Task: Find connections with filter location Kālpi with filter topic #Entrepreneurialwith filter profile language Potuguese with filter current company Amdocs with filter school Sri Sai Ram Institute of Technology (Sairam Group of Institutions) with filter industry Transportation Equipment Manufacturing with filter service category Demand Generation with filter keywords title Director of Ethical Hacking
Action: Mouse moved to (180, 277)
Screenshot: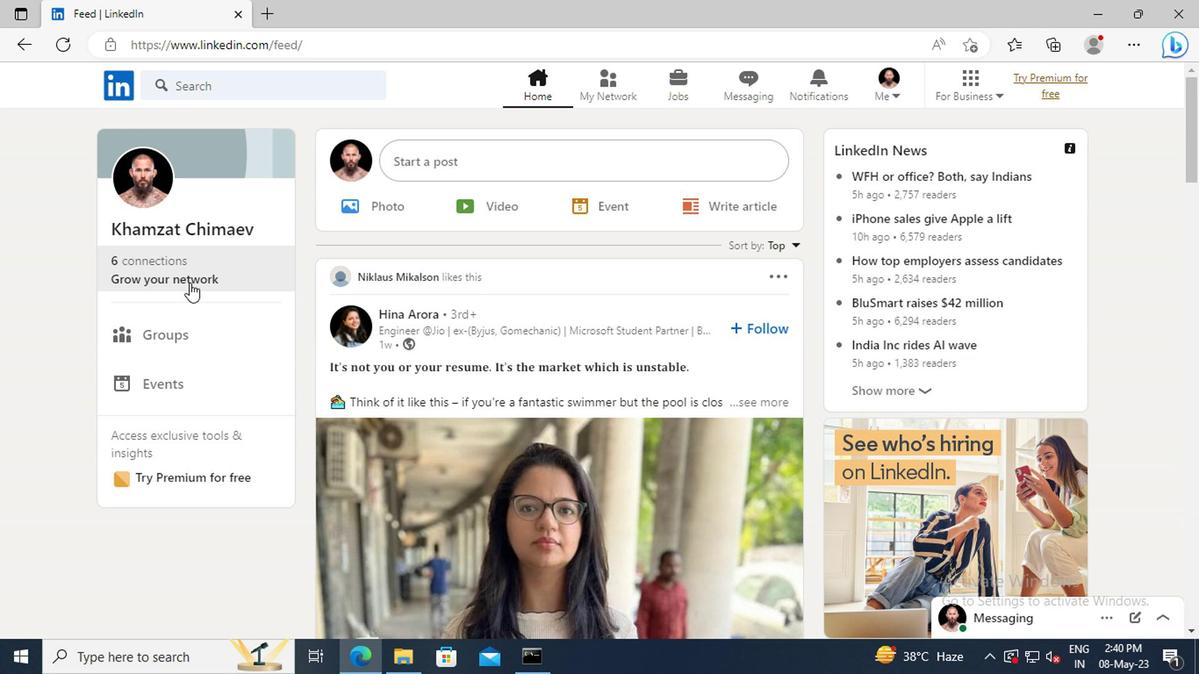 
Action: Mouse pressed left at (180, 277)
Screenshot: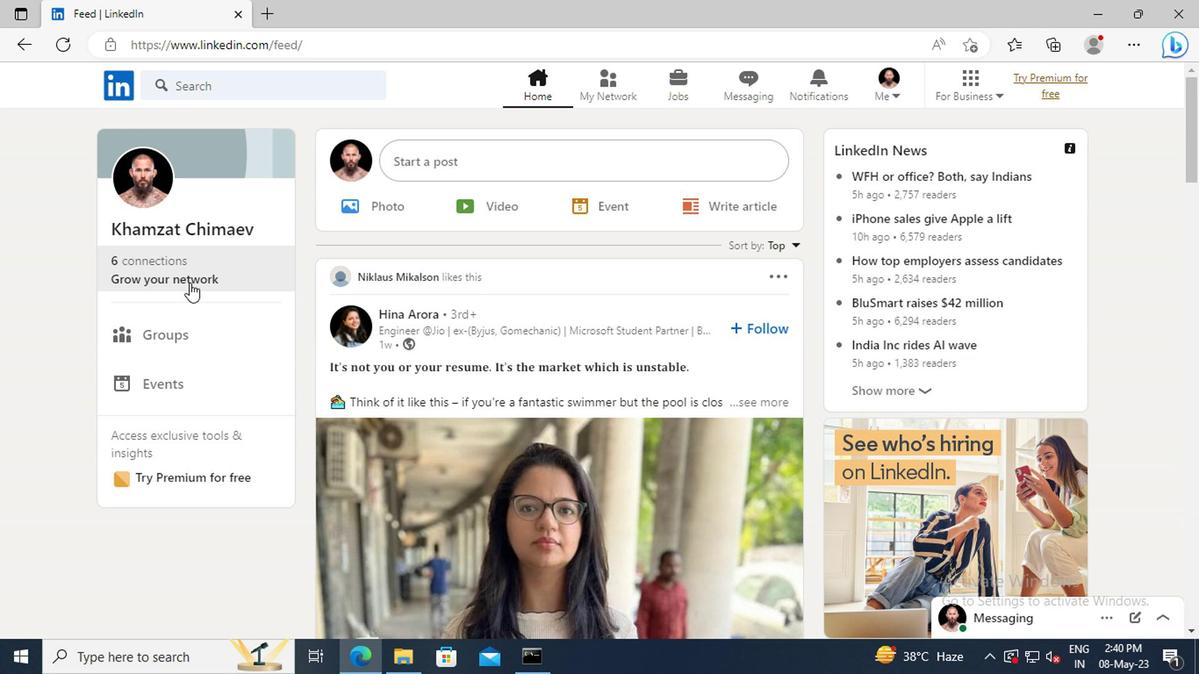 
Action: Mouse moved to (186, 181)
Screenshot: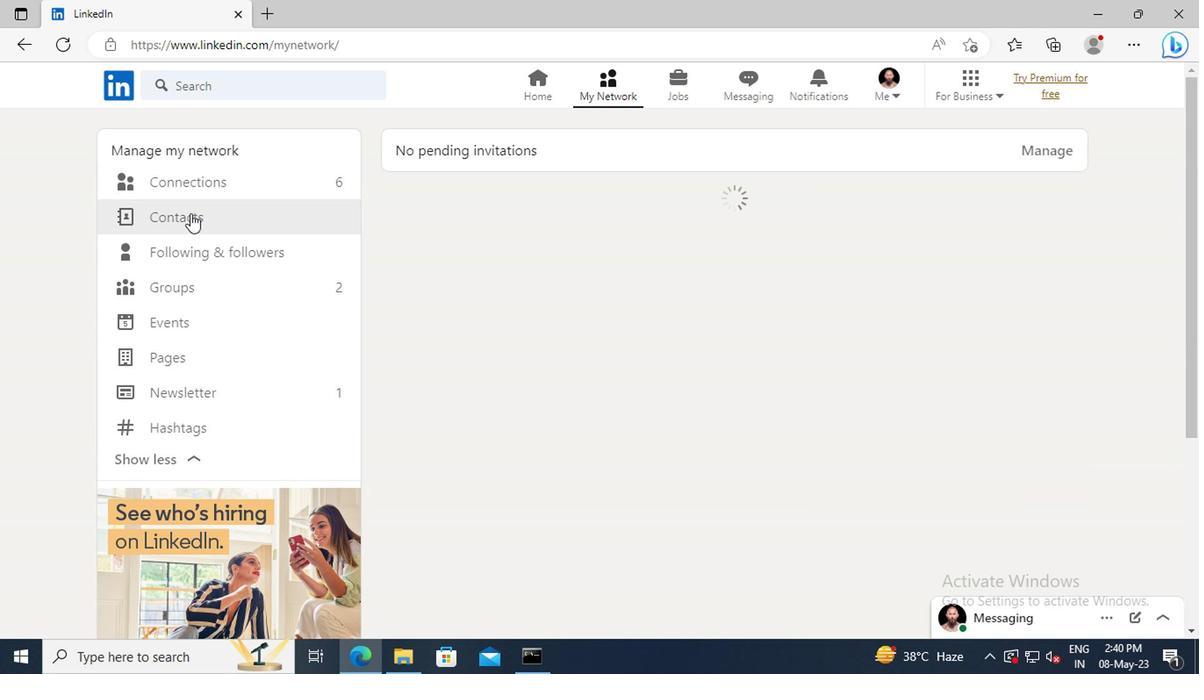 
Action: Mouse pressed left at (186, 181)
Screenshot: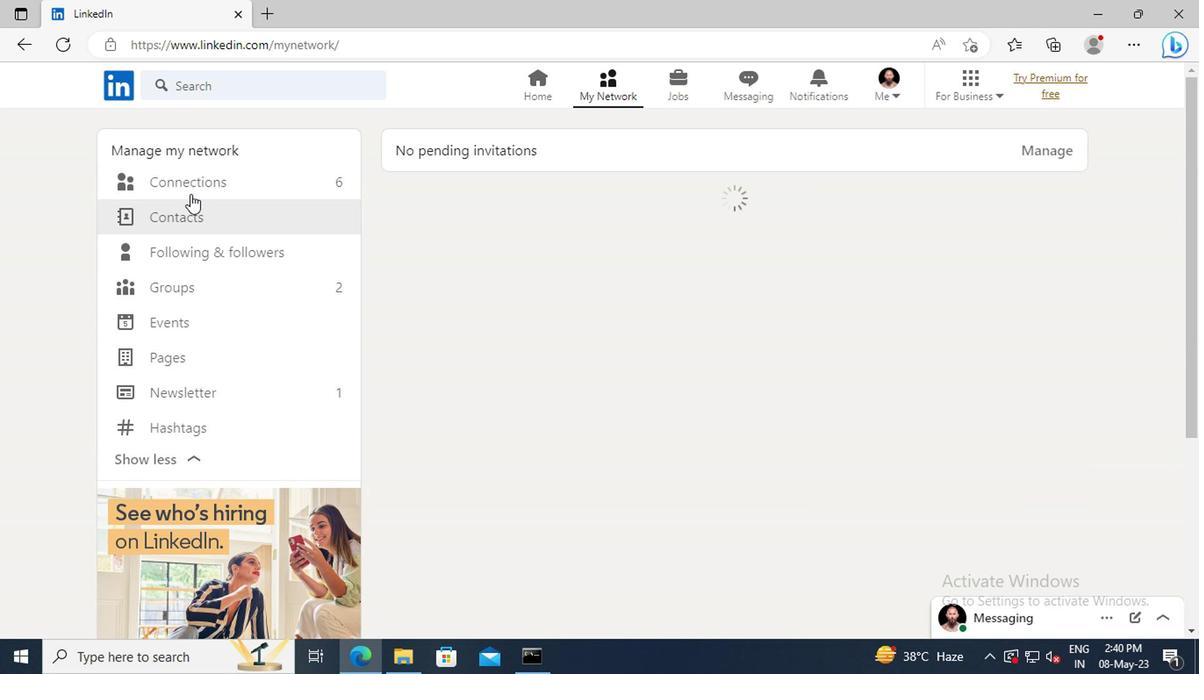 
Action: Mouse moved to (714, 190)
Screenshot: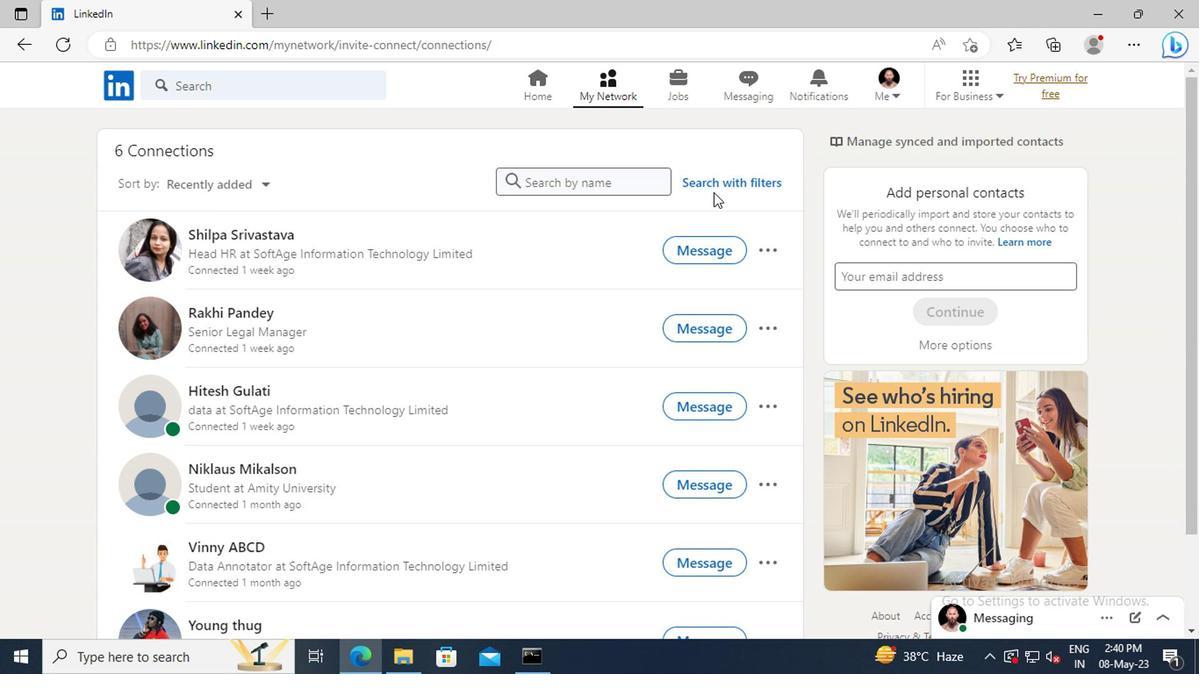 
Action: Mouse pressed left at (714, 190)
Screenshot: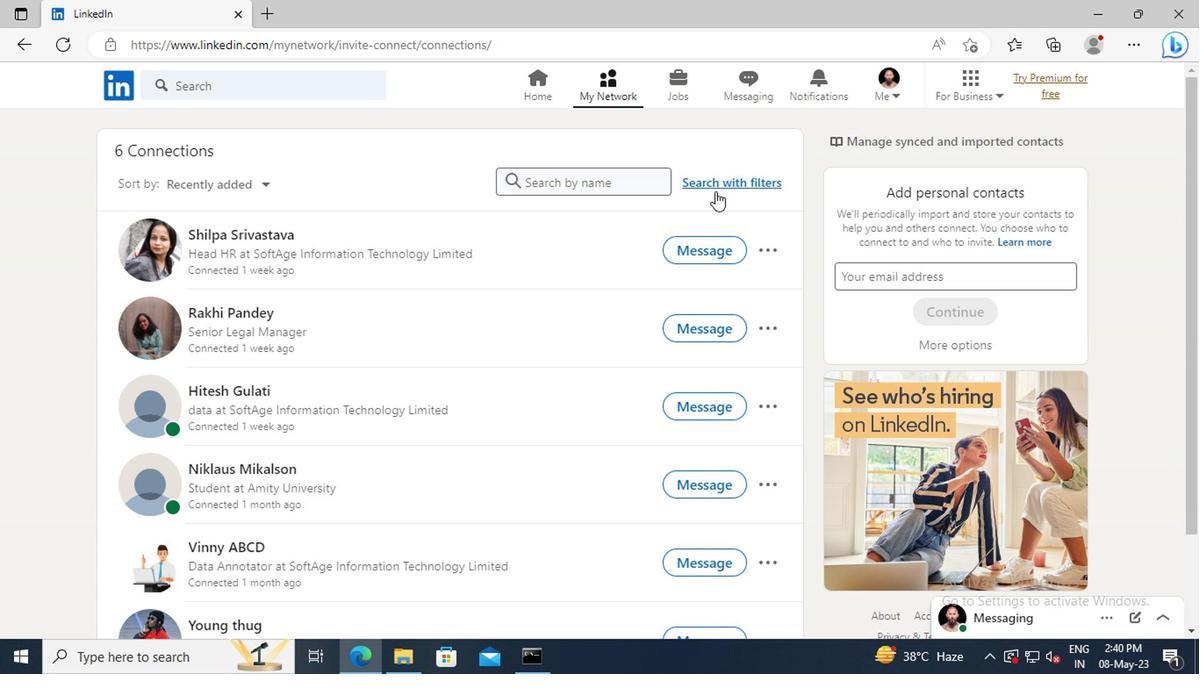 
Action: Mouse moved to (663, 136)
Screenshot: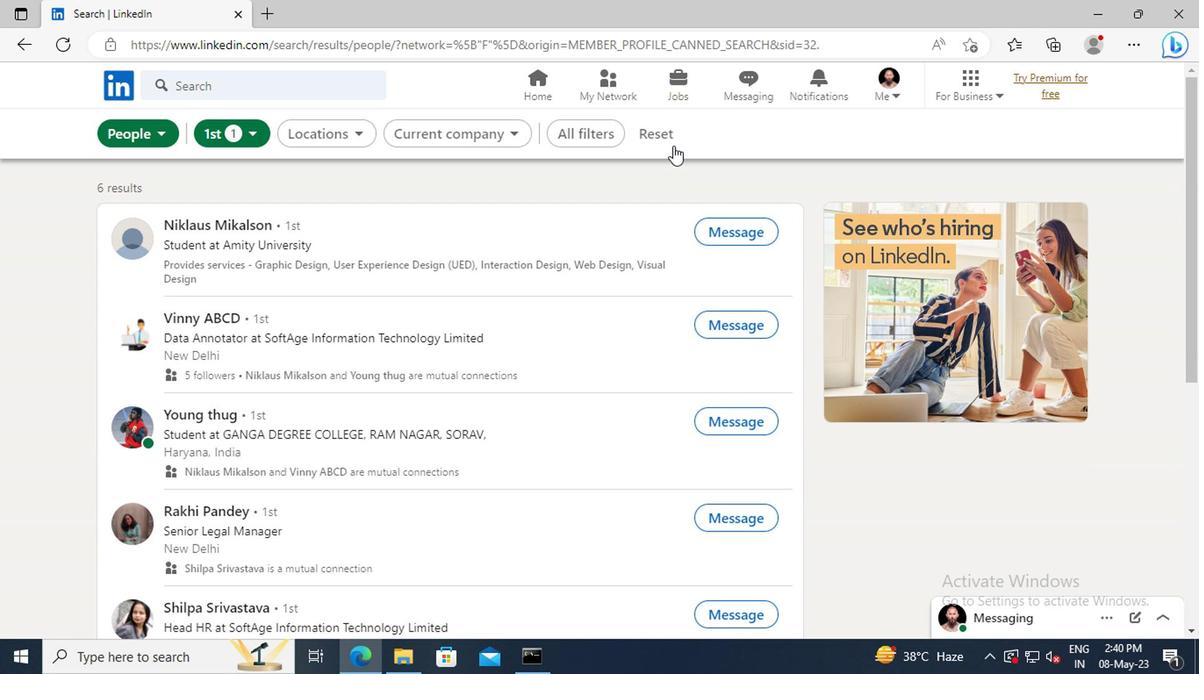 
Action: Mouse pressed left at (663, 136)
Screenshot: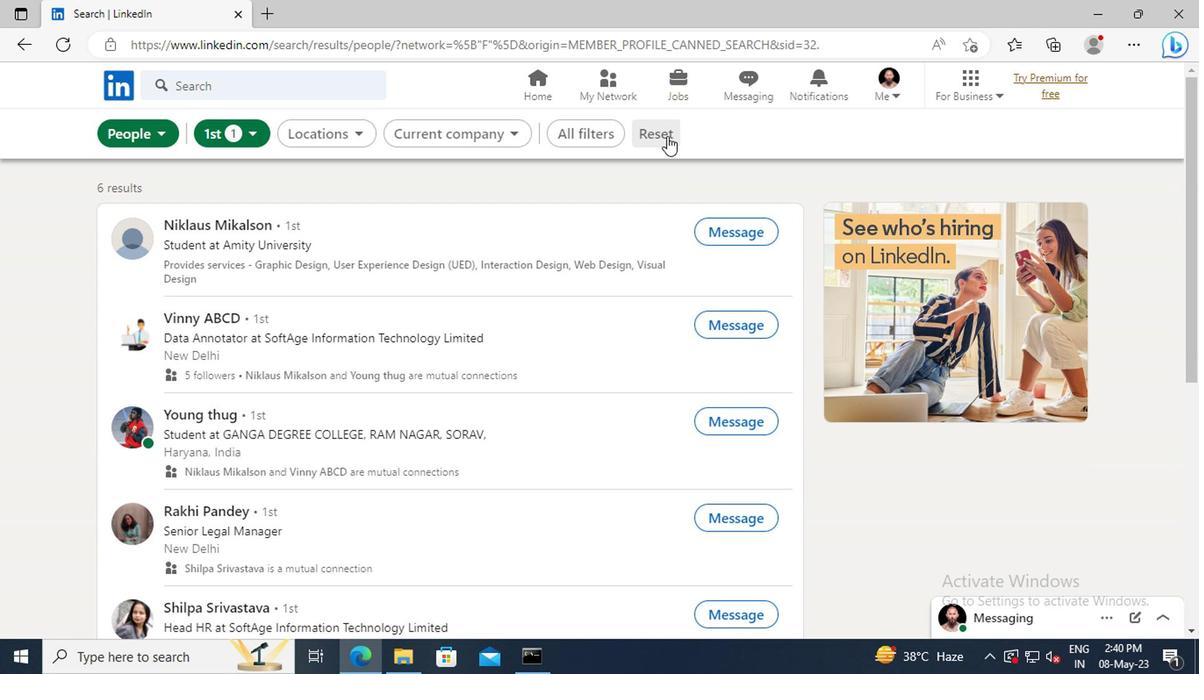 
Action: Mouse moved to (636, 135)
Screenshot: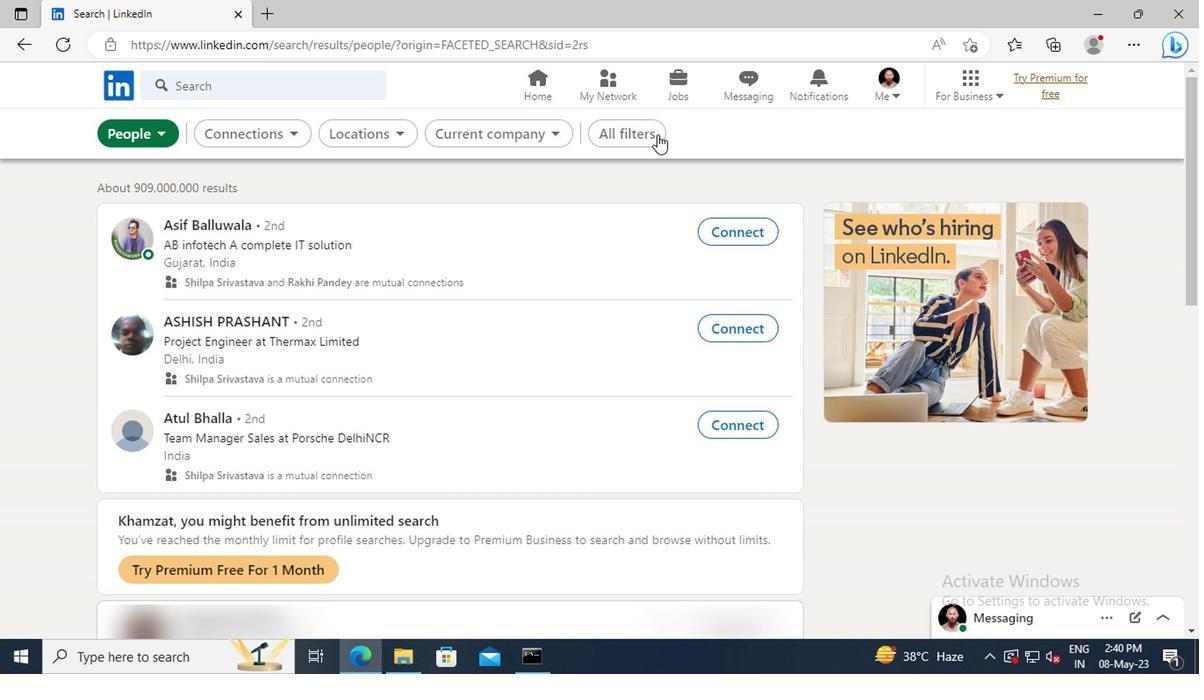 
Action: Mouse pressed left at (636, 135)
Screenshot: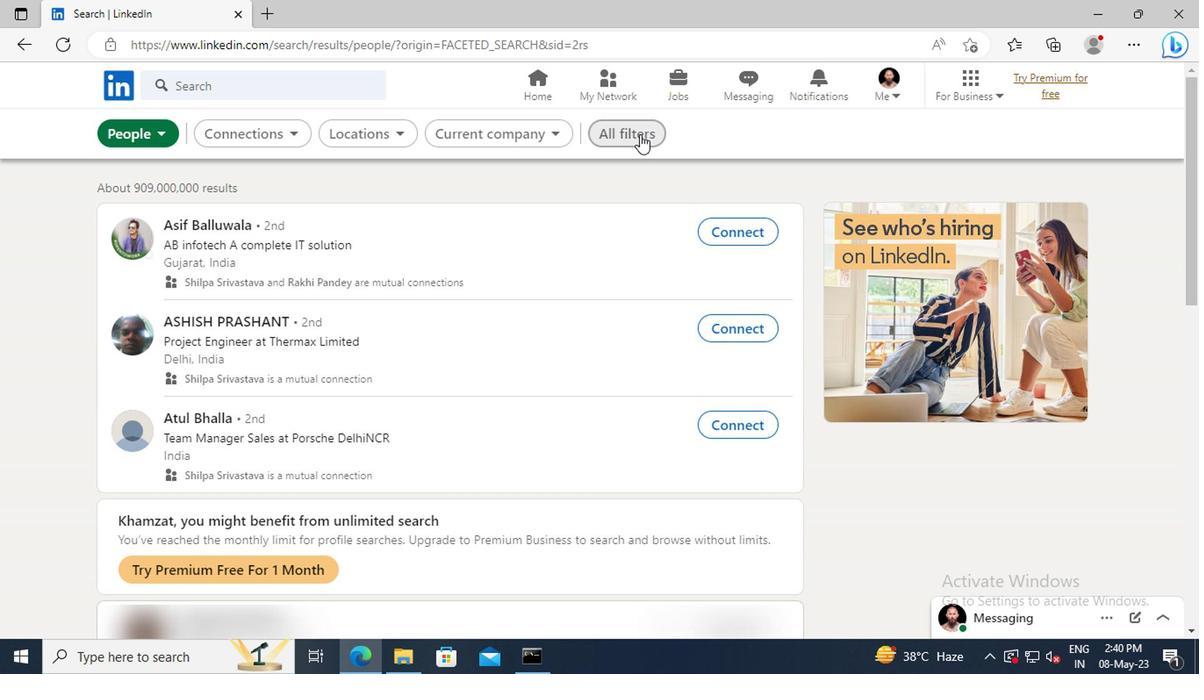 
Action: Mouse moved to (969, 329)
Screenshot: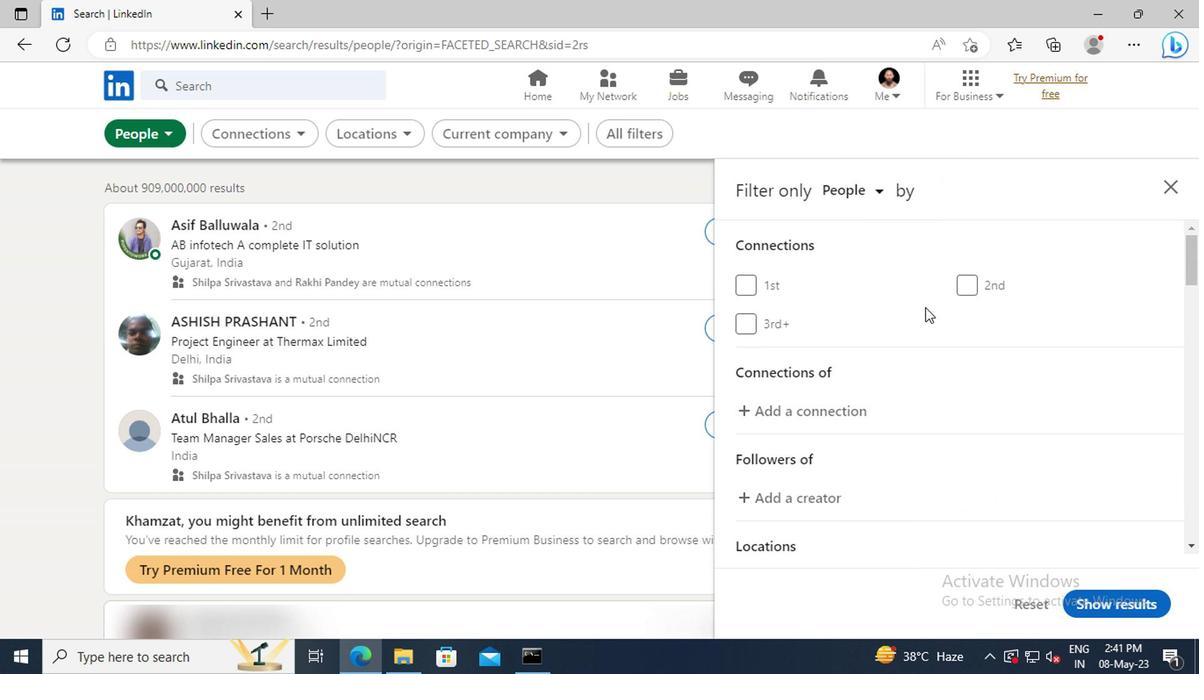 
Action: Mouse scrolled (969, 329) with delta (0, 0)
Screenshot: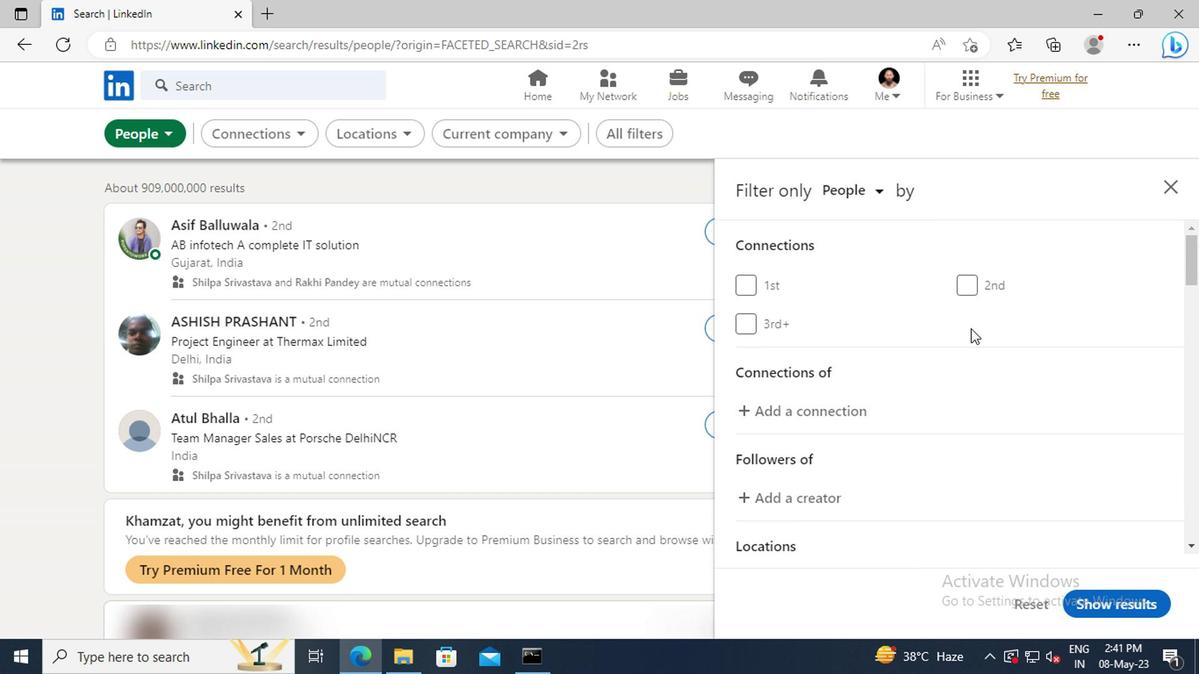 
Action: Mouse scrolled (969, 329) with delta (0, 0)
Screenshot: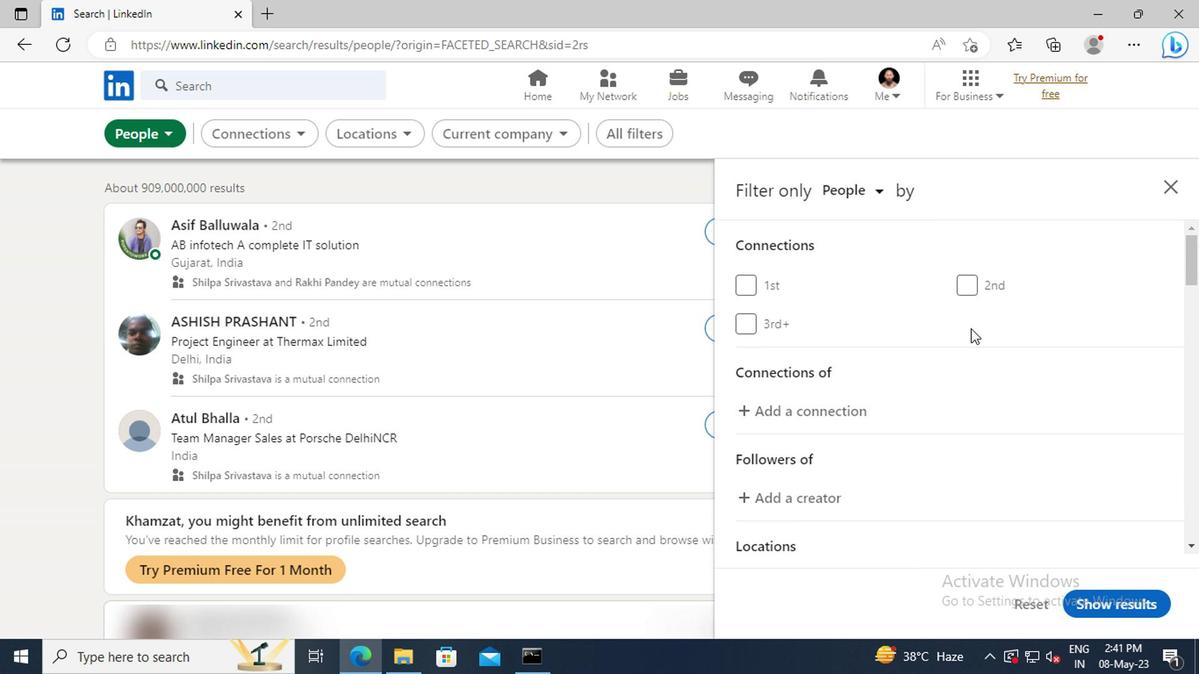 
Action: Mouse scrolled (969, 329) with delta (0, 0)
Screenshot: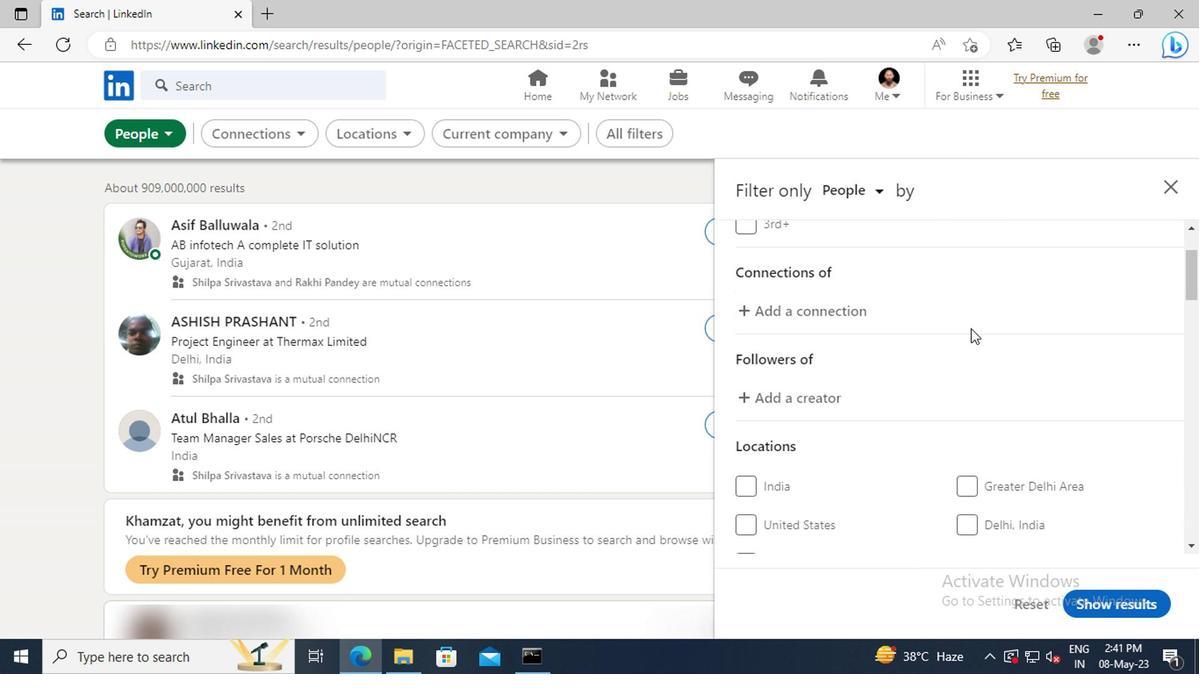 
Action: Mouse moved to (969, 329)
Screenshot: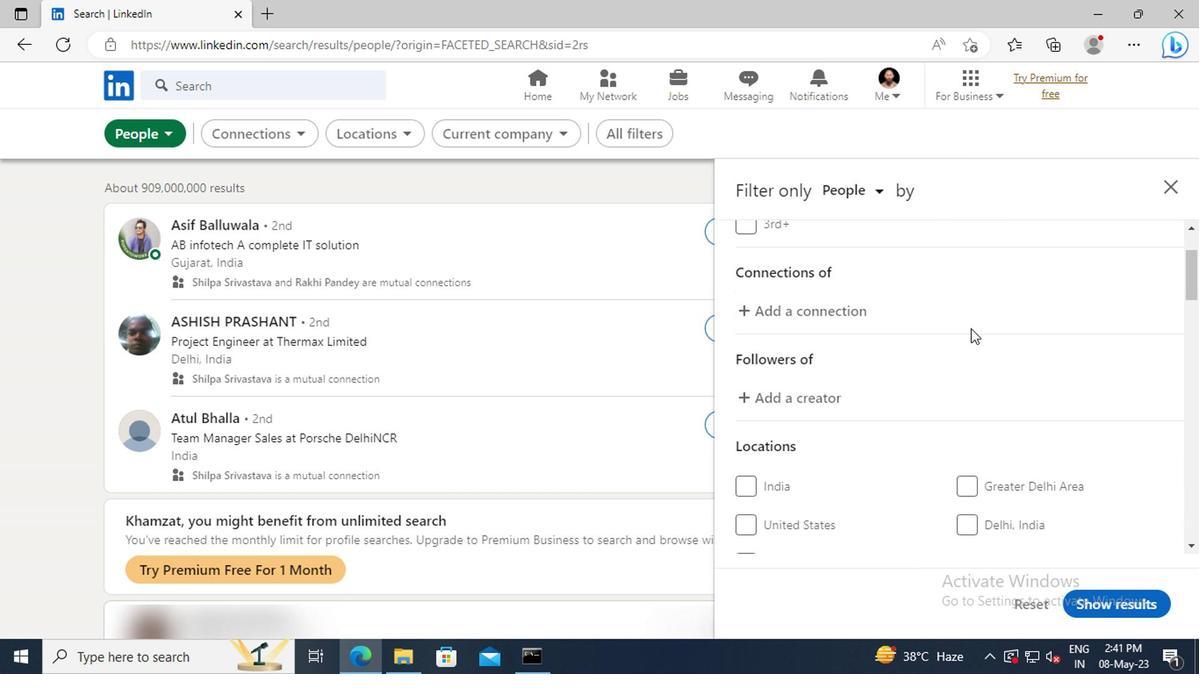 
Action: Mouse scrolled (969, 329) with delta (0, 0)
Screenshot: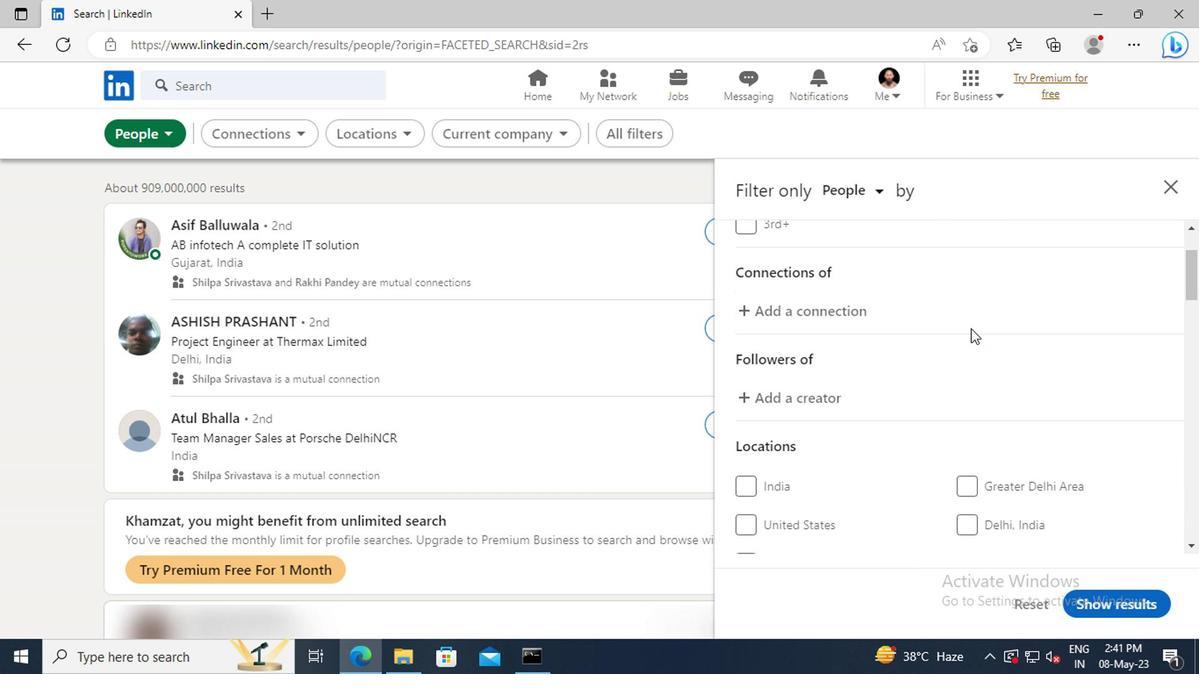 
Action: Mouse scrolled (969, 329) with delta (0, 0)
Screenshot: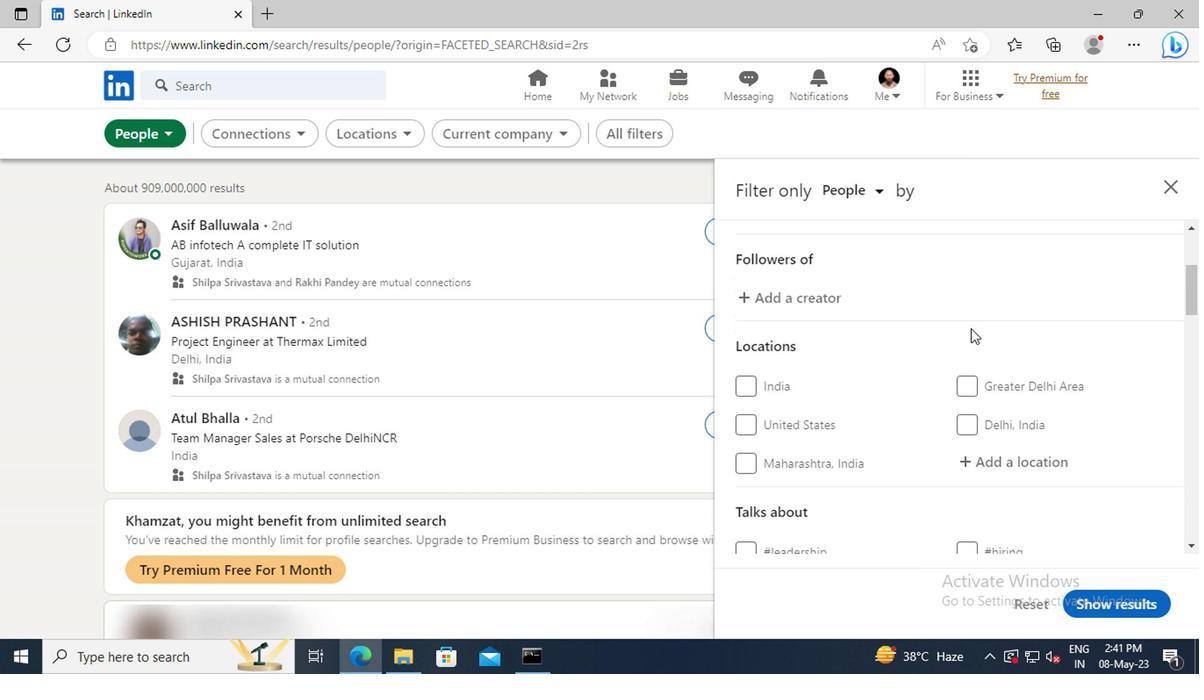
Action: Mouse scrolled (969, 329) with delta (0, 0)
Screenshot: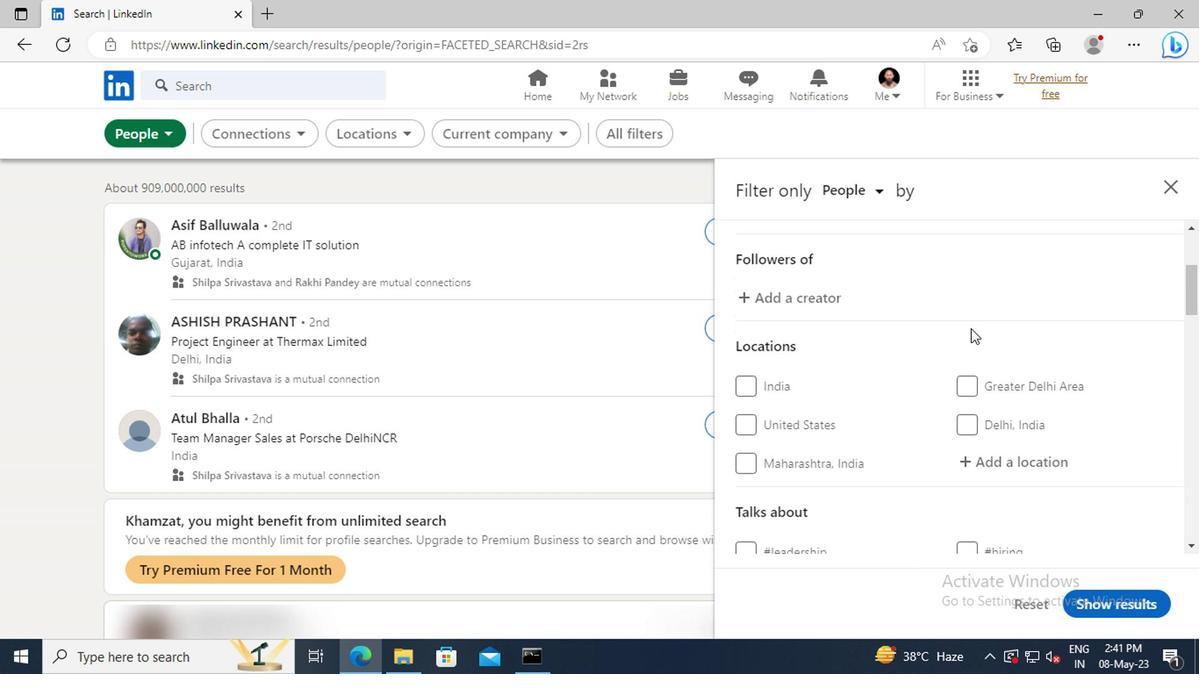 
Action: Mouse moved to (978, 357)
Screenshot: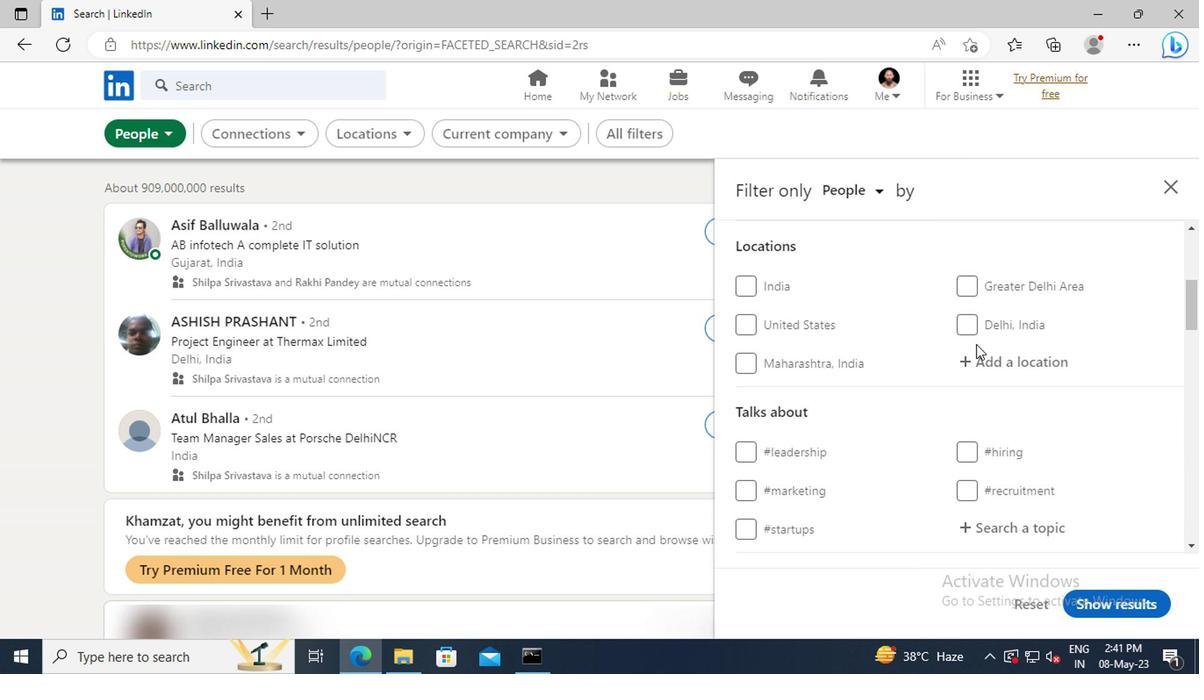 
Action: Mouse pressed left at (978, 357)
Screenshot: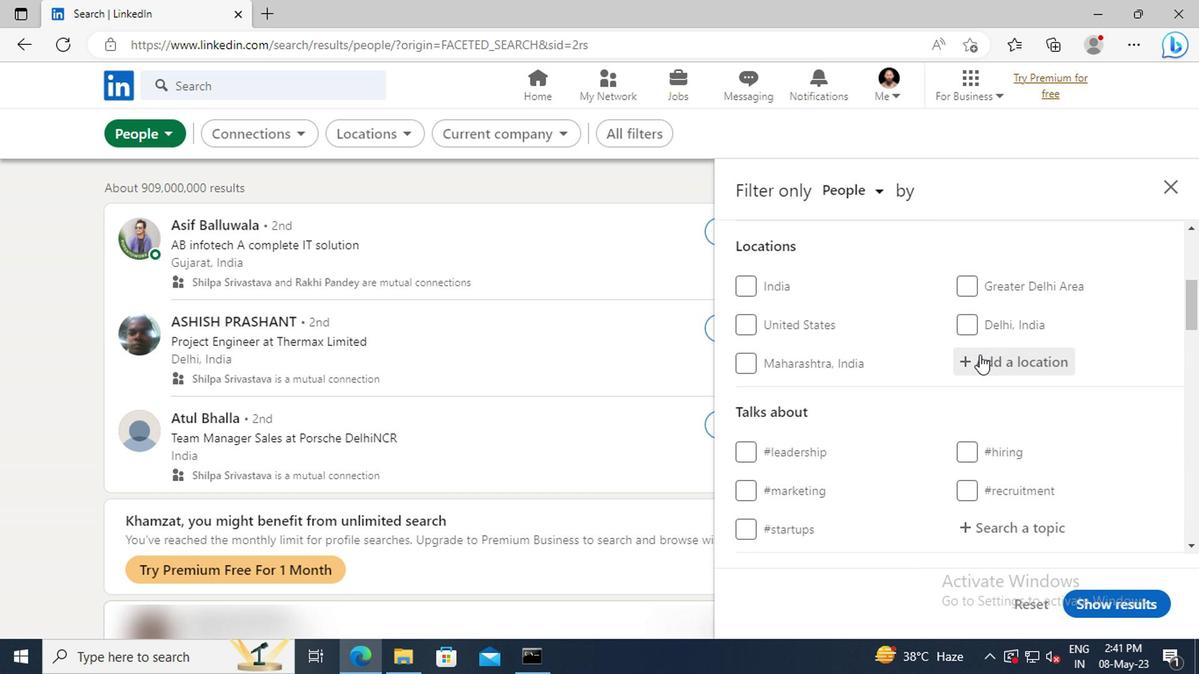 
Action: Key pressed <Key.shift>KALPI
Screenshot: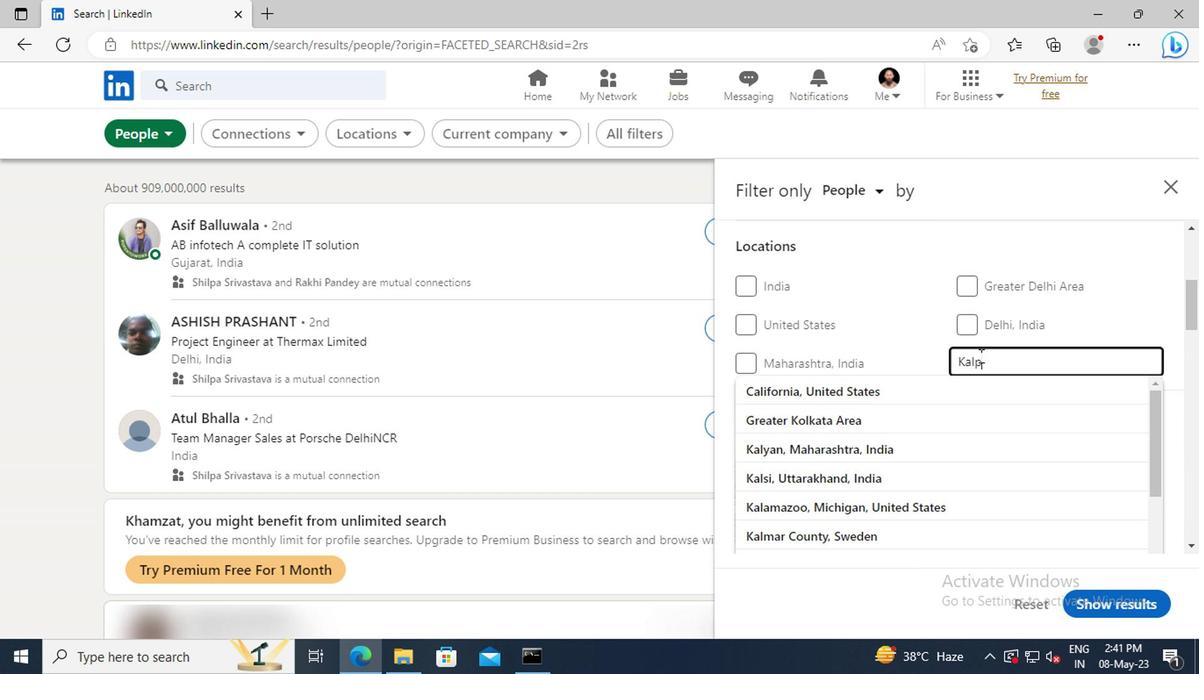
Action: Mouse moved to (971, 388)
Screenshot: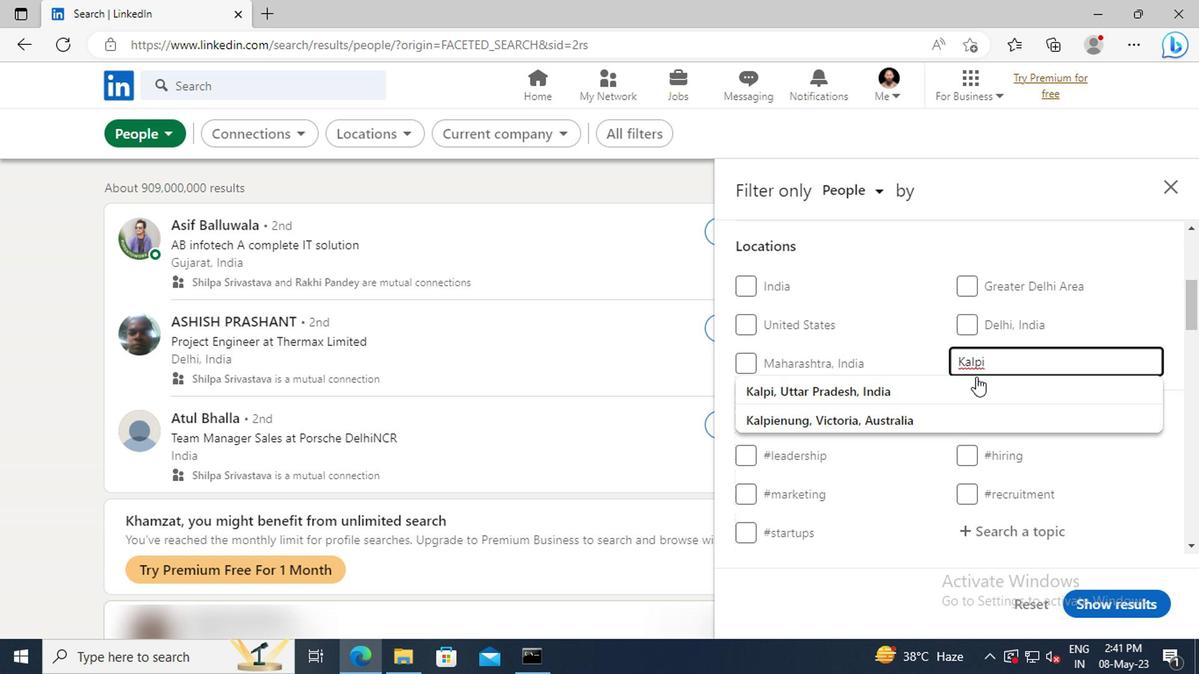 
Action: Mouse pressed left at (971, 388)
Screenshot: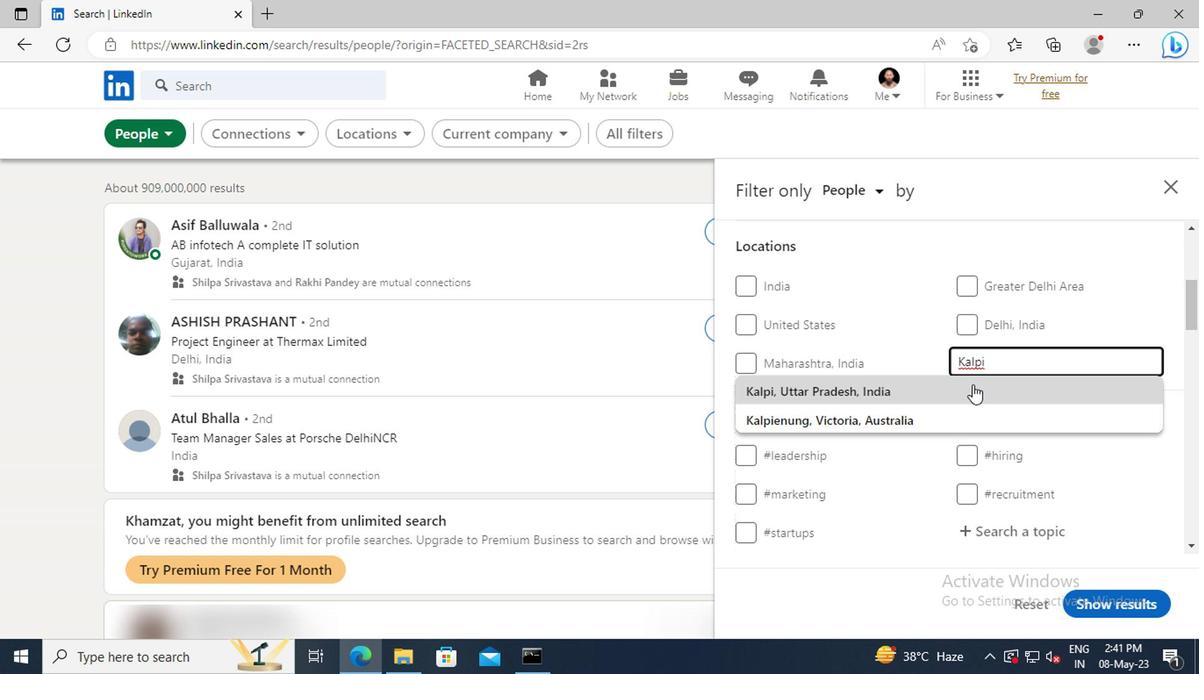 
Action: Mouse moved to (969, 389)
Screenshot: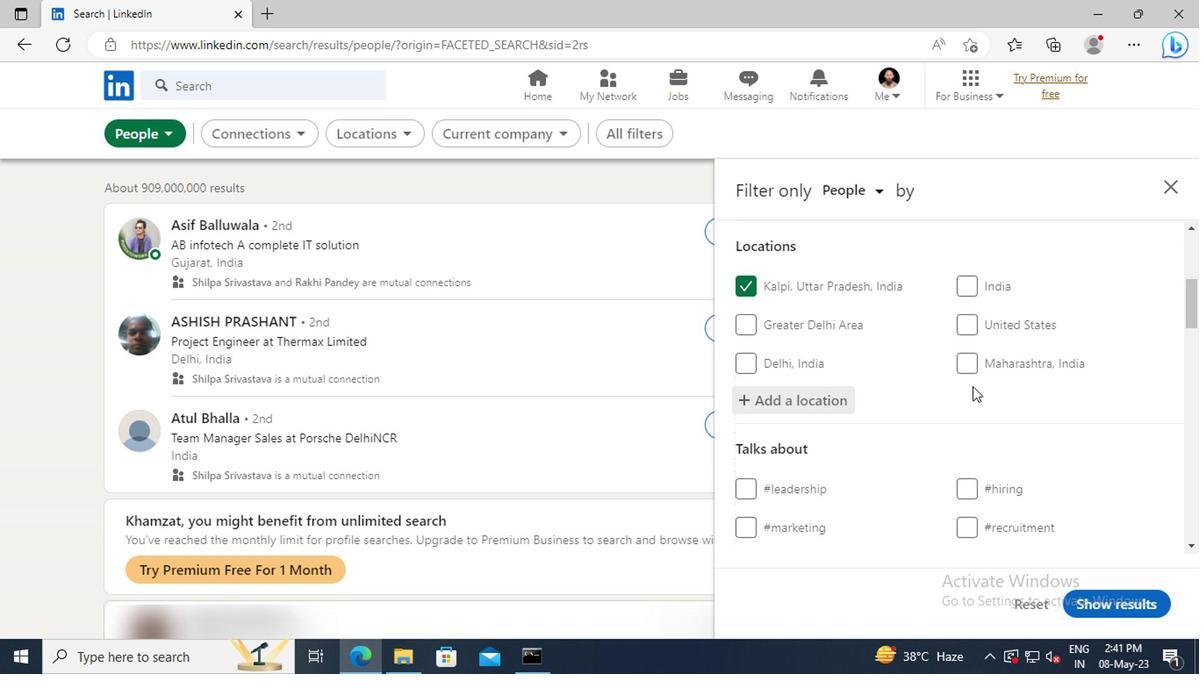 
Action: Mouse scrolled (969, 388) with delta (0, -1)
Screenshot: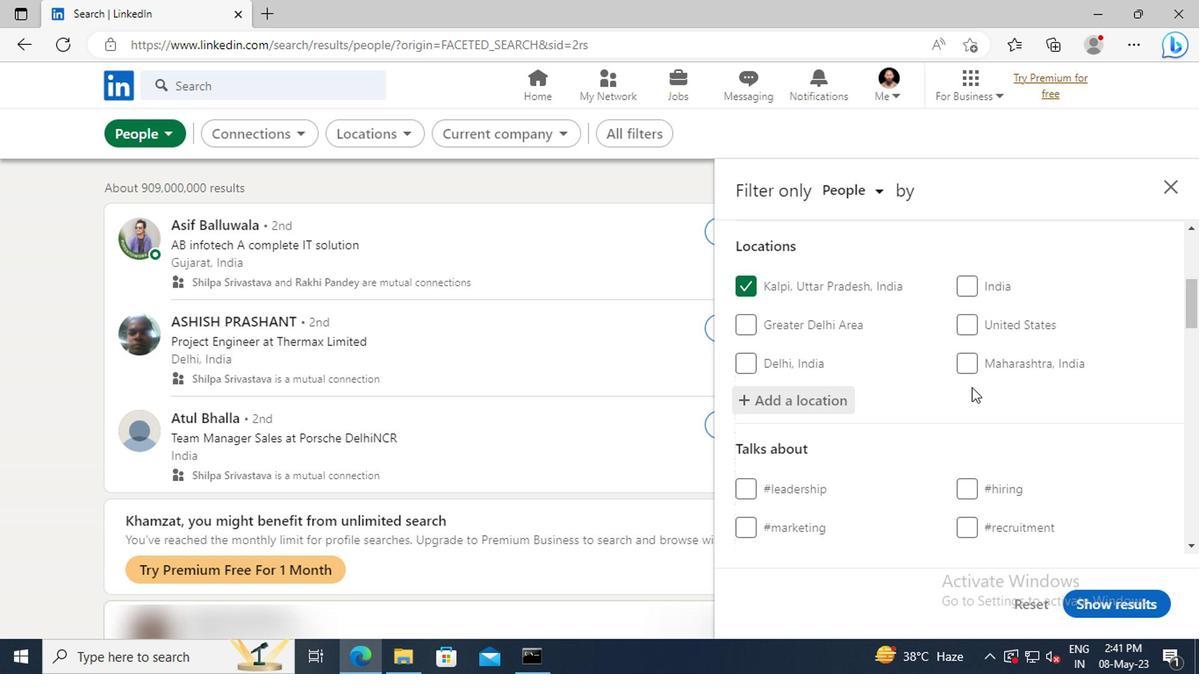 
Action: Mouse scrolled (969, 388) with delta (0, -1)
Screenshot: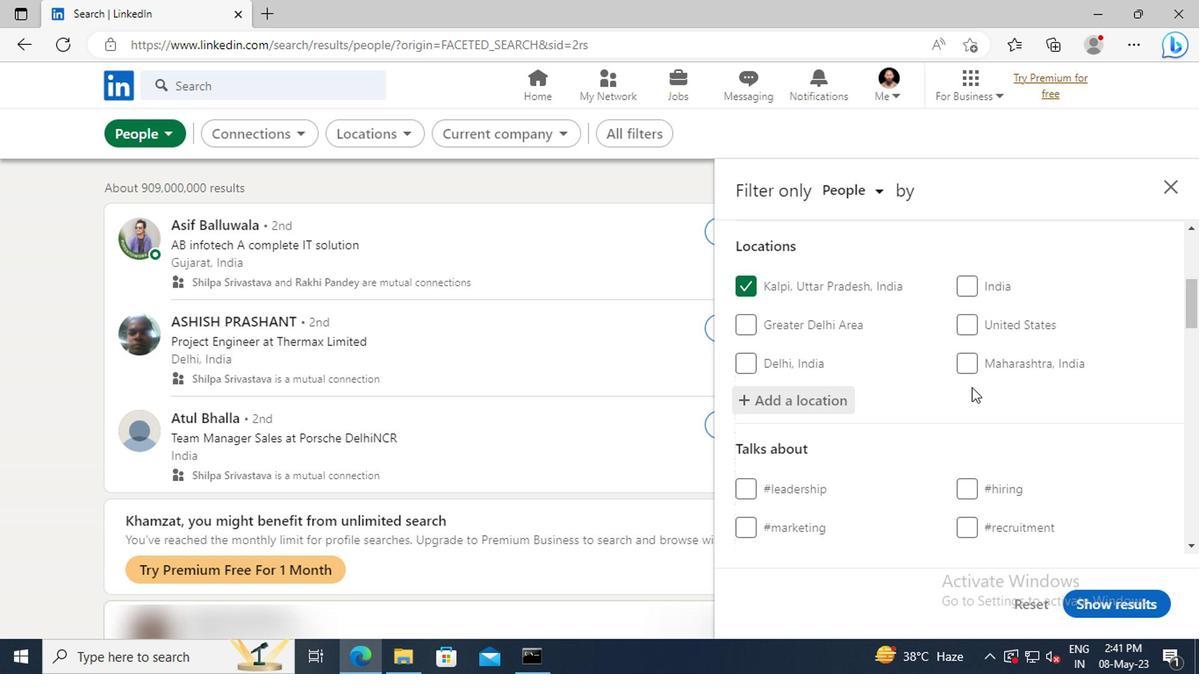 
Action: Mouse scrolled (969, 388) with delta (0, -1)
Screenshot: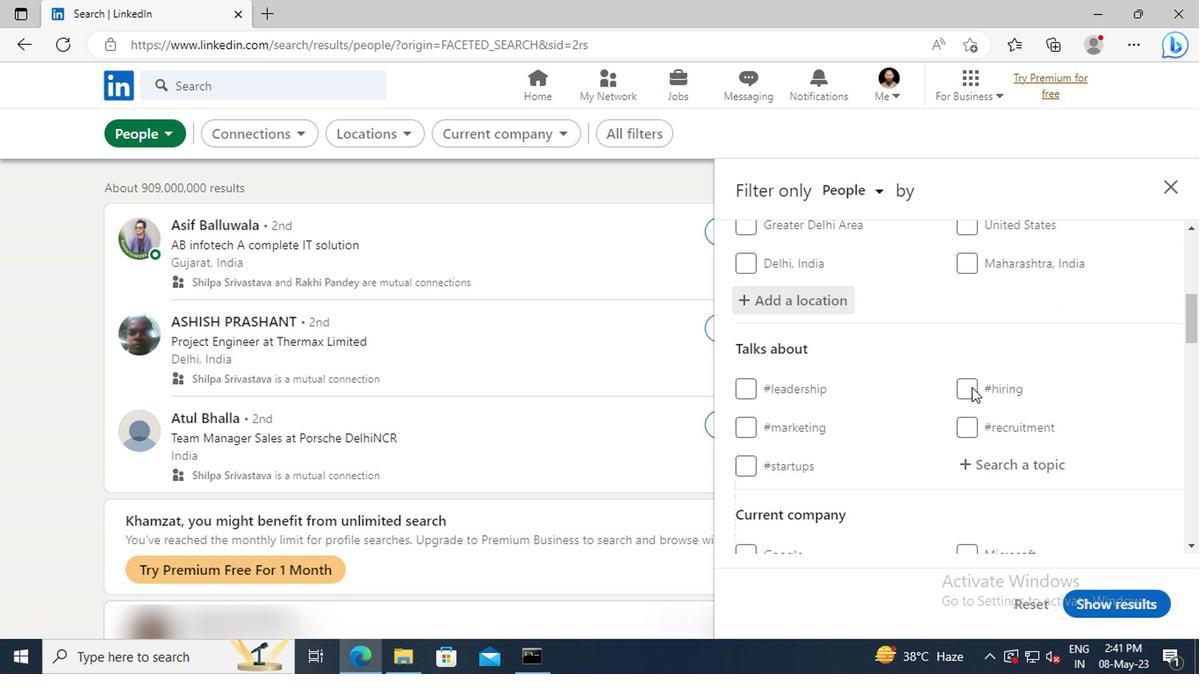 
Action: Mouse moved to (975, 416)
Screenshot: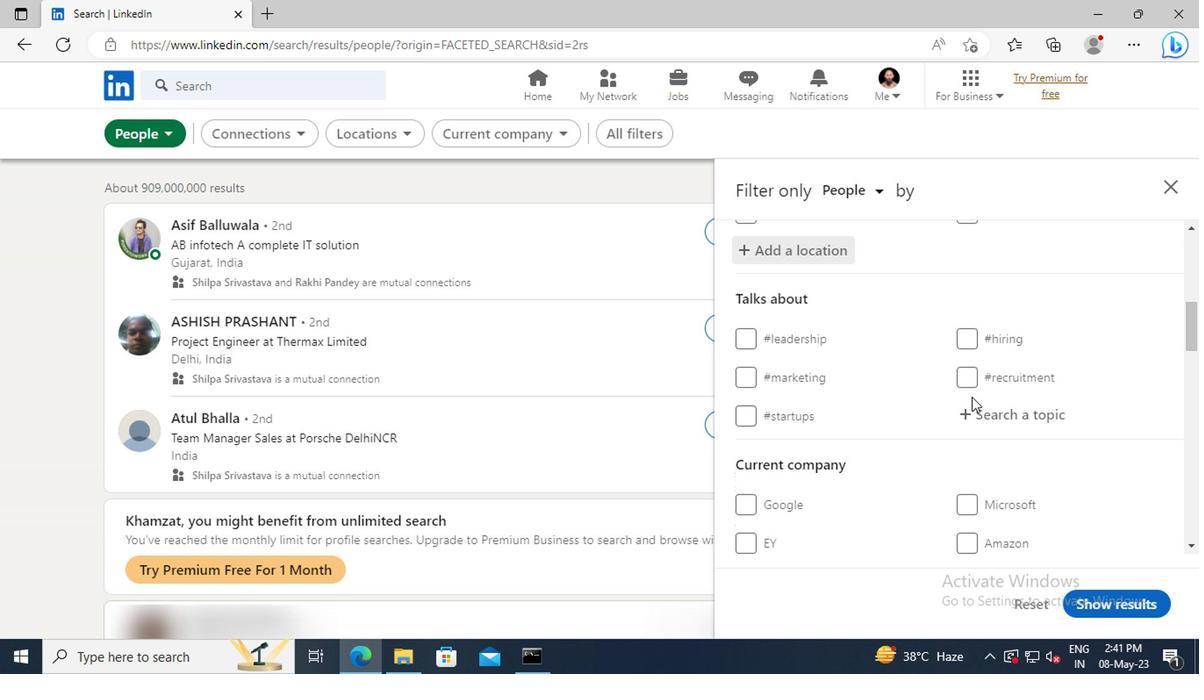 
Action: Mouse pressed left at (975, 416)
Screenshot: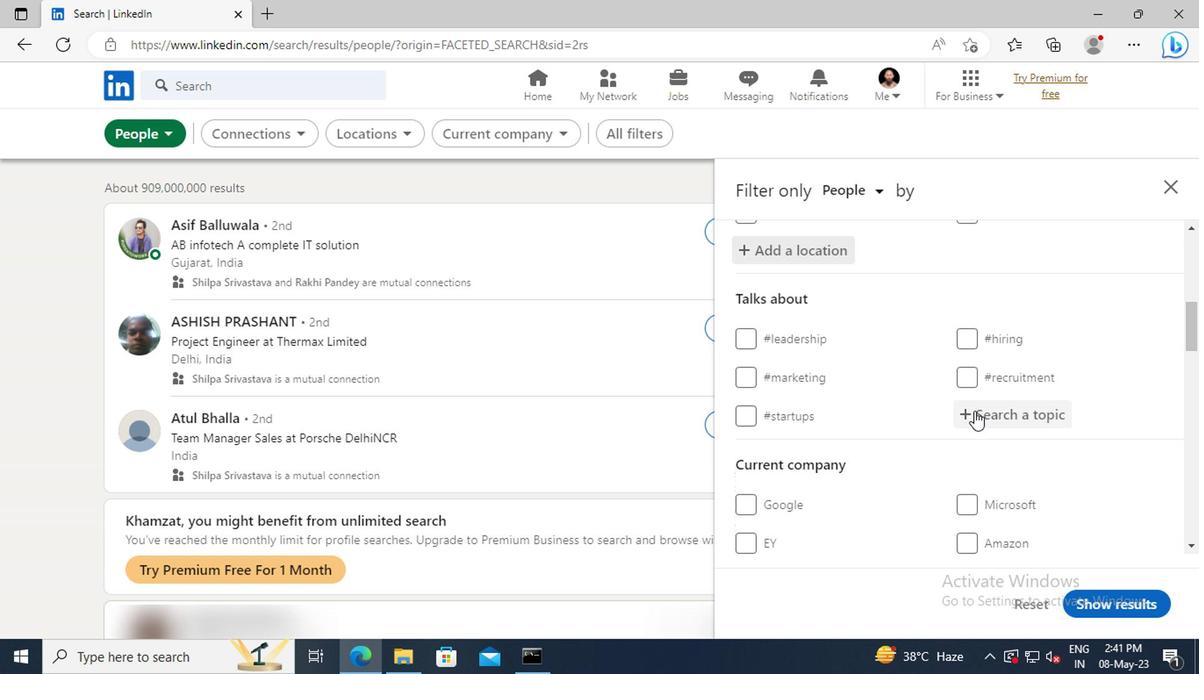 
Action: Key pressed <Key.shift>E
Screenshot: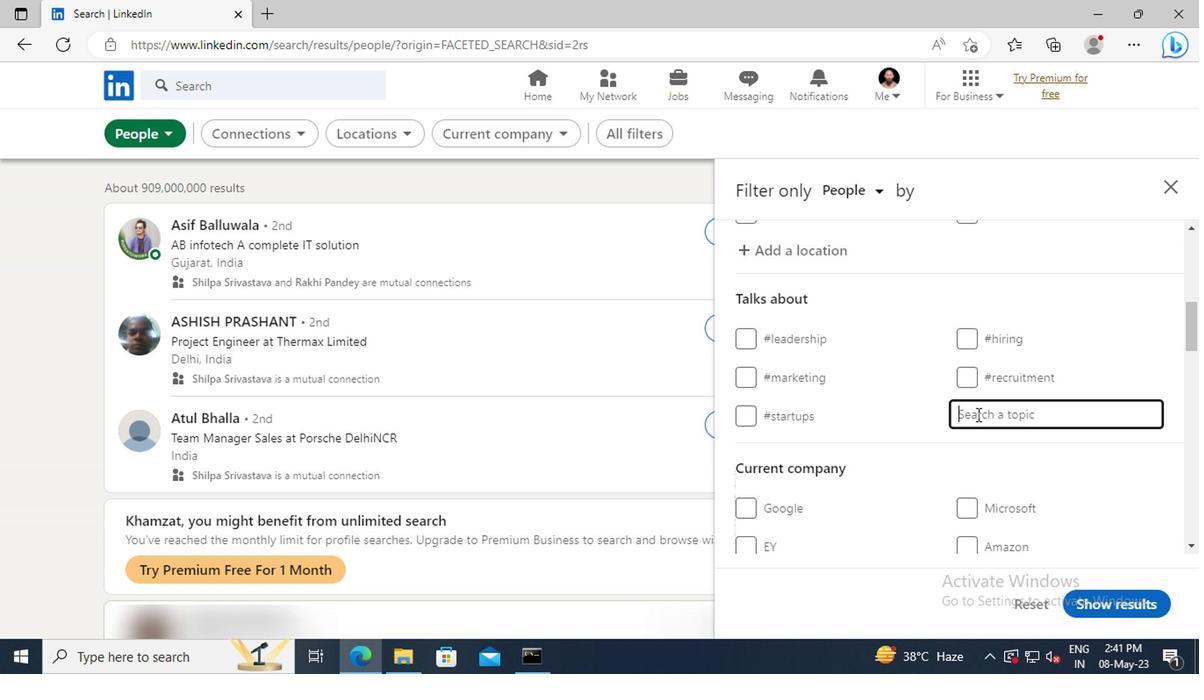 
Action: Mouse moved to (965, 421)
Screenshot: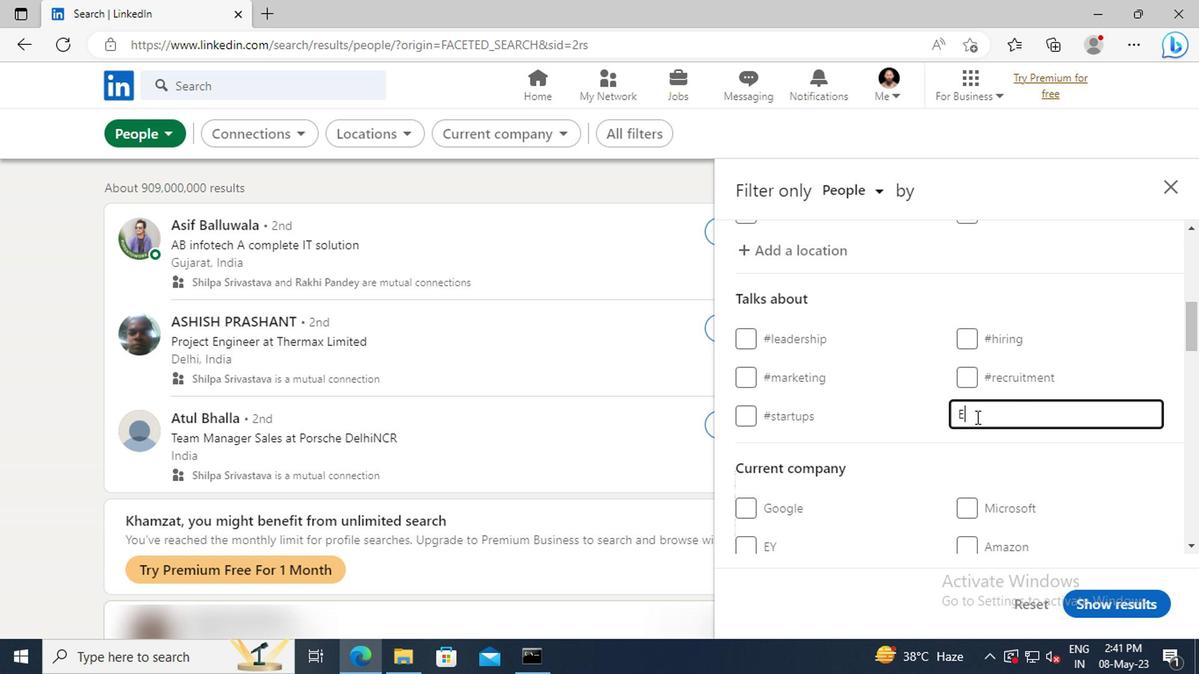 
Action: Key pressed NTREPRENEURIA
Screenshot: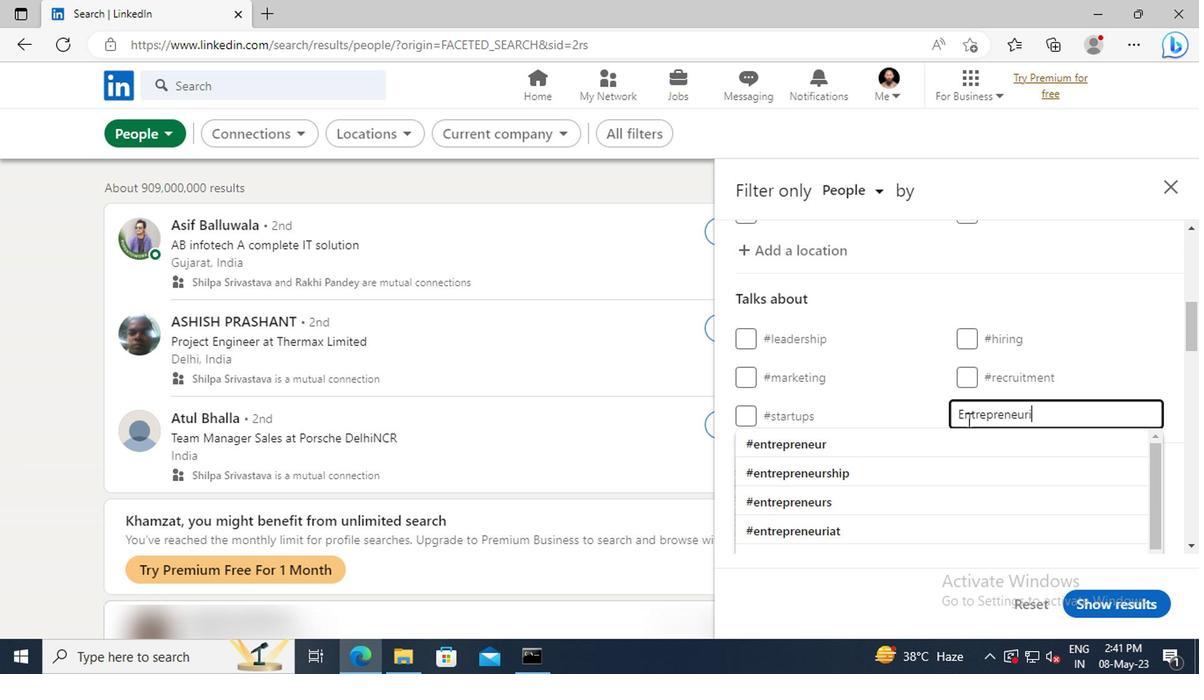 
Action: Mouse moved to (969, 465)
Screenshot: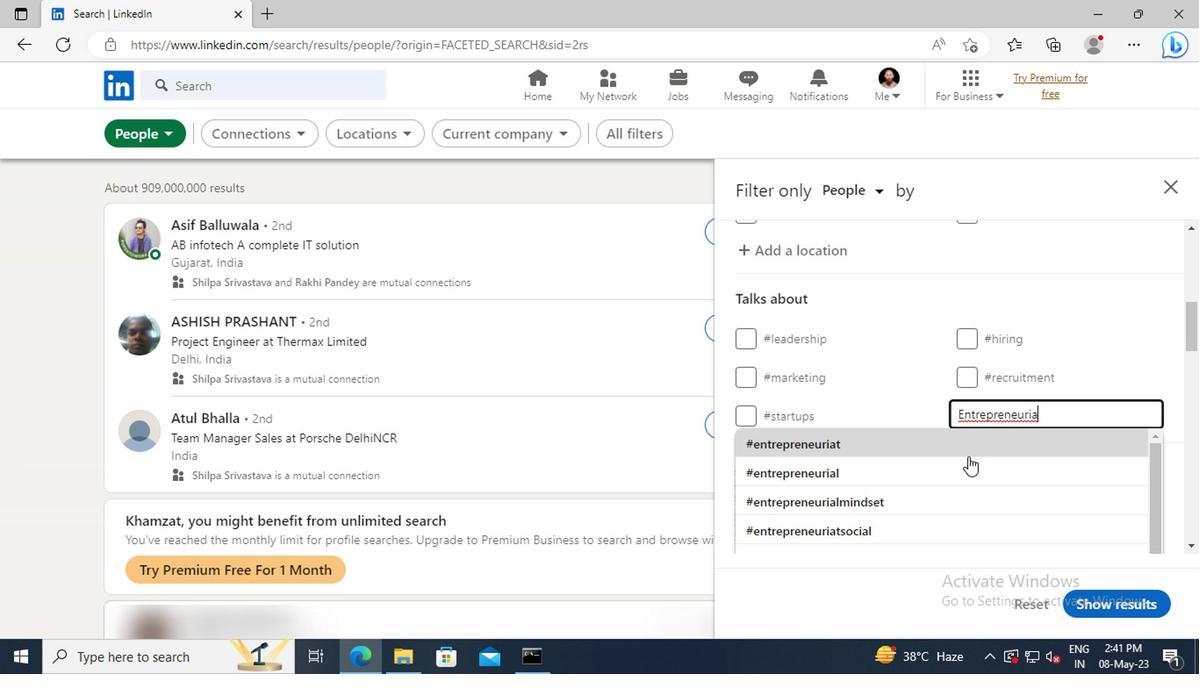 
Action: Mouse pressed left at (969, 465)
Screenshot: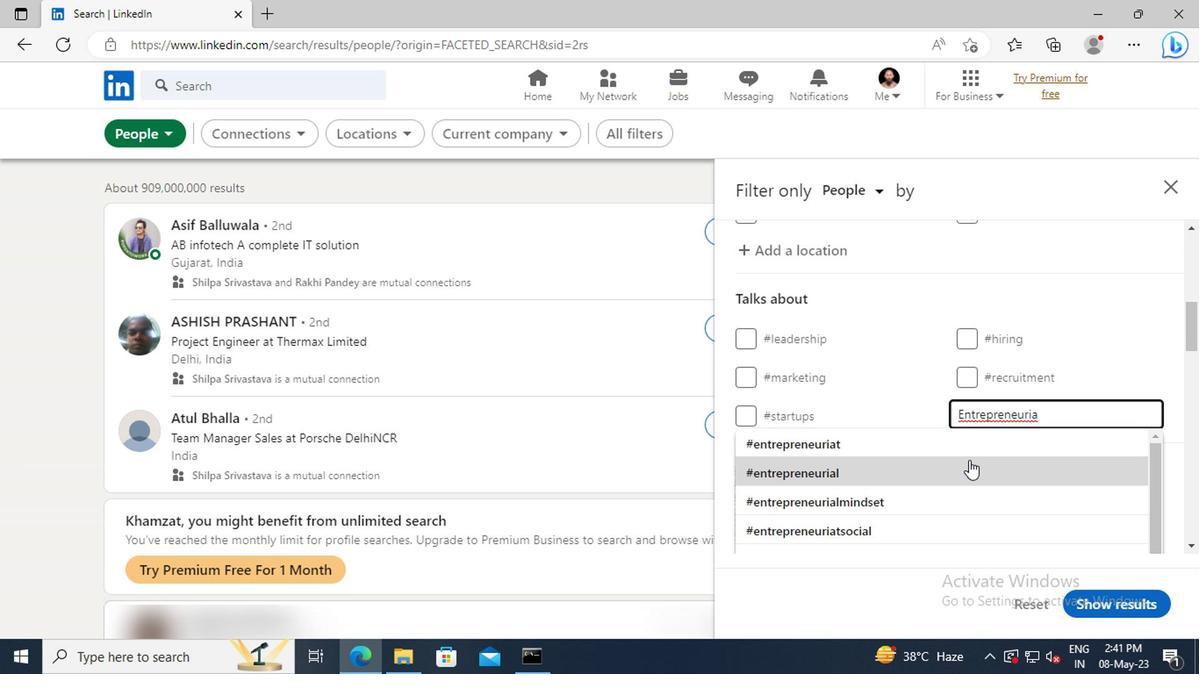 
Action: Mouse moved to (971, 463)
Screenshot: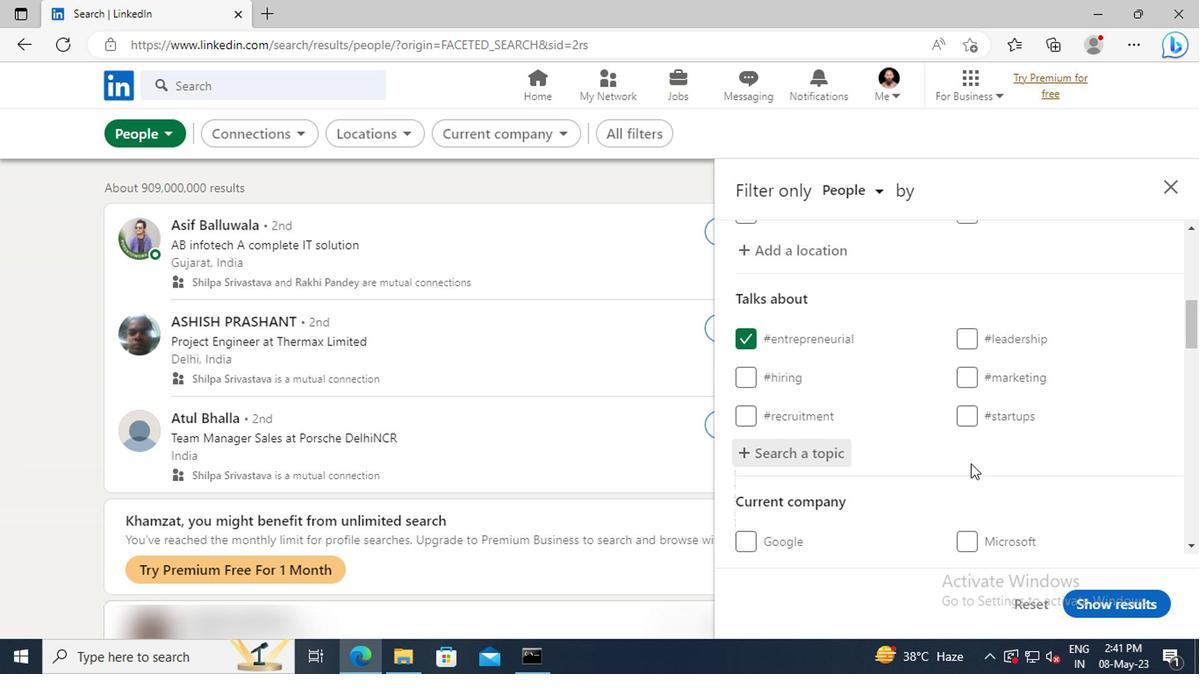 
Action: Mouse scrolled (971, 461) with delta (0, -1)
Screenshot: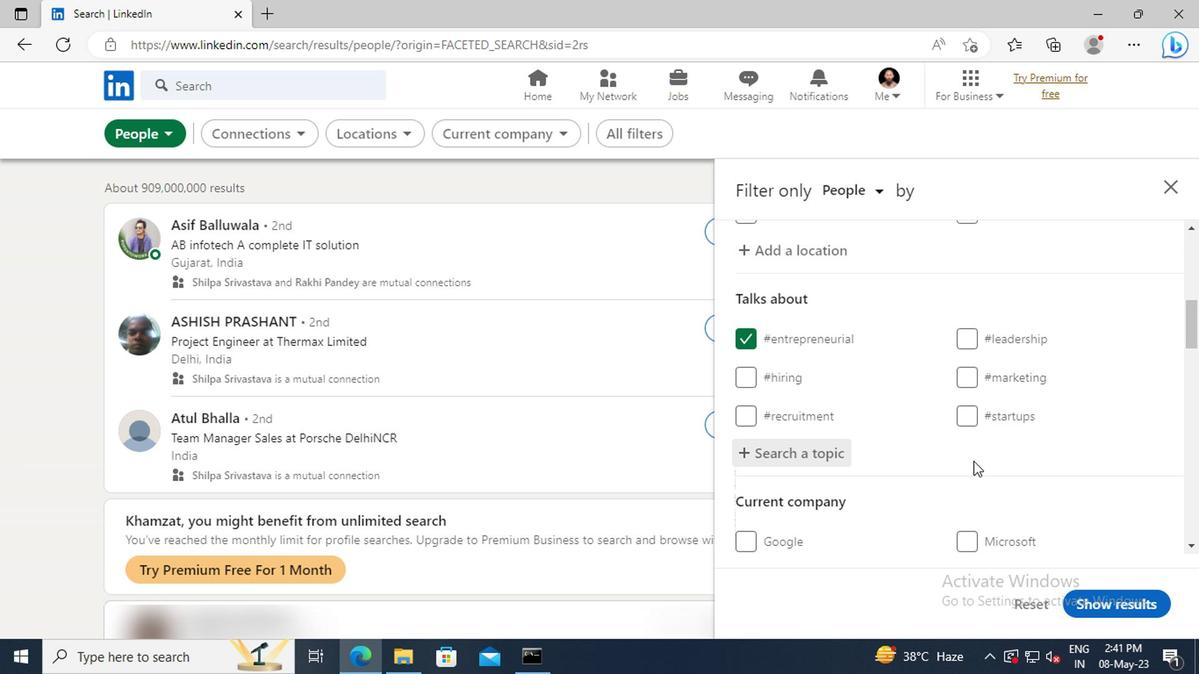 
Action: Mouse scrolled (971, 461) with delta (0, -1)
Screenshot: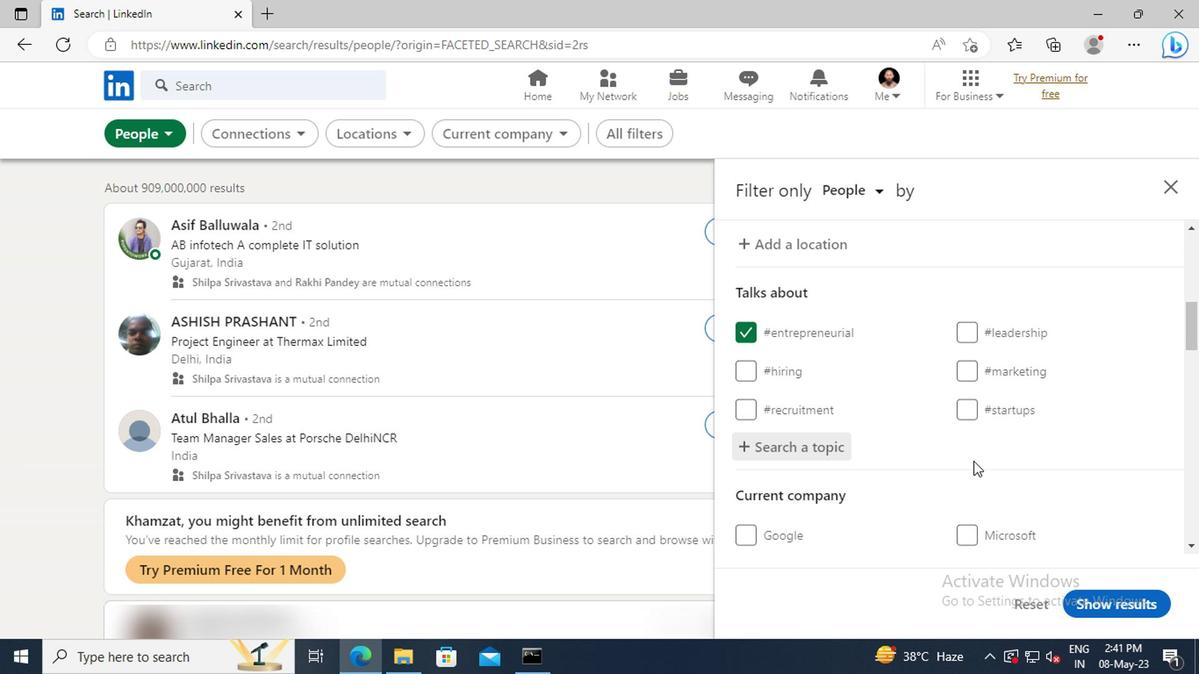 
Action: Mouse moved to (978, 441)
Screenshot: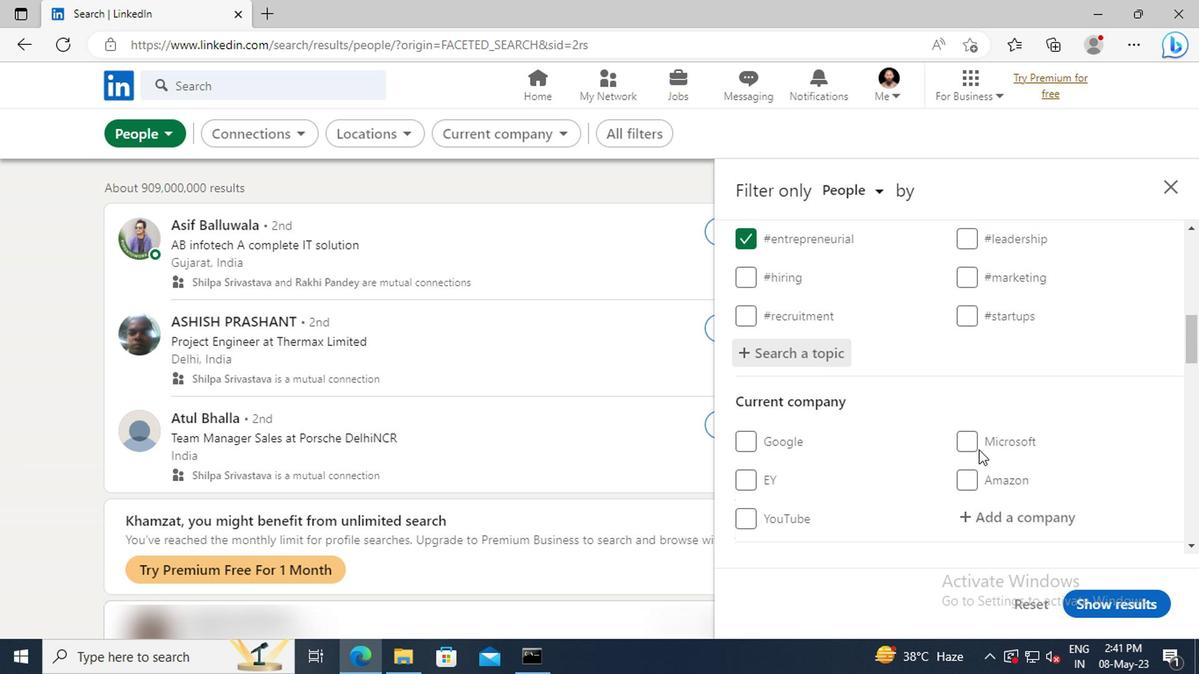 
Action: Mouse scrolled (978, 439) with delta (0, -1)
Screenshot: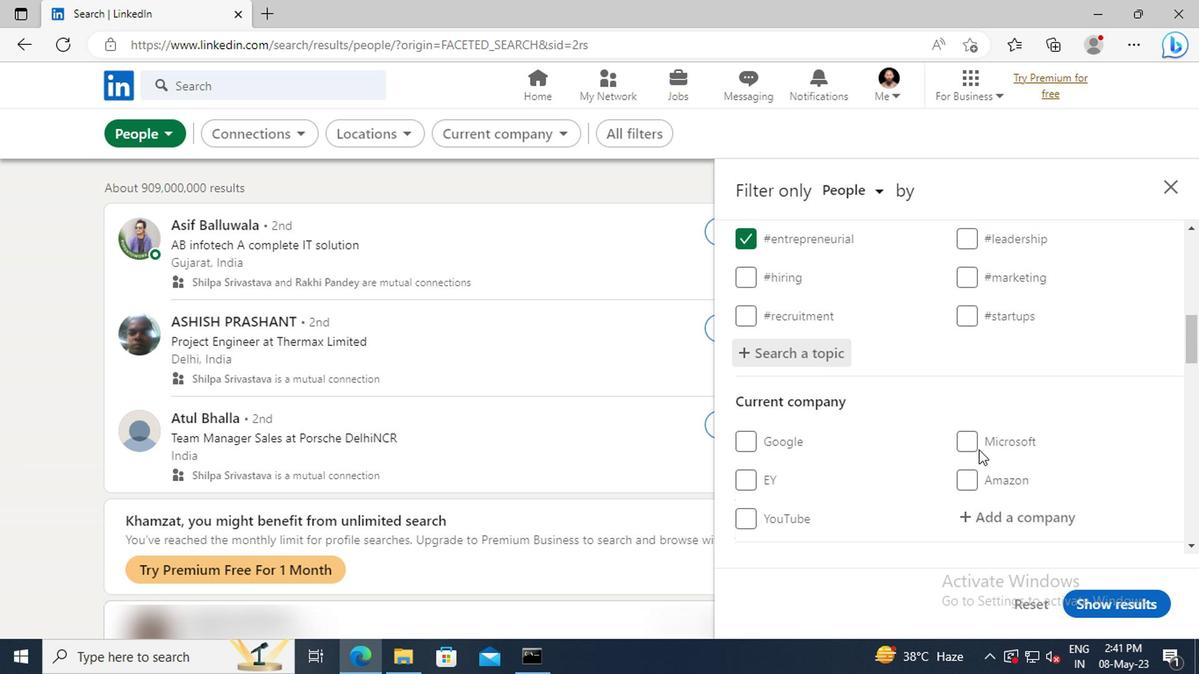 
Action: Mouse moved to (978, 435)
Screenshot: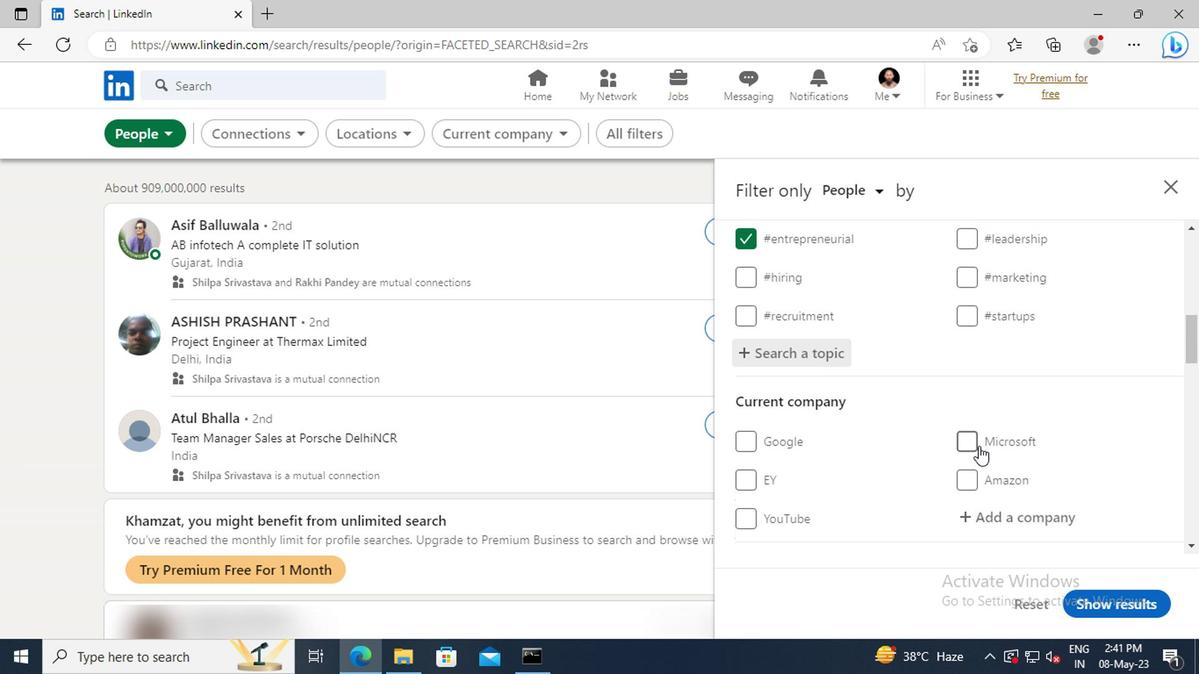 
Action: Mouse scrolled (978, 434) with delta (0, 0)
Screenshot: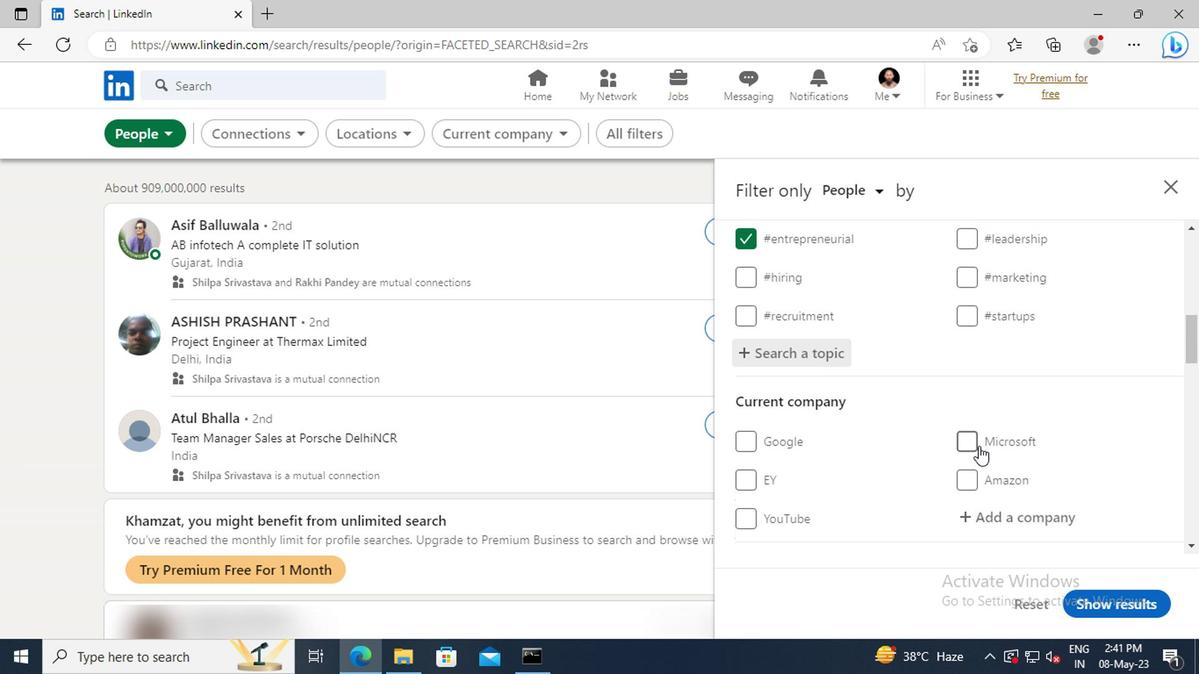 
Action: Mouse moved to (978, 433)
Screenshot: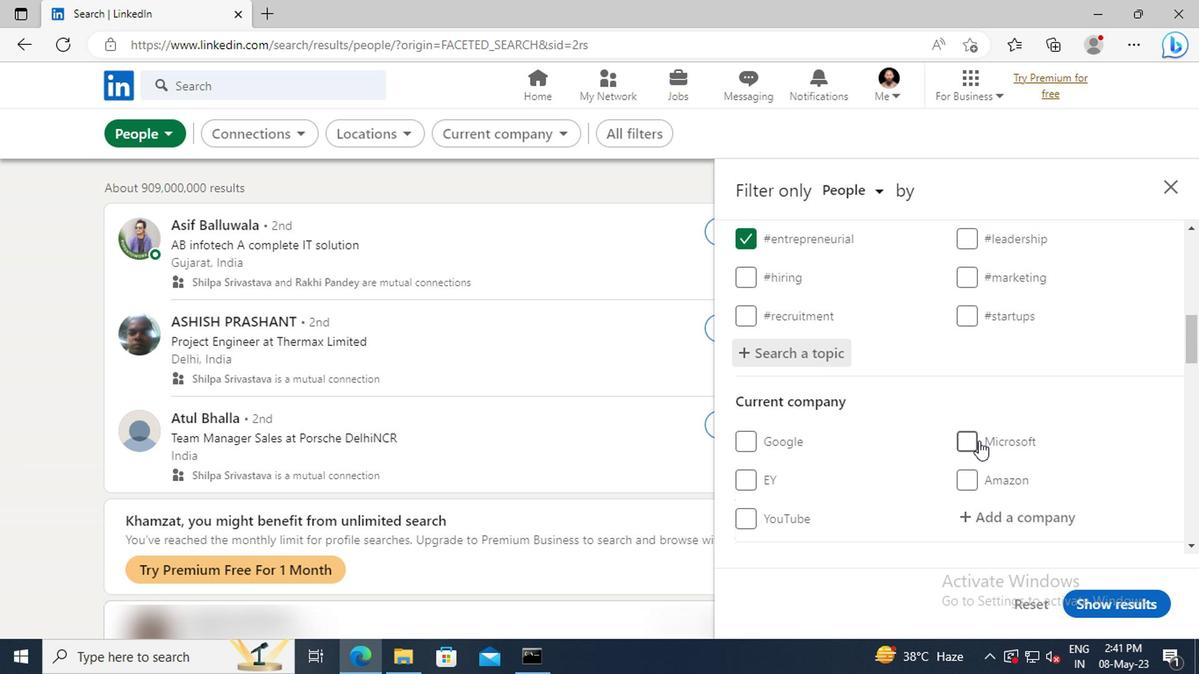 
Action: Mouse scrolled (978, 431) with delta (0, -1)
Screenshot: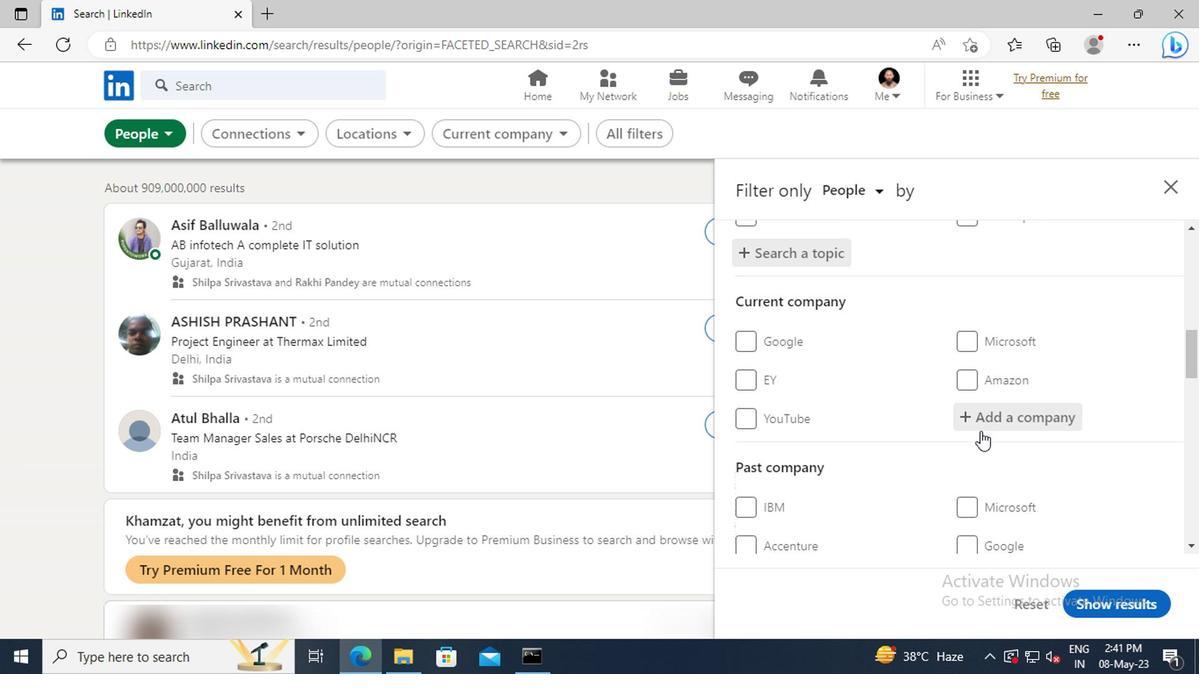 
Action: Mouse scrolled (978, 431) with delta (0, -1)
Screenshot: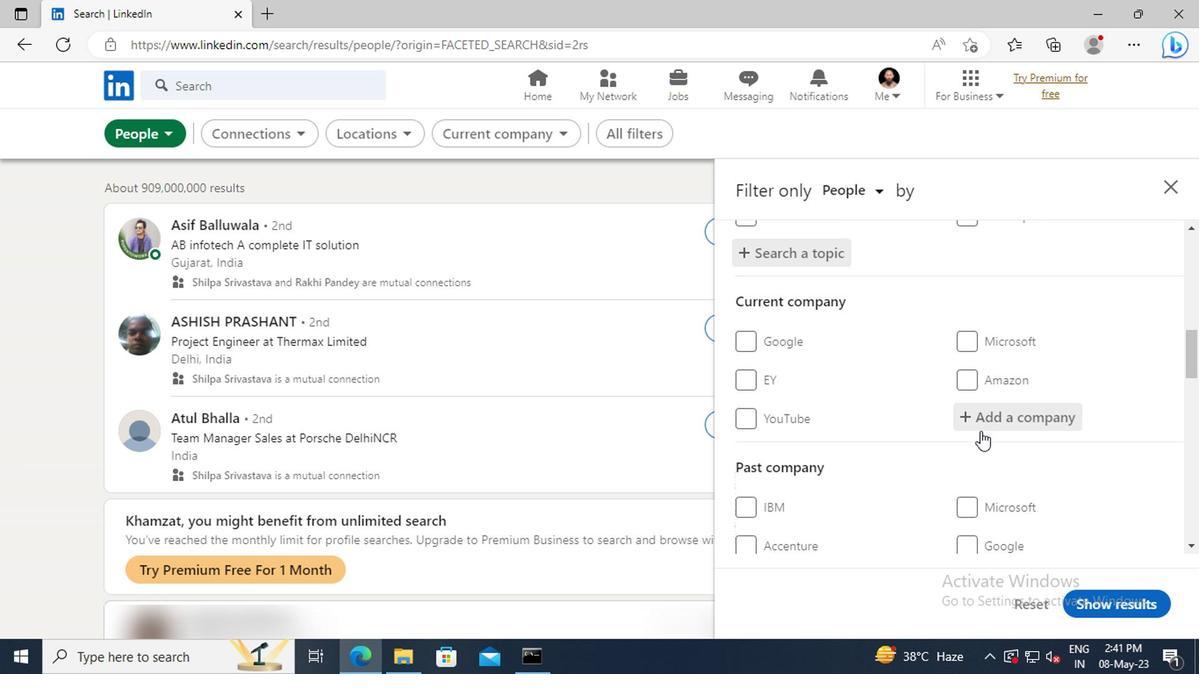
Action: Mouse scrolled (978, 431) with delta (0, -1)
Screenshot: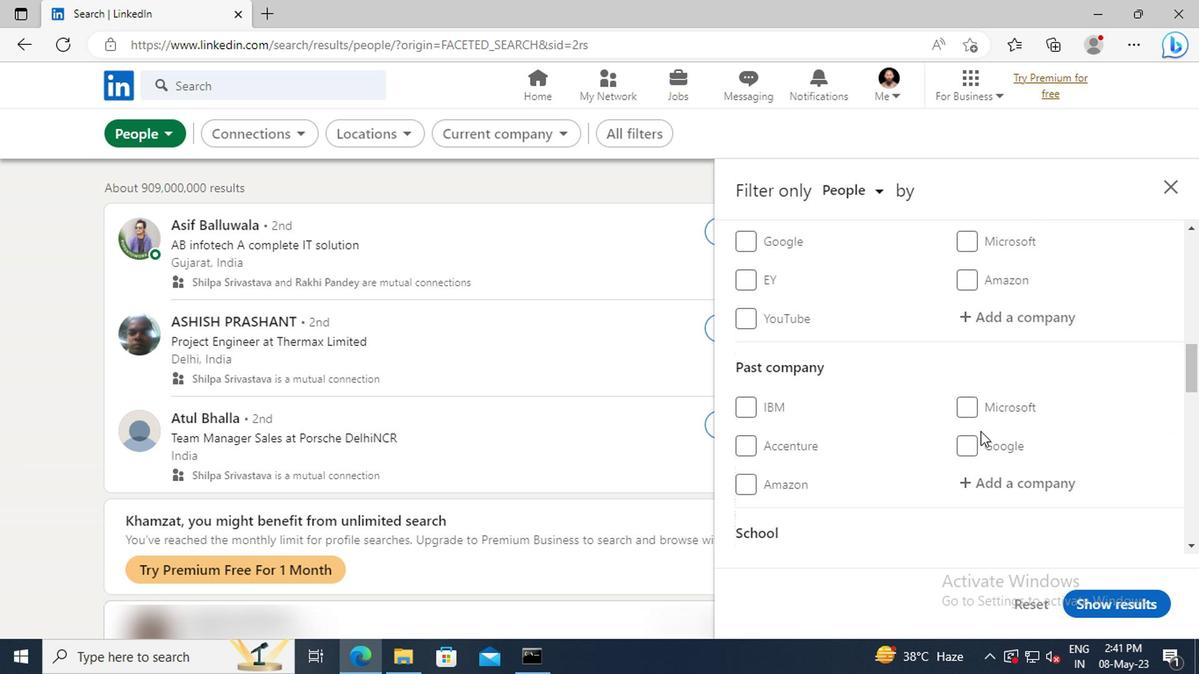
Action: Mouse scrolled (978, 431) with delta (0, -1)
Screenshot: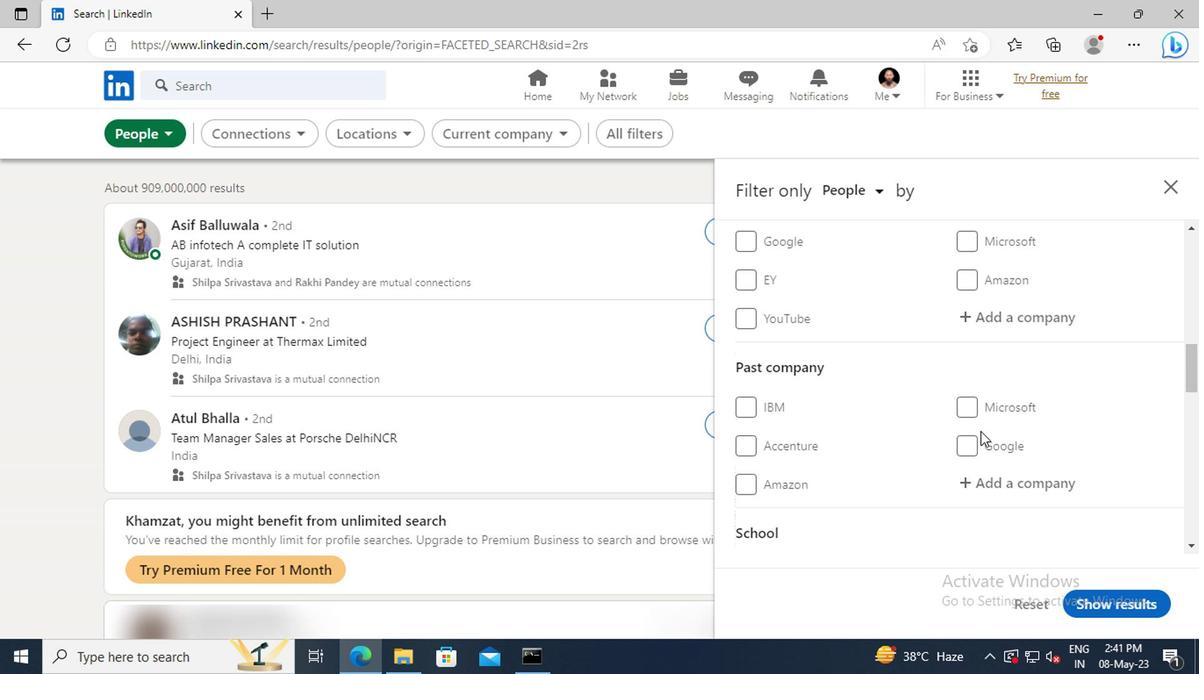 
Action: Mouse scrolled (978, 431) with delta (0, -1)
Screenshot: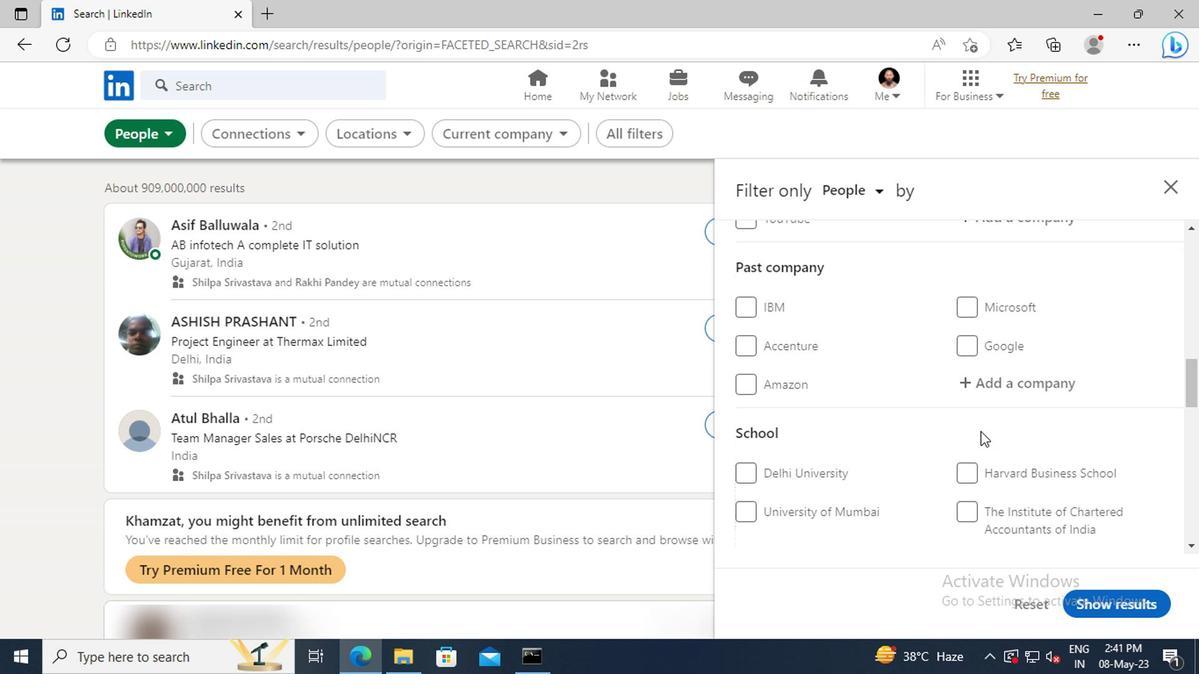 
Action: Mouse scrolled (978, 431) with delta (0, -1)
Screenshot: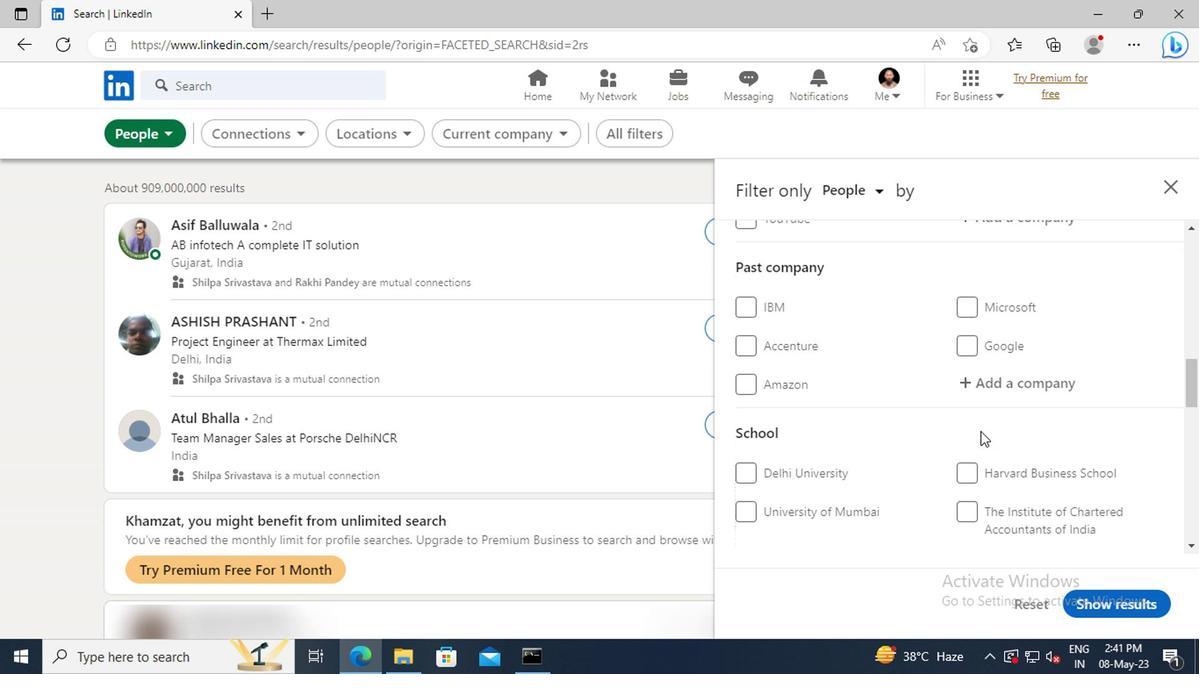 
Action: Mouse scrolled (978, 431) with delta (0, -1)
Screenshot: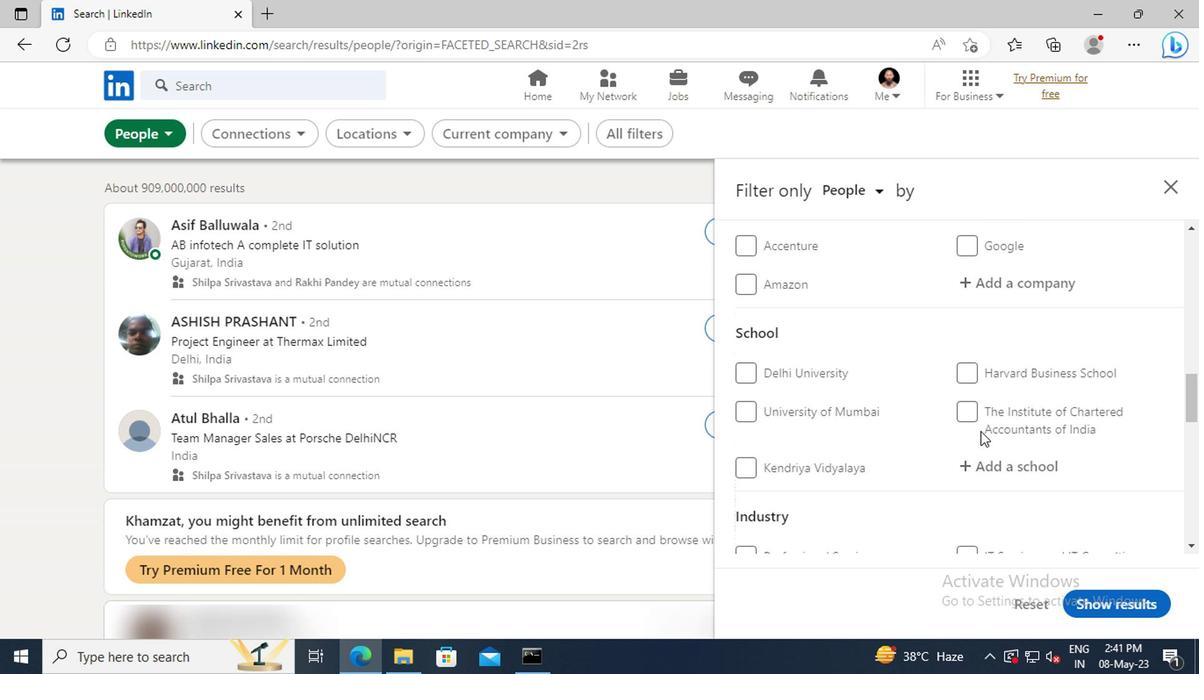 
Action: Mouse scrolled (978, 431) with delta (0, -1)
Screenshot: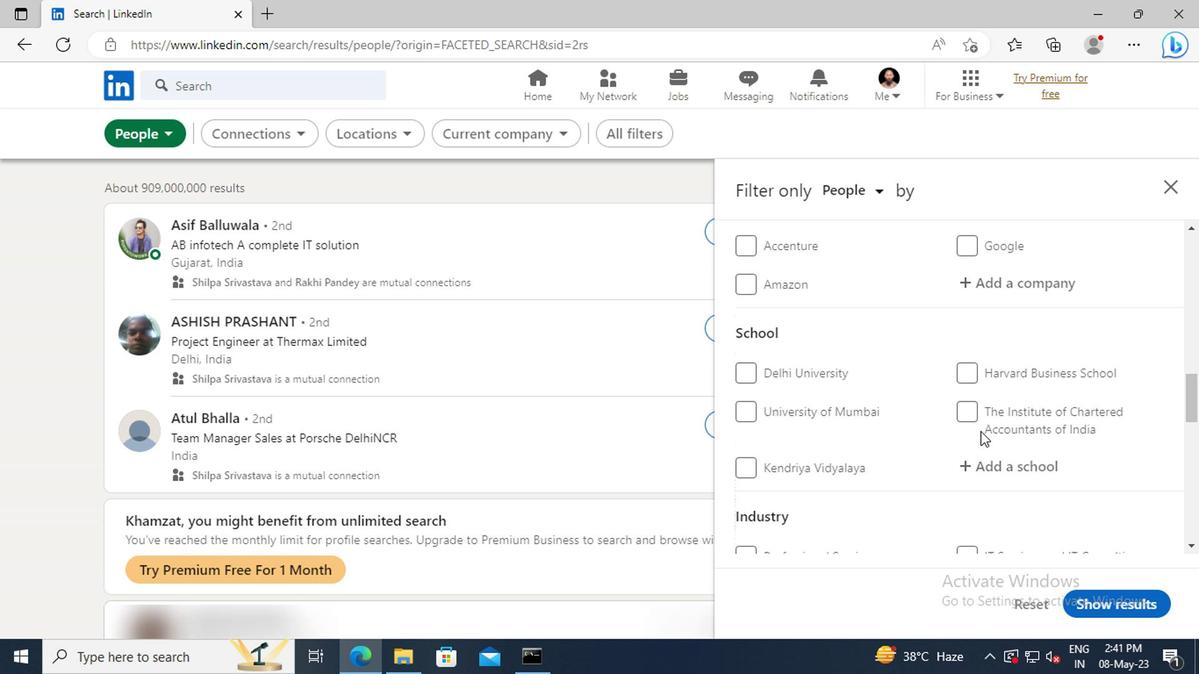 
Action: Mouse scrolled (978, 431) with delta (0, -1)
Screenshot: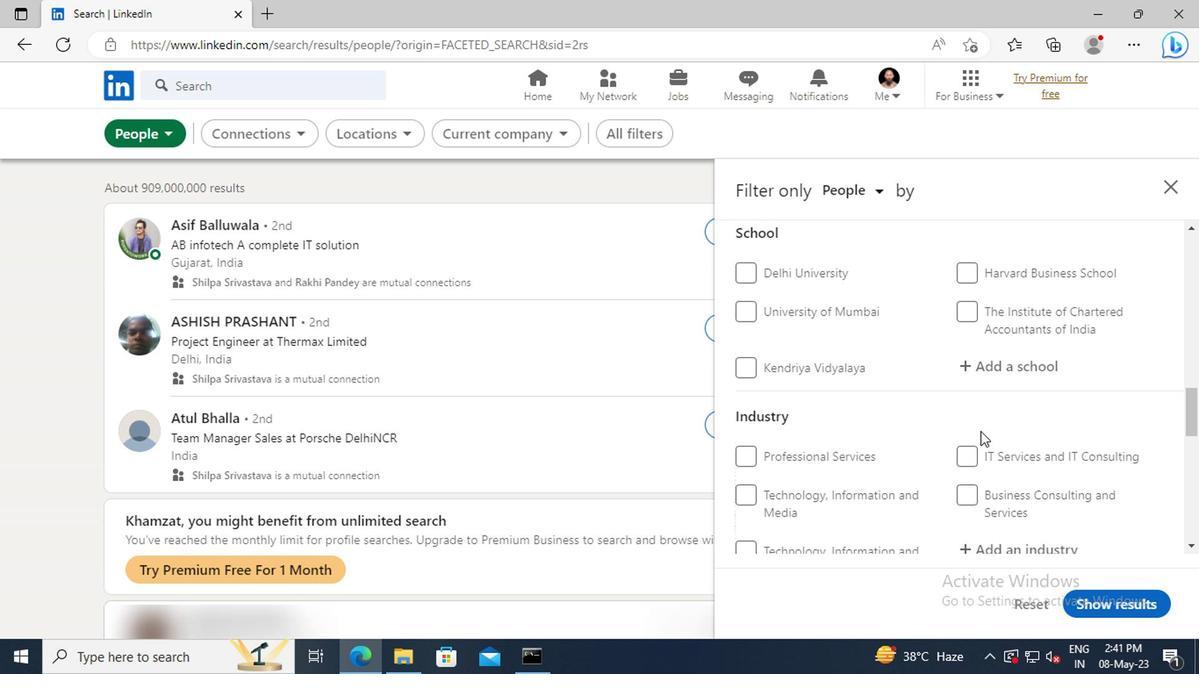 
Action: Mouse scrolled (978, 431) with delta (0, -1)
Screenshot: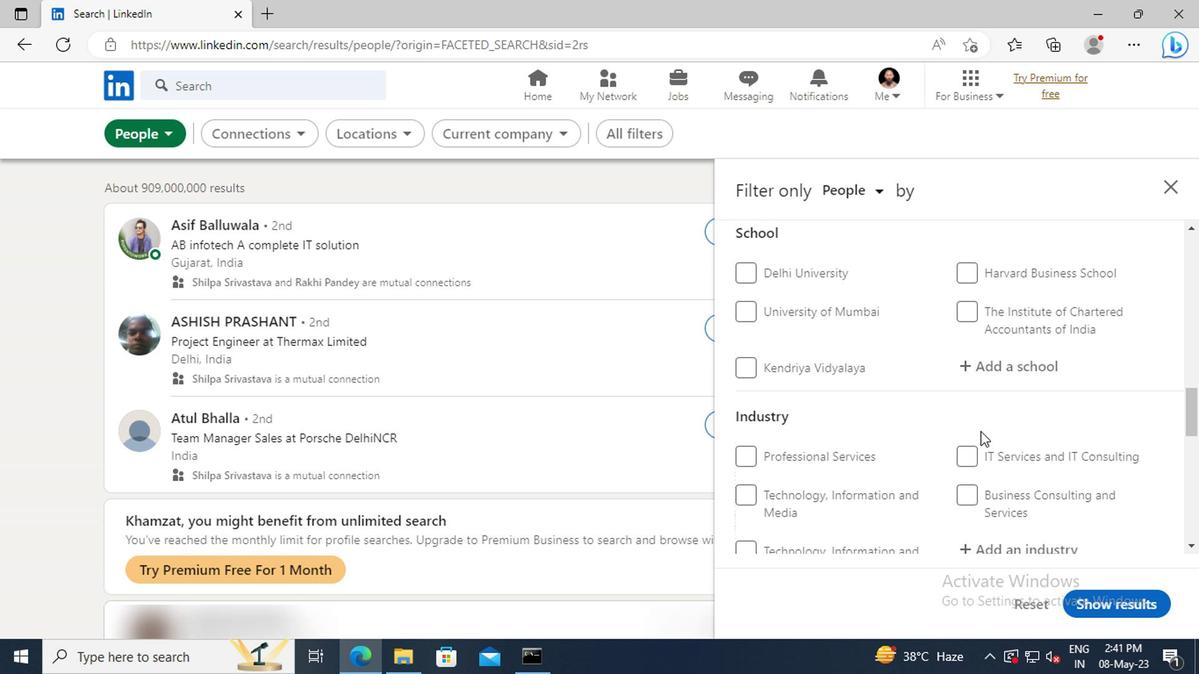 
Action: Mouse scrolled (978, 431) with delta (0, -1)
Screenshot: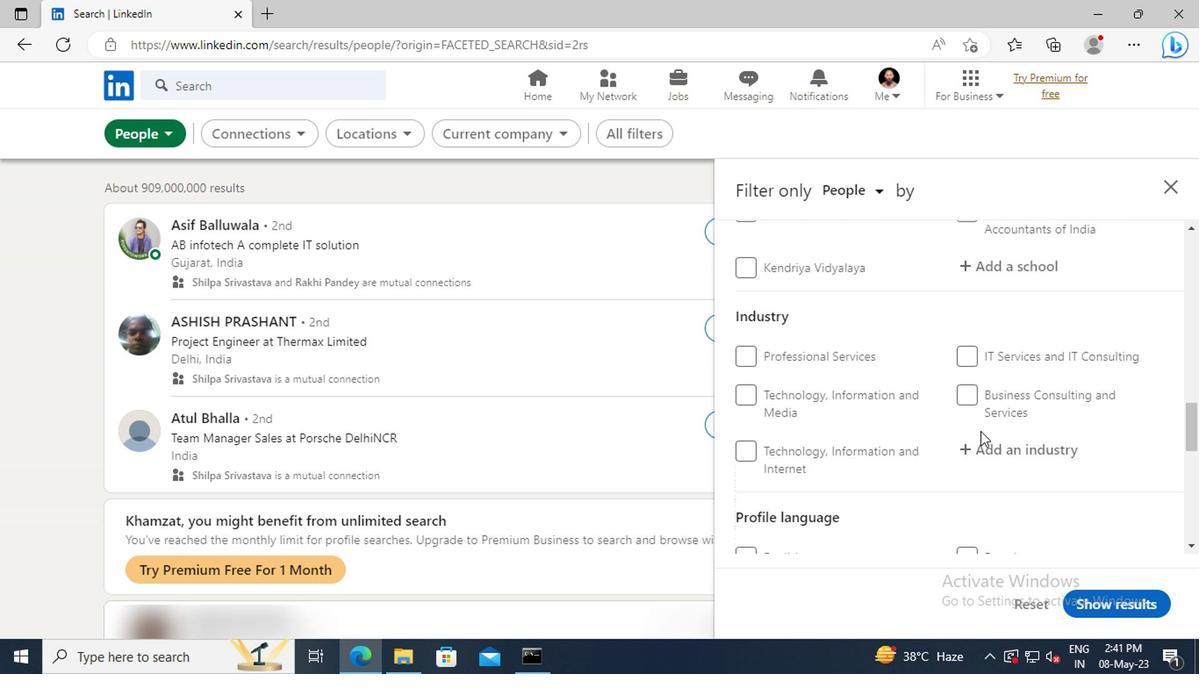 
Action: Mouse scrolled (978, 431) with delta (0, -1)
Screenshot: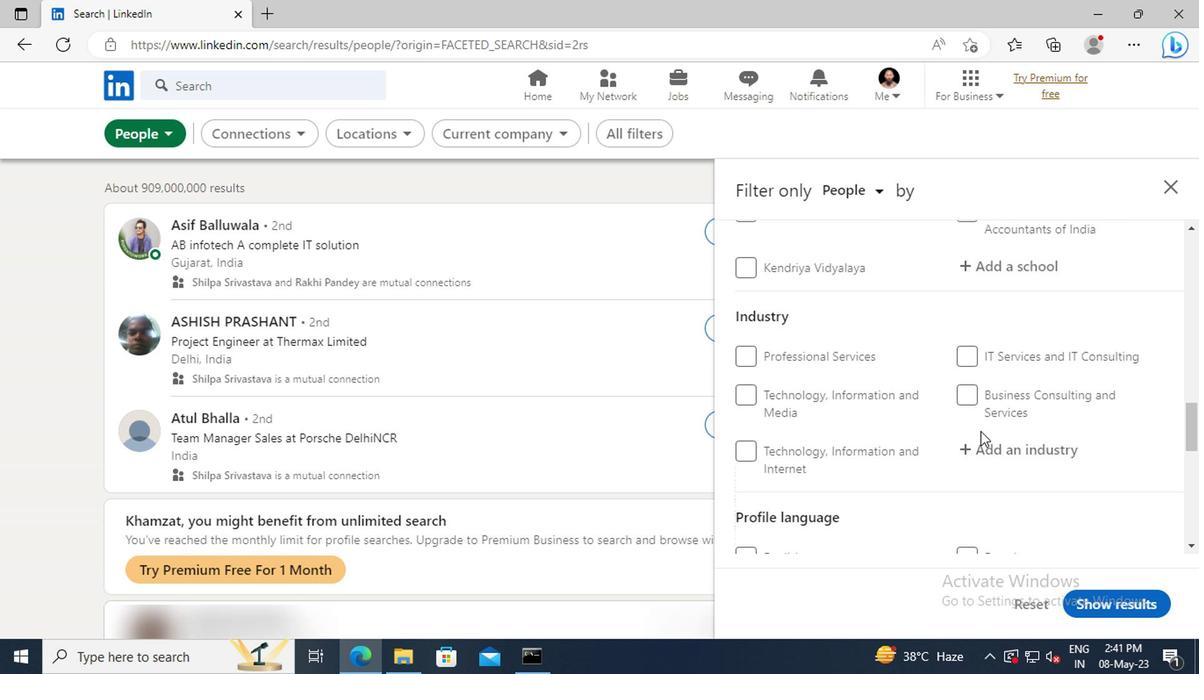 
Action: Mouse scrolled (978, 431) with delta (0, -1)
Screenshot: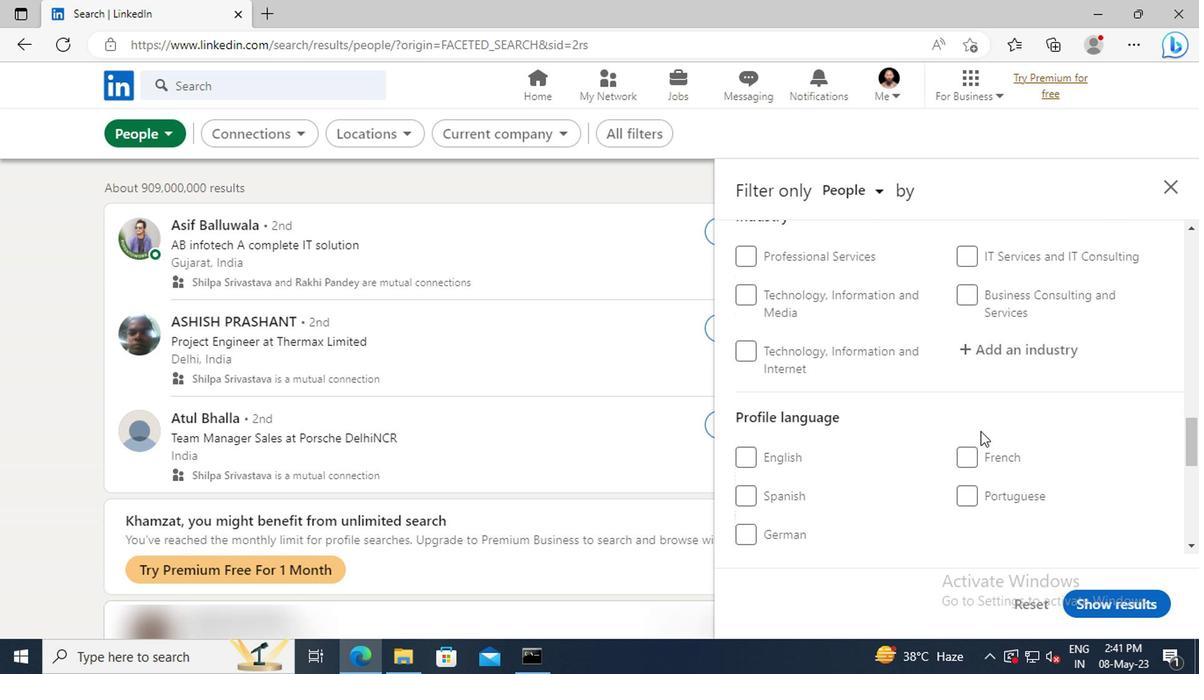 
Action: Mouse moved to (969, 446)
Screenshot: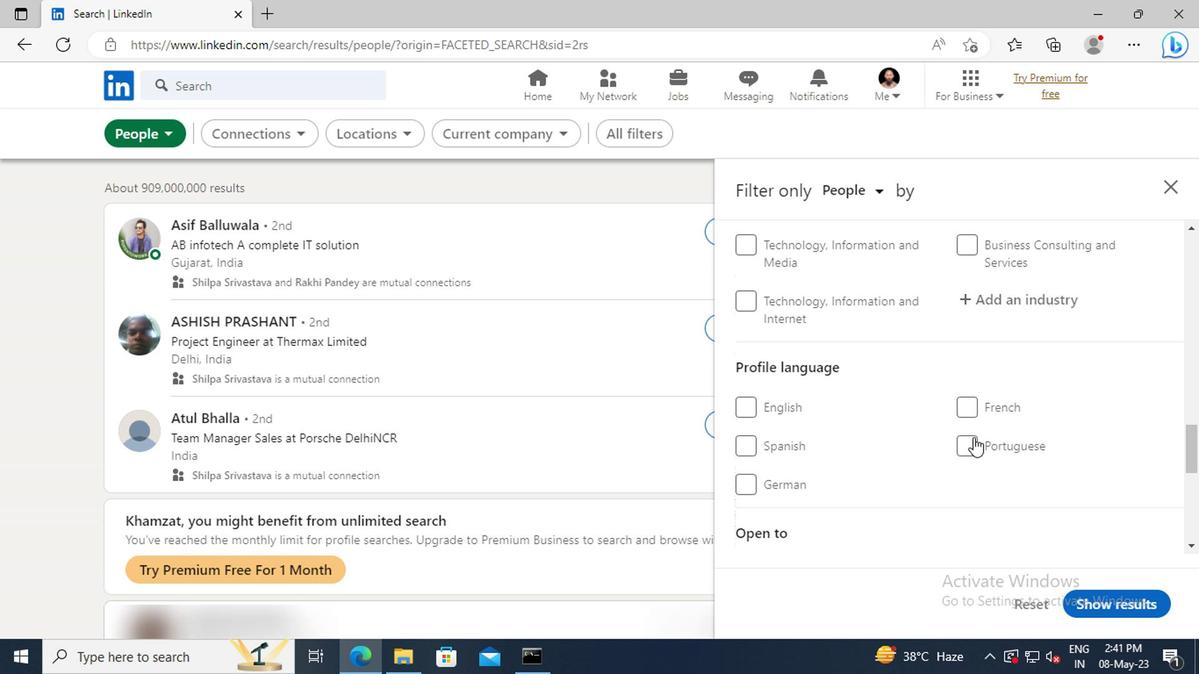 
Action: Mouse pressed left at (969, 446)
Screenshot: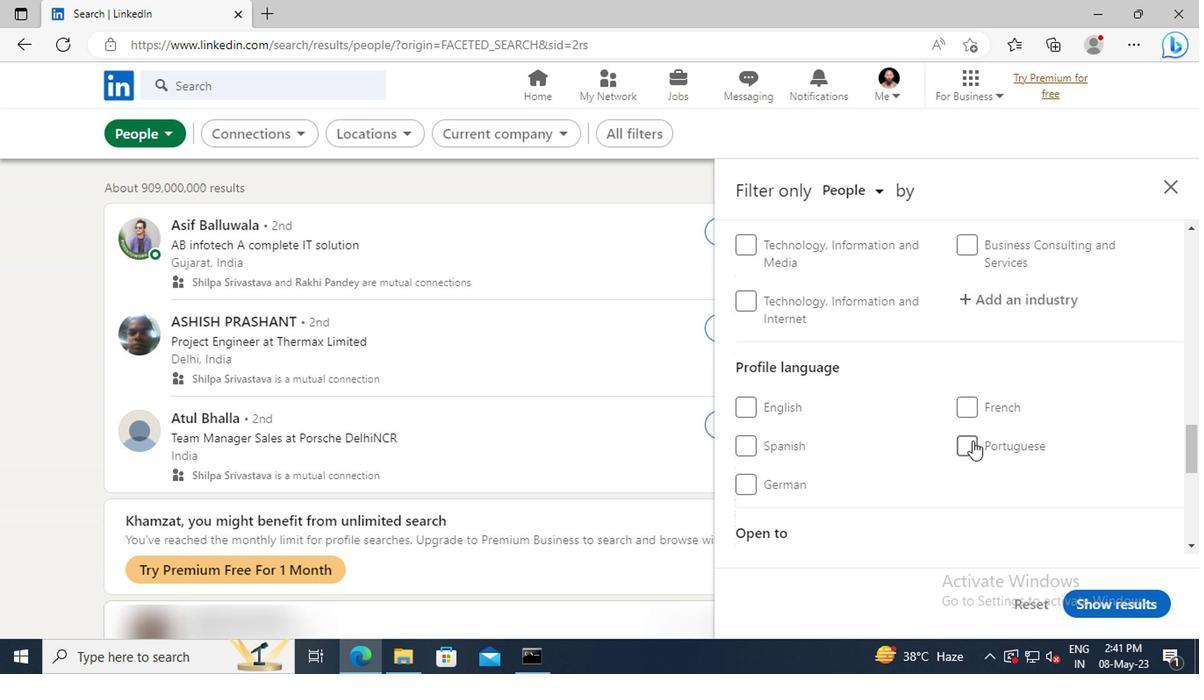
Action: Mouse moved to (1026, 428)
Screenshot: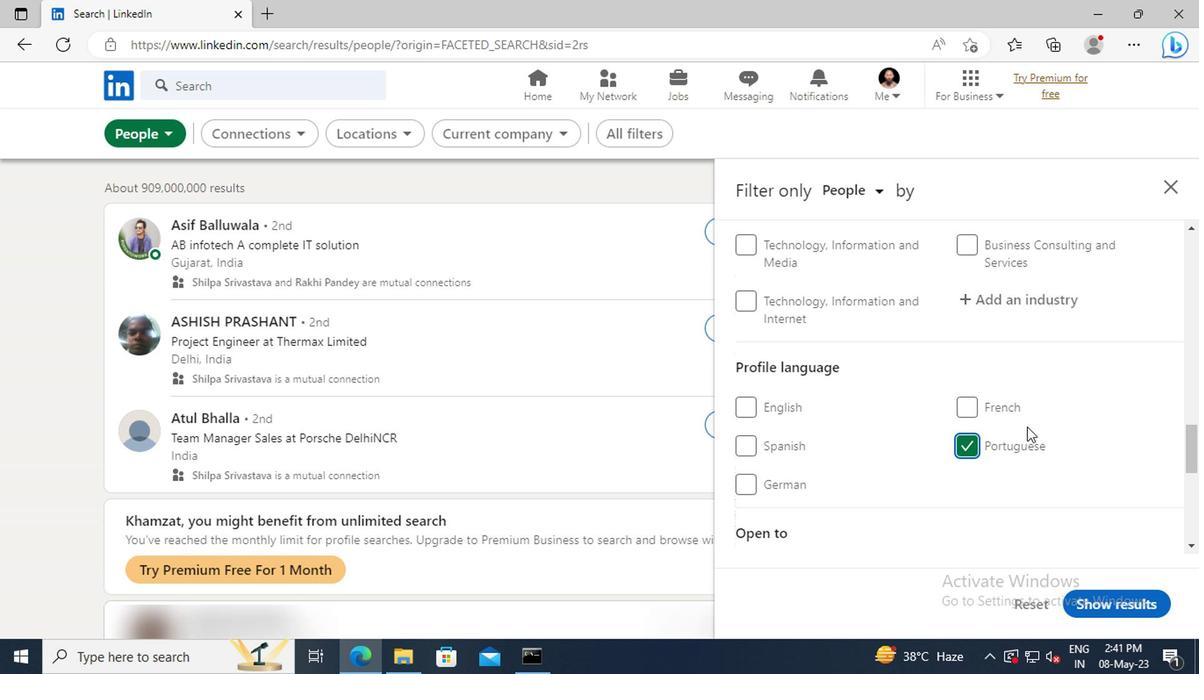 
Action: Mouse scrolled (1026, 429) with delta (0, 0)
Screenshot: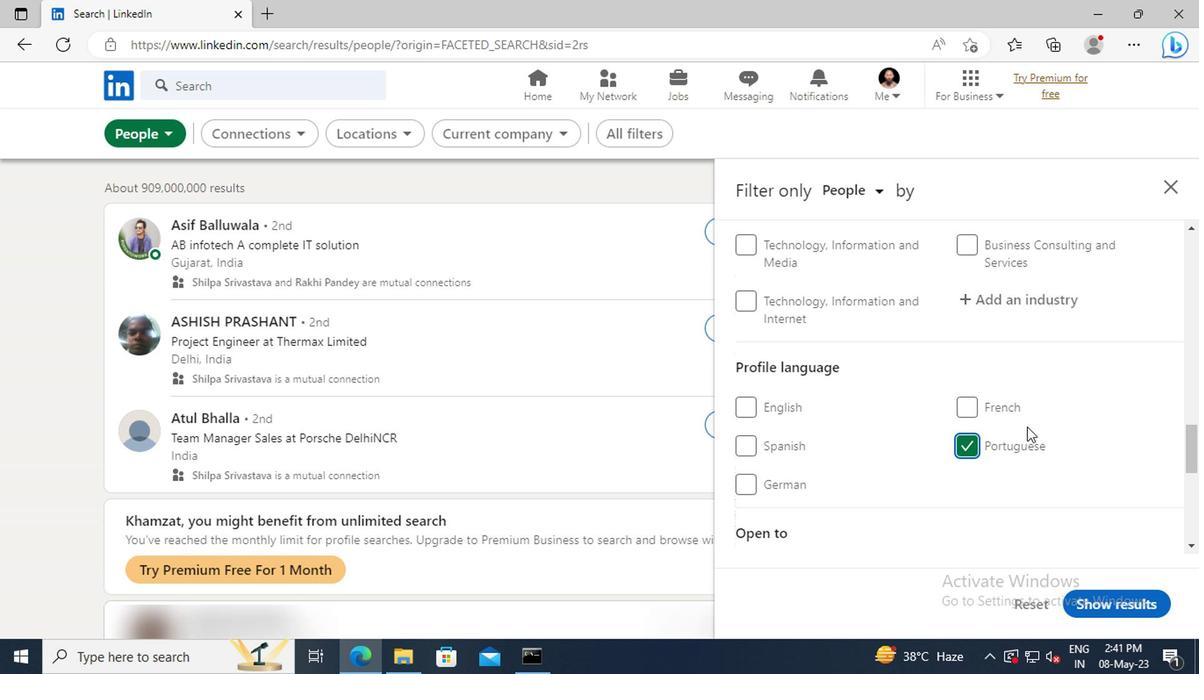 
Action: Mouse scrolled (1026, 429) with delta (0, 0)
Screenshot: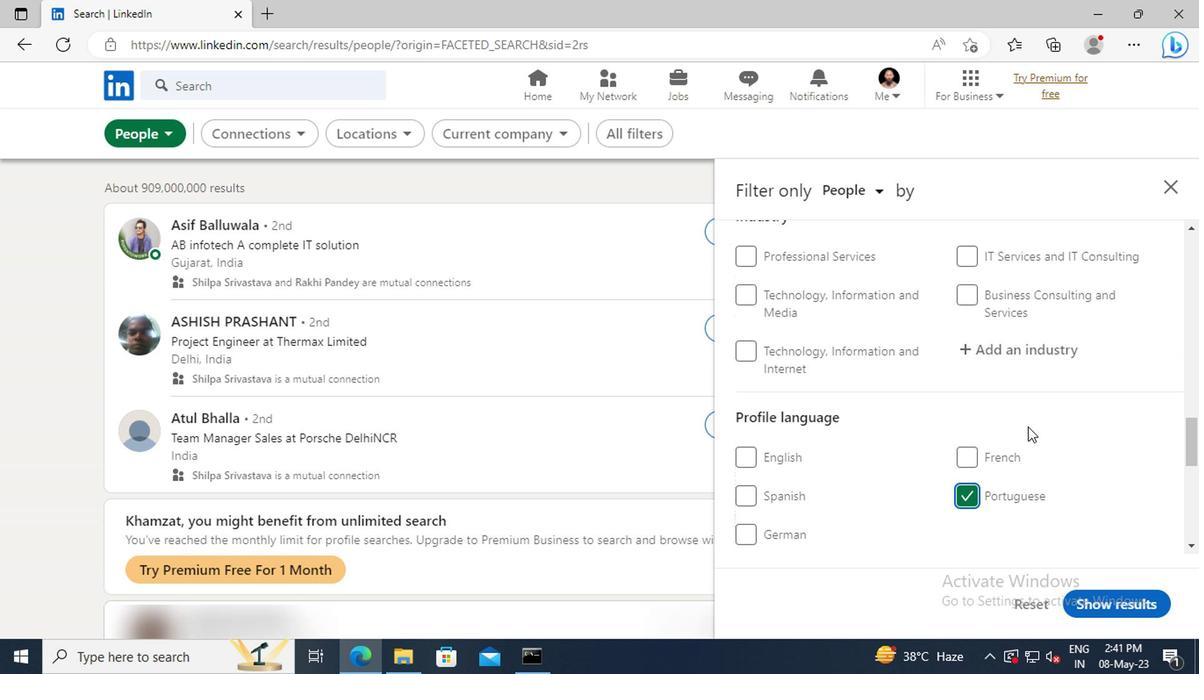 
Action: Mouse scrolled (1026, 429) with delta (0, 0)
Screenshot: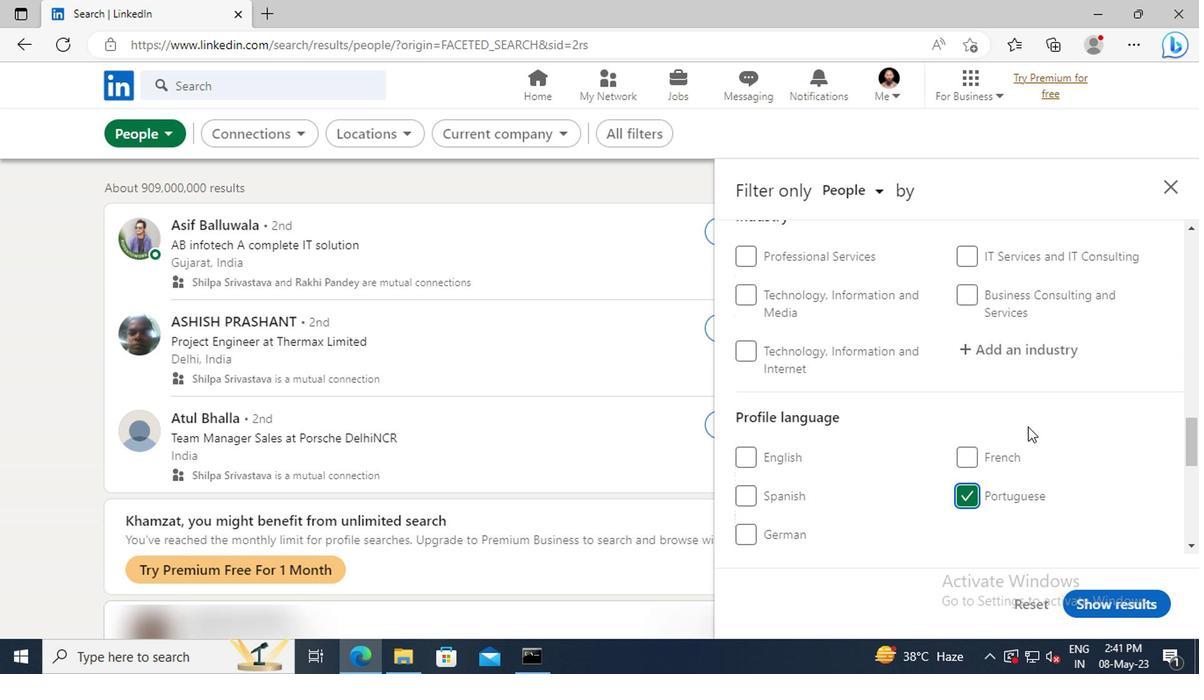
Action: Mouse scrolled (1026, 429) with delta (0, 0)
Screenshot: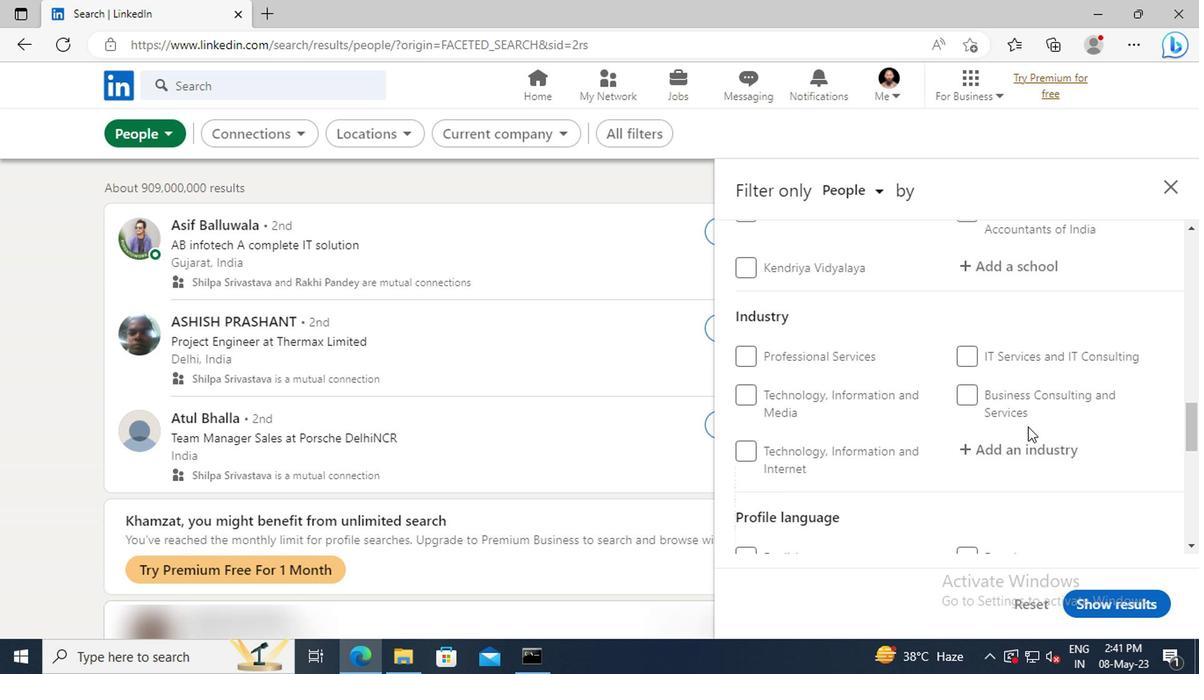 
Action: Mouse scrolled (1026, 429) with delta (0, 0)
Screenshot: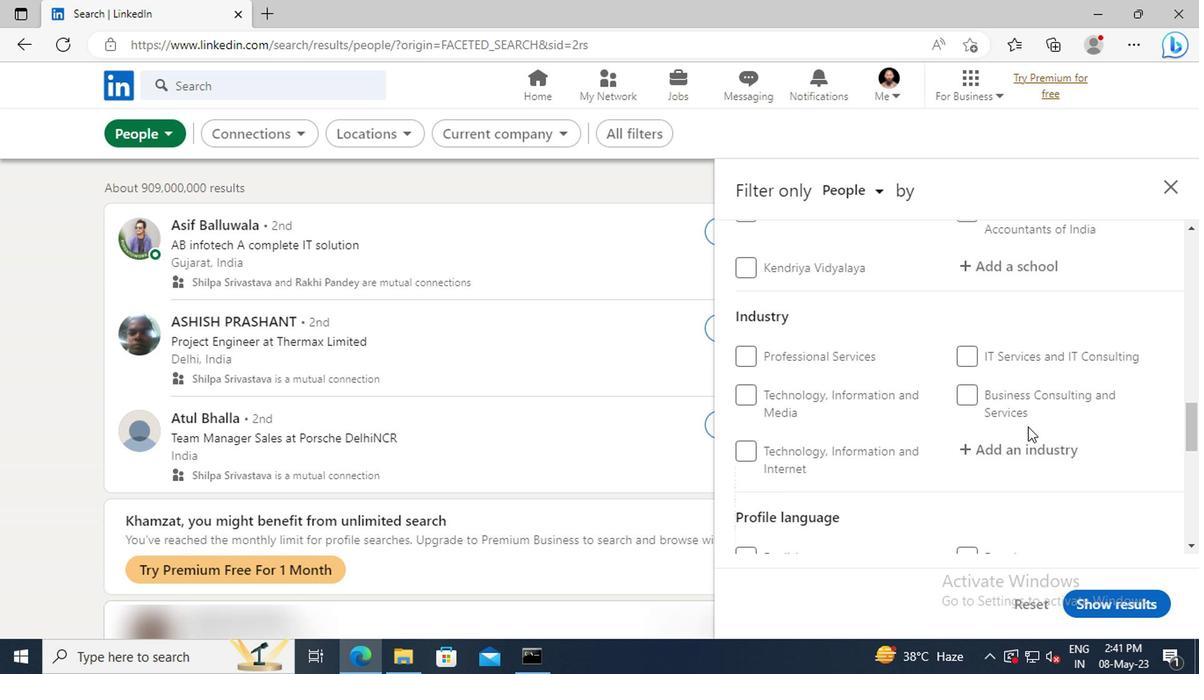 
Action: Mouse scrolled (1026, 429) with delta (0, 0)
Screenshot: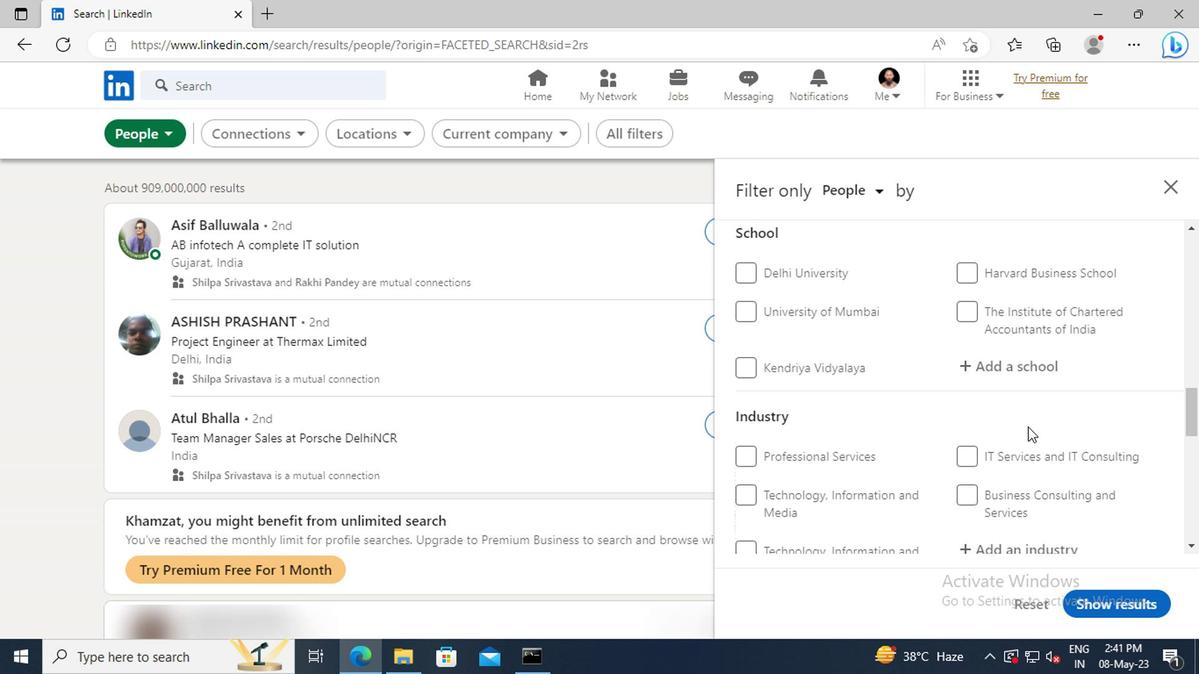 
Action: Mouse scrolled (1026, 429) with delta (0, 0)
Screenshot: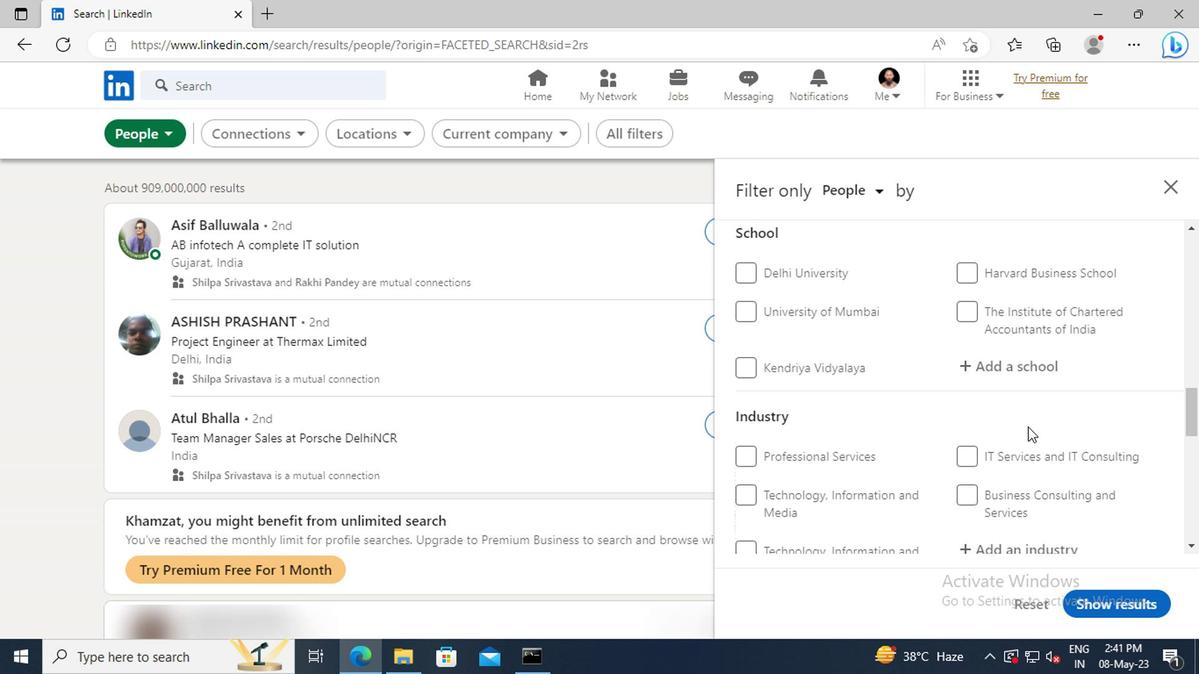
Action: Mouse scrolled (1026, 429) with delta (0, 0)
Screenshot: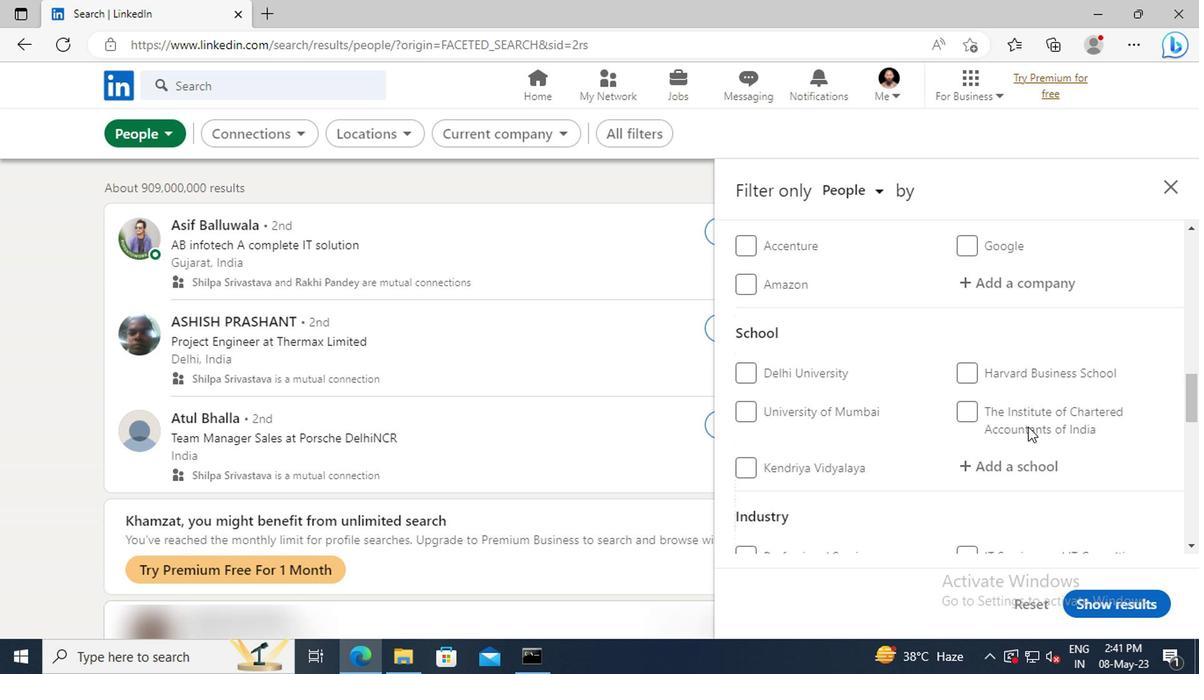 
Action: Mouse scrolled (1026, 429) with delta (0, 0)
Screenshot: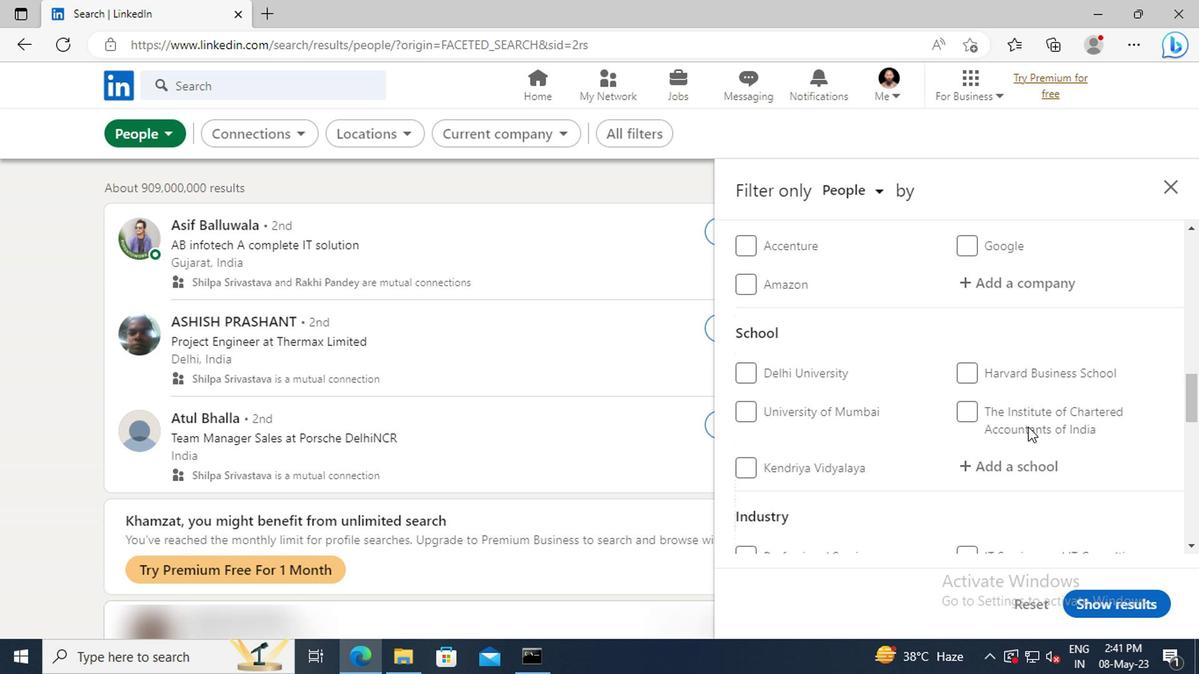 
Action: Mouse scrolled (1026, 429) with delta (0, 0)
Screenshot: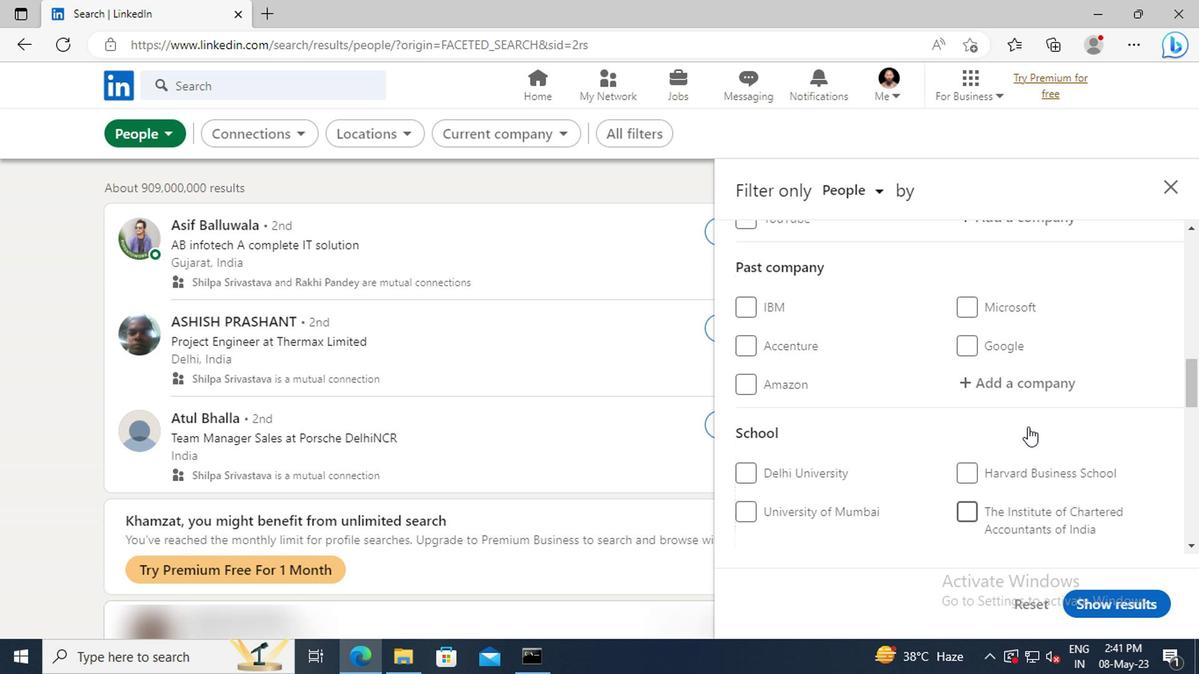 
Action: Mouse scrolled (1026, 429) with delta (0, 0)
Screenshot: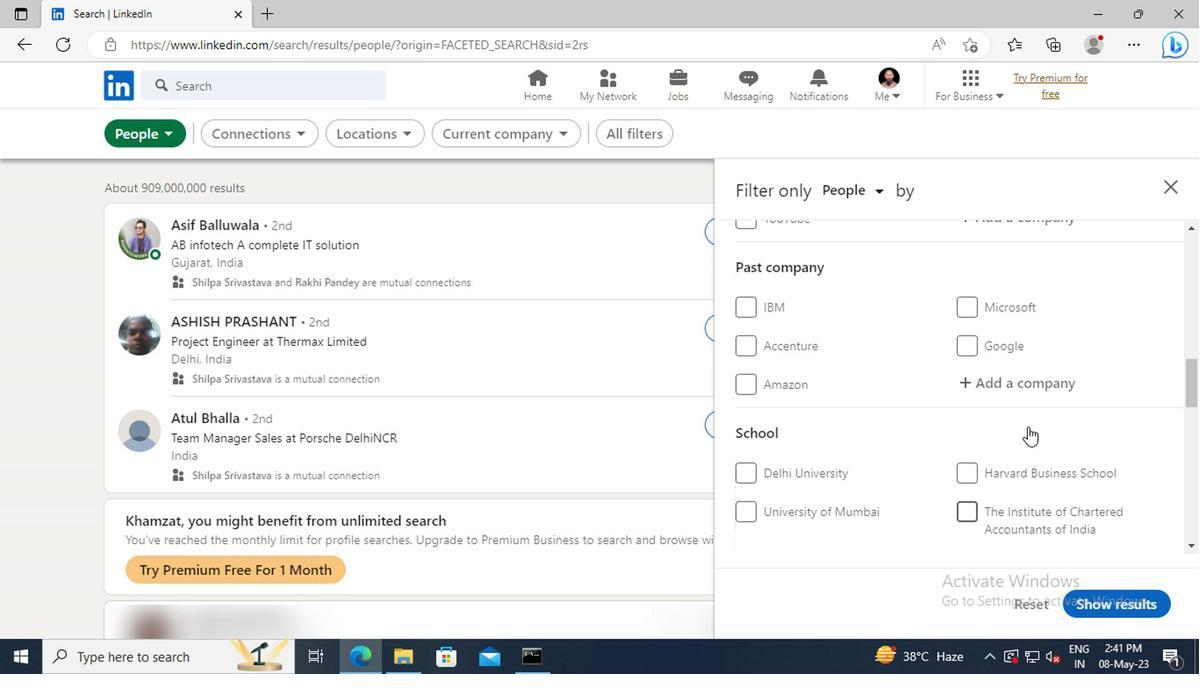 
Action: Mouse scrolled (1026, 429) with delta (0, 0)
Screenshot: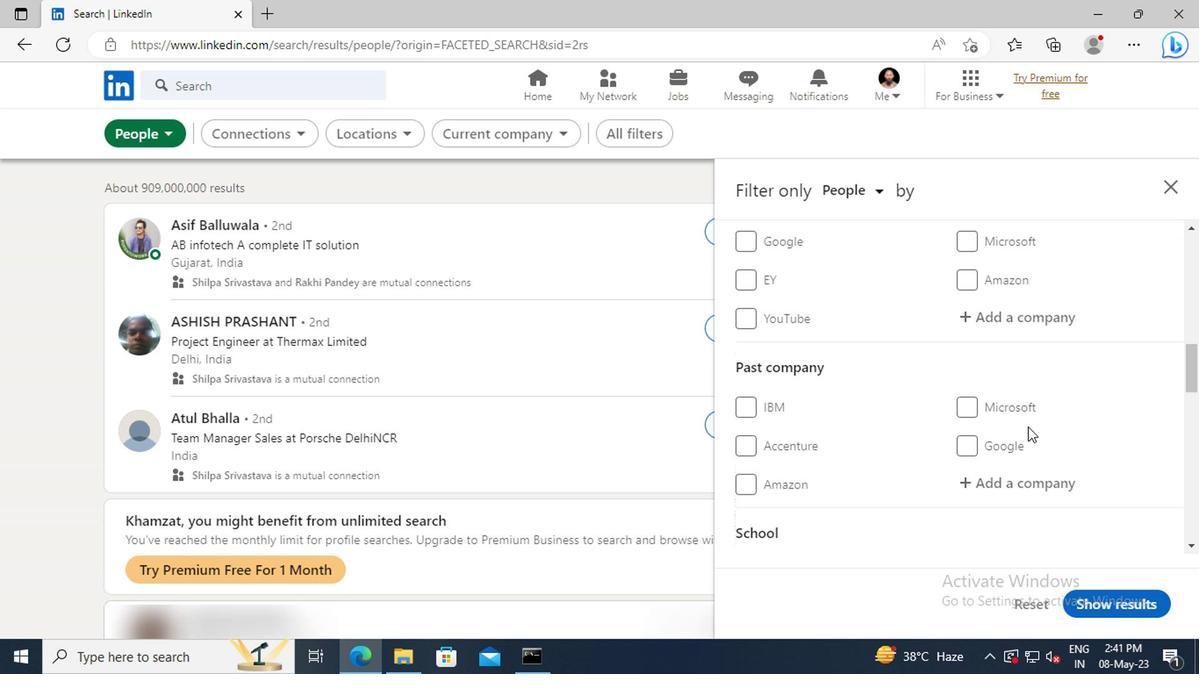 
Action: Mouse moved to (1018, 381)
Screenshot: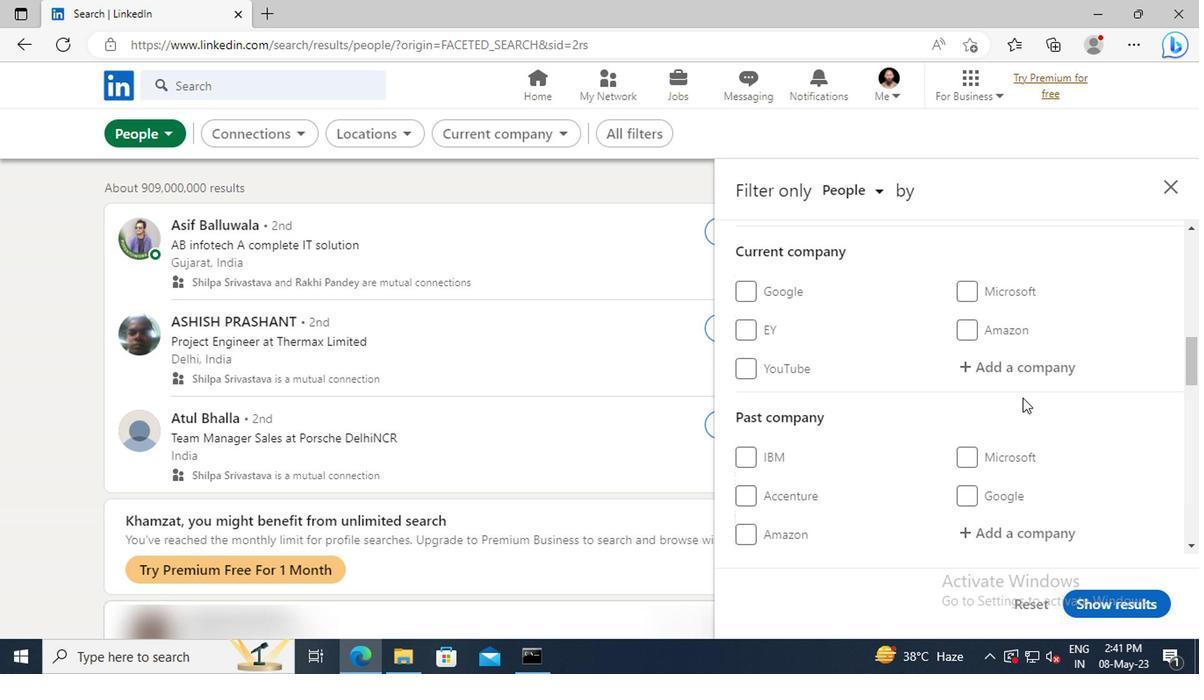 
Action: Mouse pressed left at (1018, 381)
Screenshot: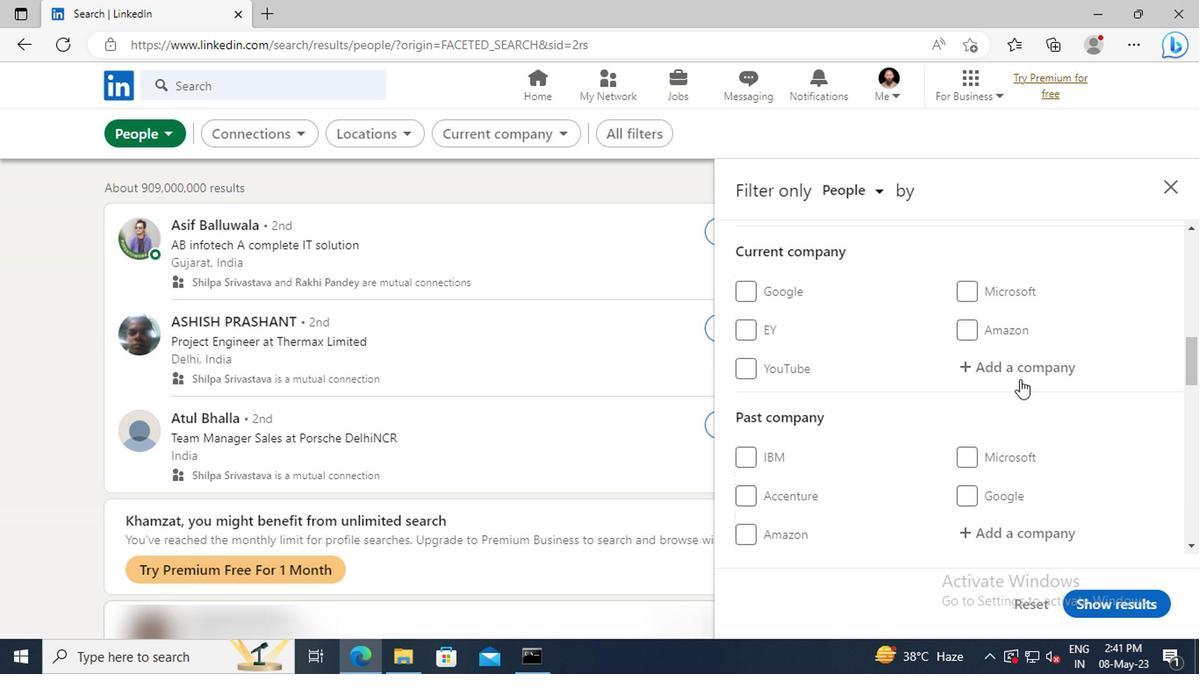 
Action: Key pressed <Key.shift>AM
Screenshot: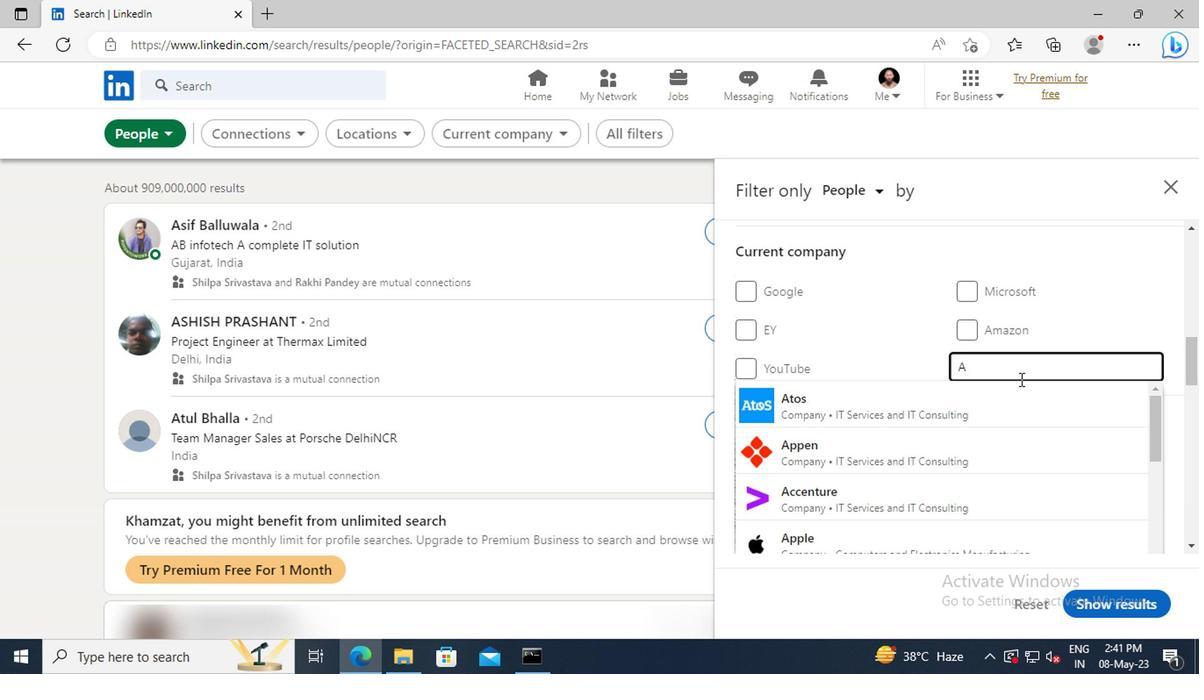 
Action: Mouse moved to (1018, 381)
Screenshot: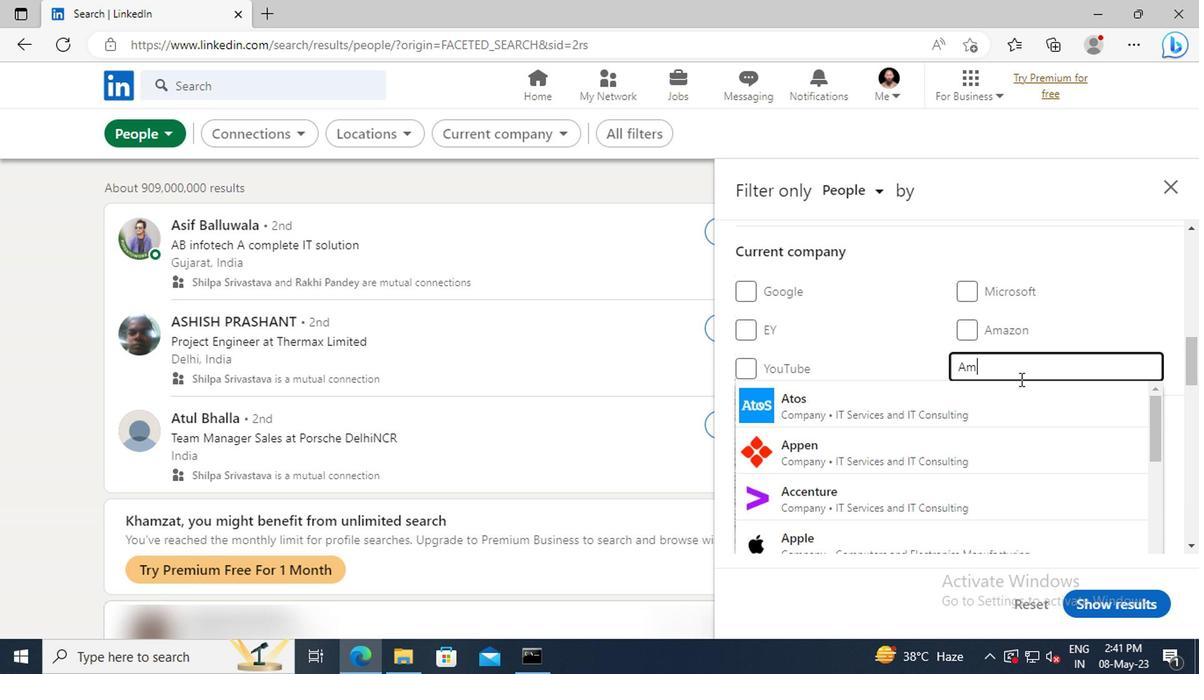 
Action: Key pressed DOCS
Screenshot: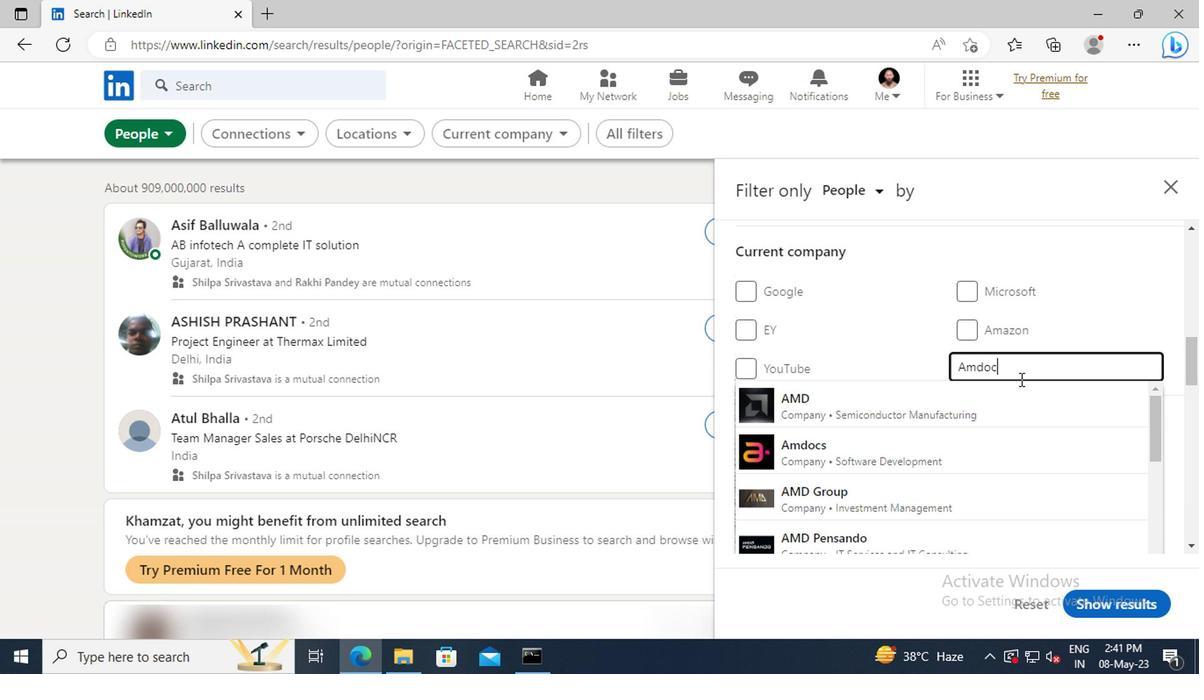 
Action: Mouse moved to (1018, 400)
Screenshot: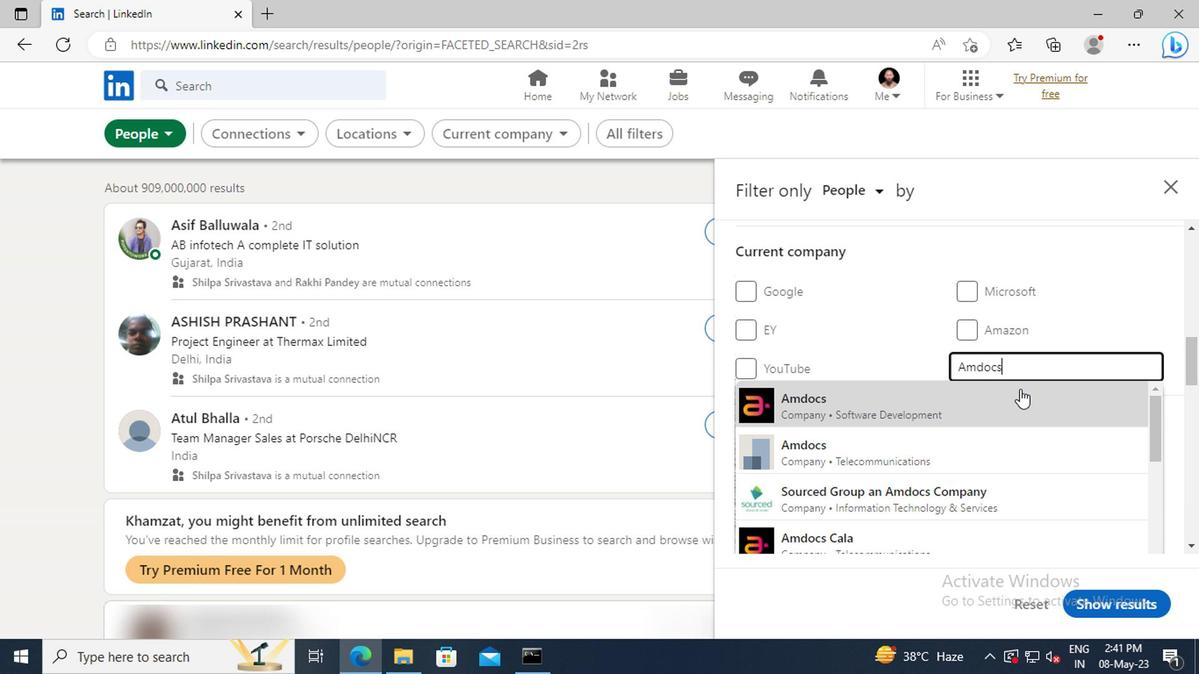 
Action: Mouse pressed left at (1018, 400)
Screenshot: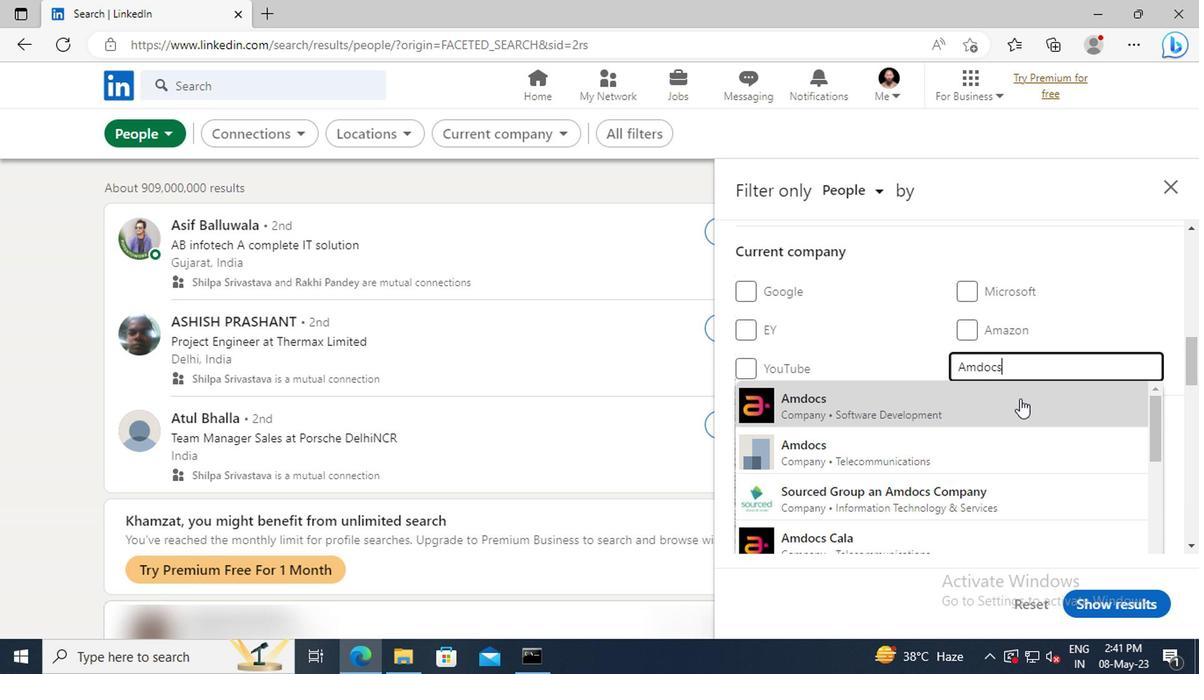 
Action: Mouse scrolled (1018, 399) with delta (0, -1)
Screenshot: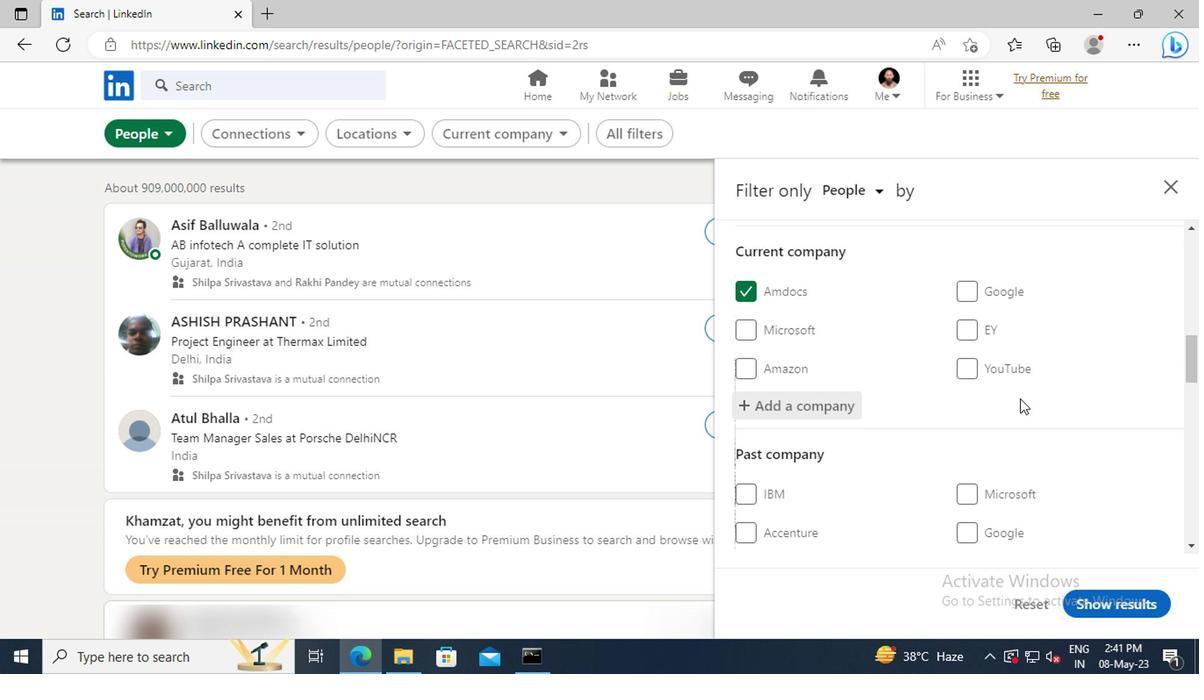 
Action: Mouse moved to (1014, 384)
Screenshot: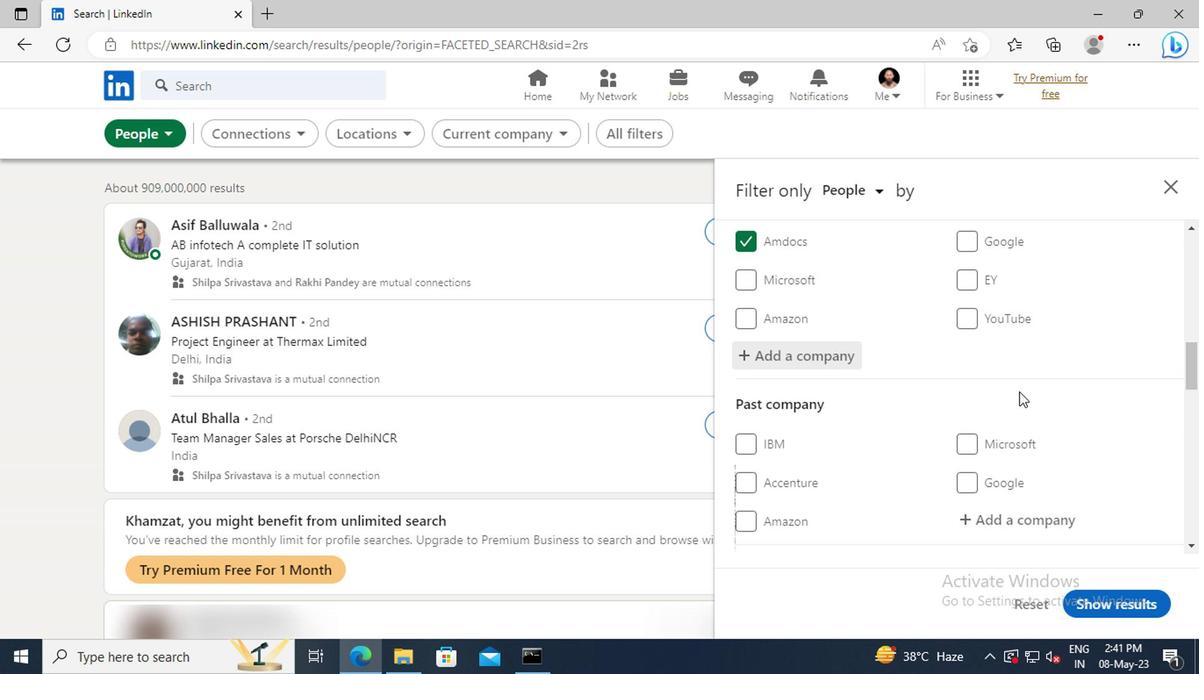 
Action: Mouse scrolled (1014, 383) with delta (0, 0)
Screenshot: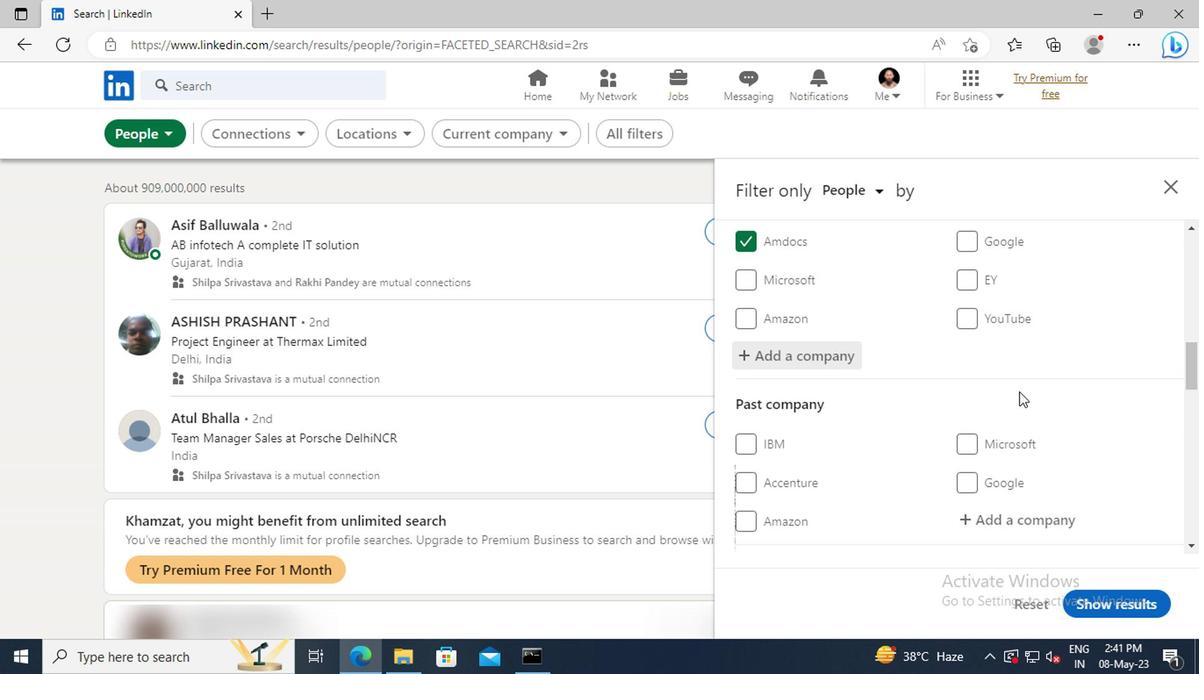 
Action: Mouse moved to (1013, 379)
Screenshot: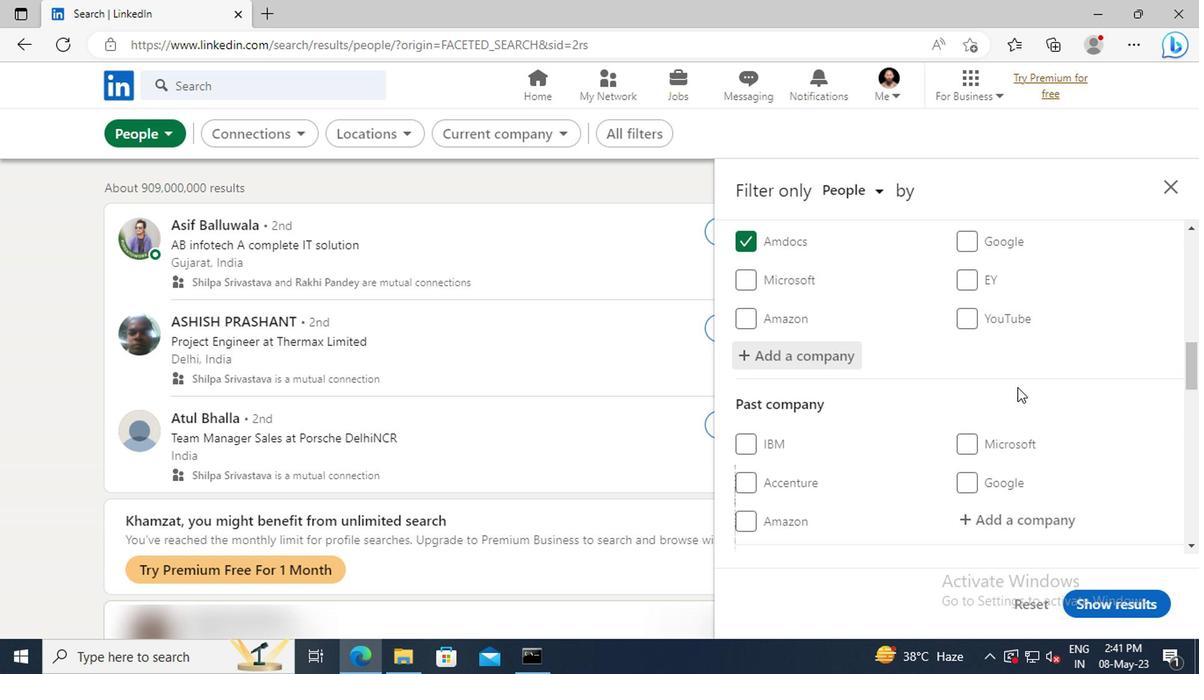 
Action: Mouse scrolled (1013, 379) with delta (0, 0)
Screenshot: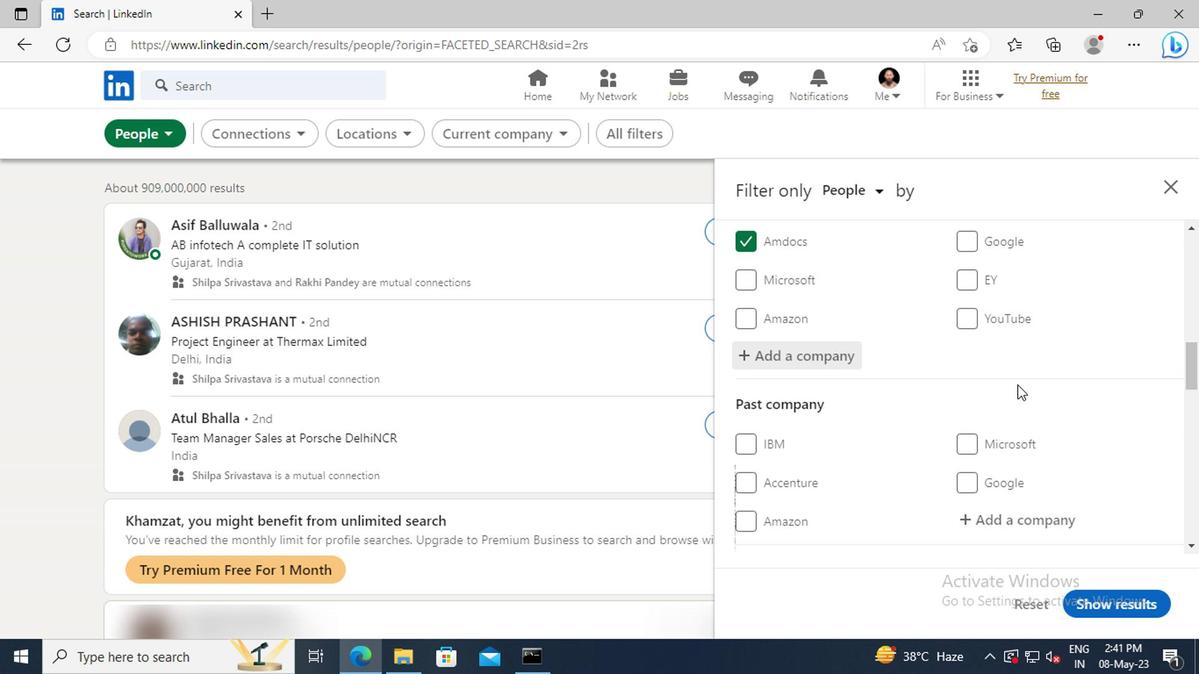 
Action: Mouse moved to (1010, 376)
Screenshot: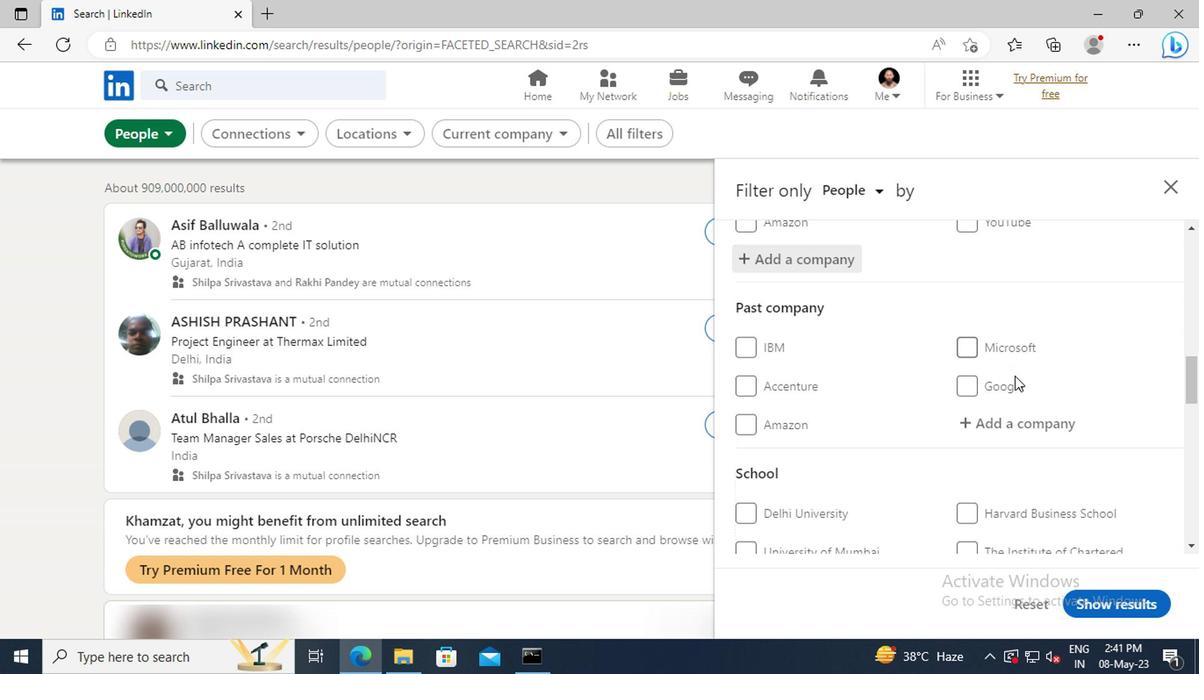 
Action: Mouse scrolled (1010, 375) with delta (0, -1)
Screenshot: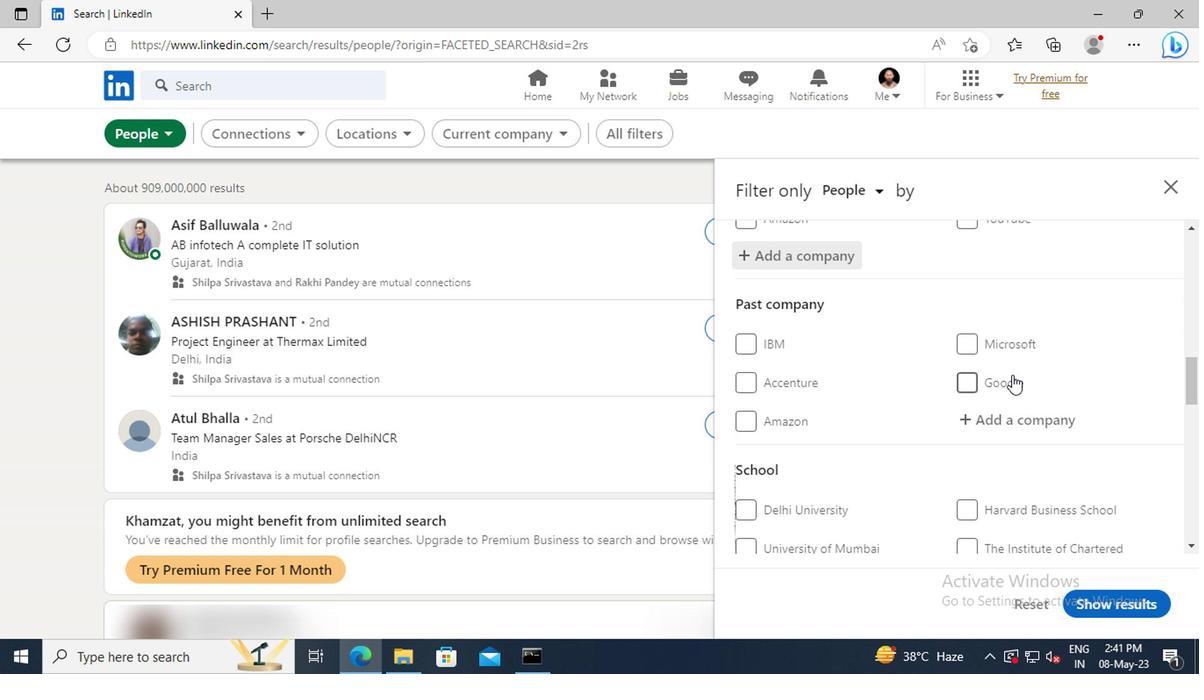 
Action: Mouse scrolled (1010, 375) with delta (0, -1)
Screenshot: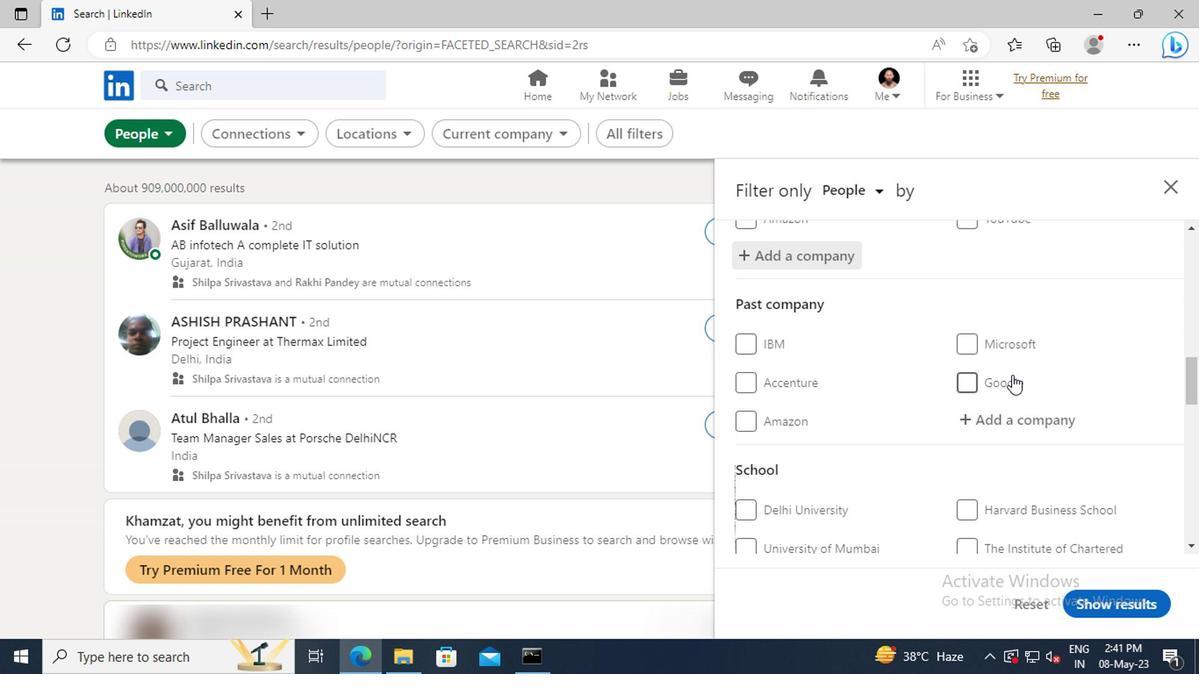 
Action: Mouse moved to (1010, 375)
Screenshot: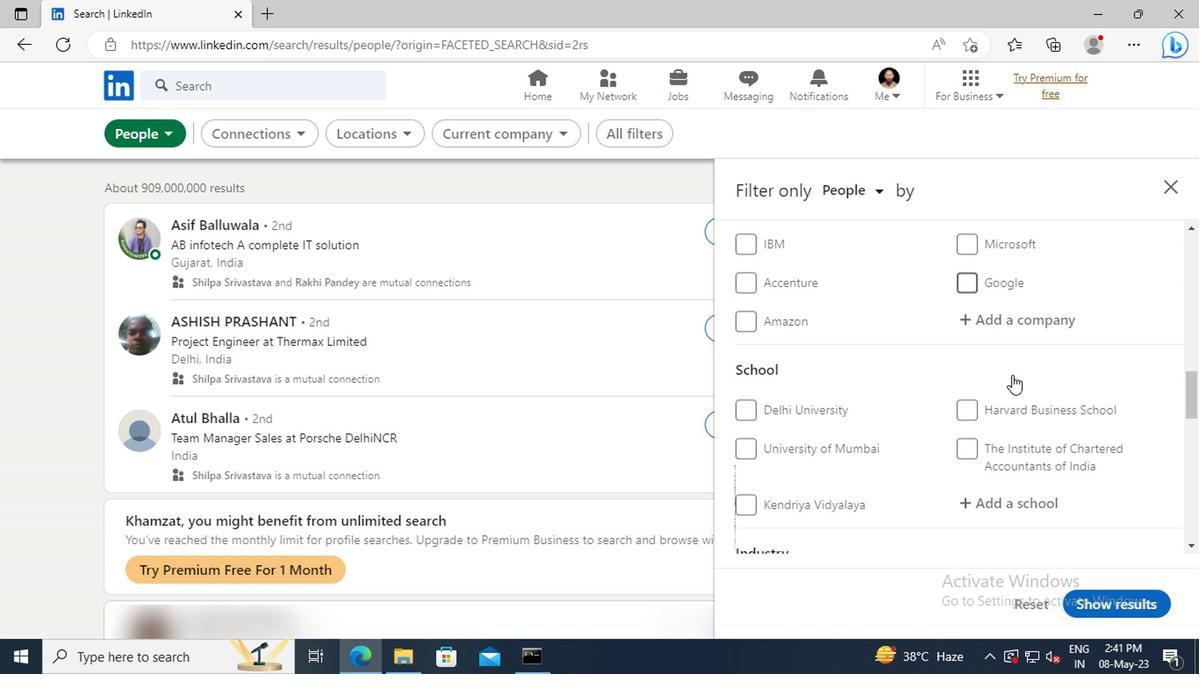 
Action: Mouse scrolled (1010, 374) with delta (0, 0)
Screenshot: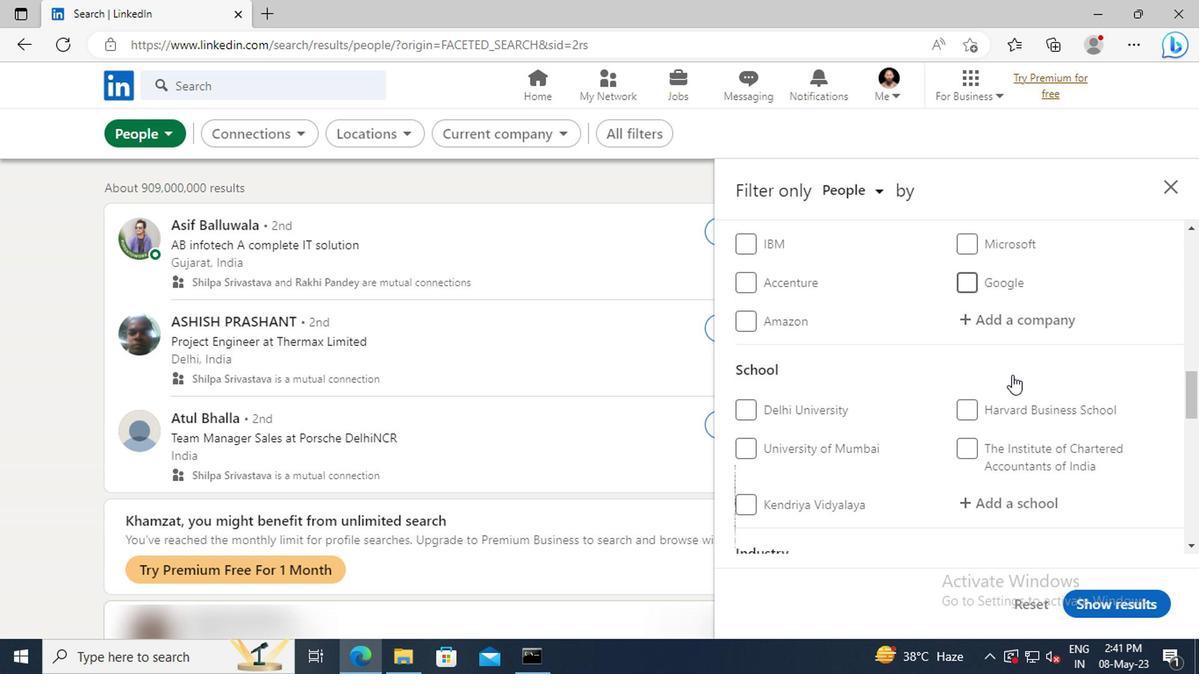 
Action: Mouse scrolled (1010, 374) with delta (0, 0)
Screenshot: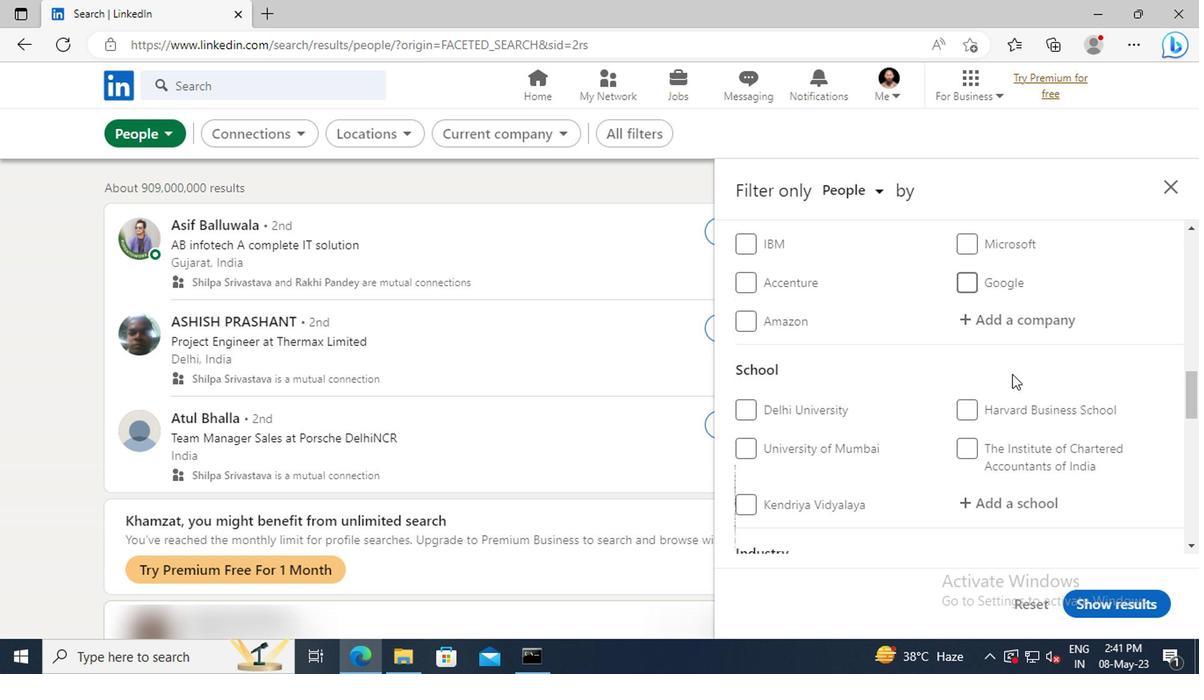 
Action: Mouse moved to (1008, 399)
Screenshot: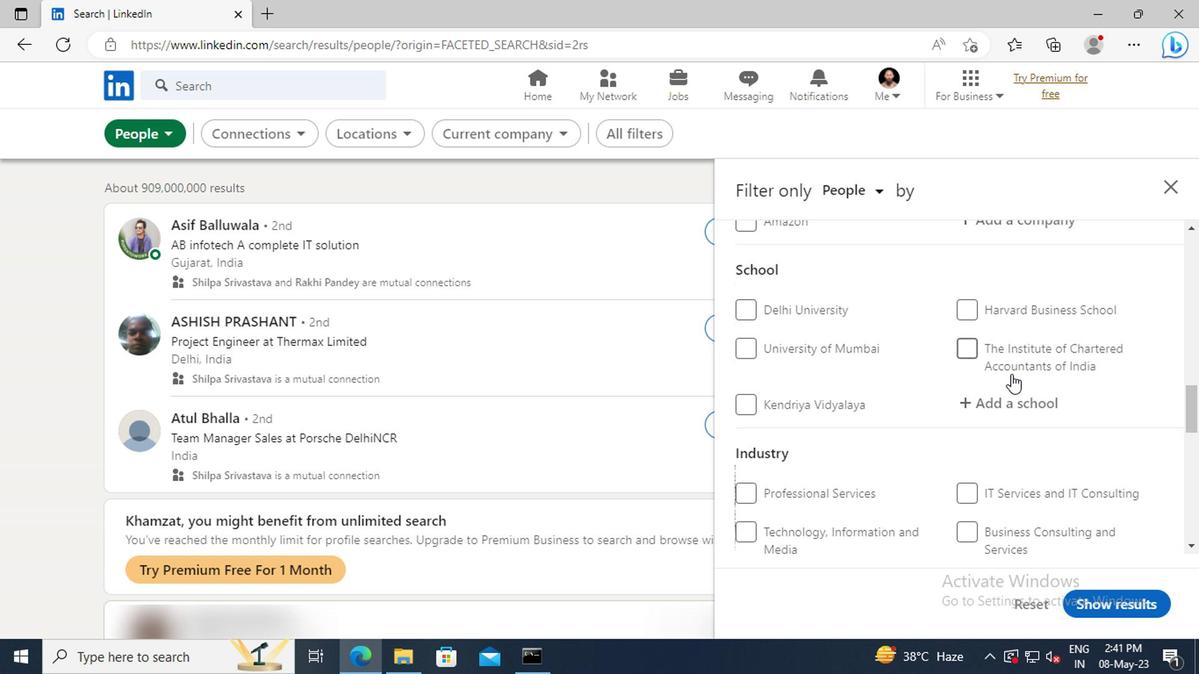 
Action: Mouse pressed left at (1008, 399)
Screenshot: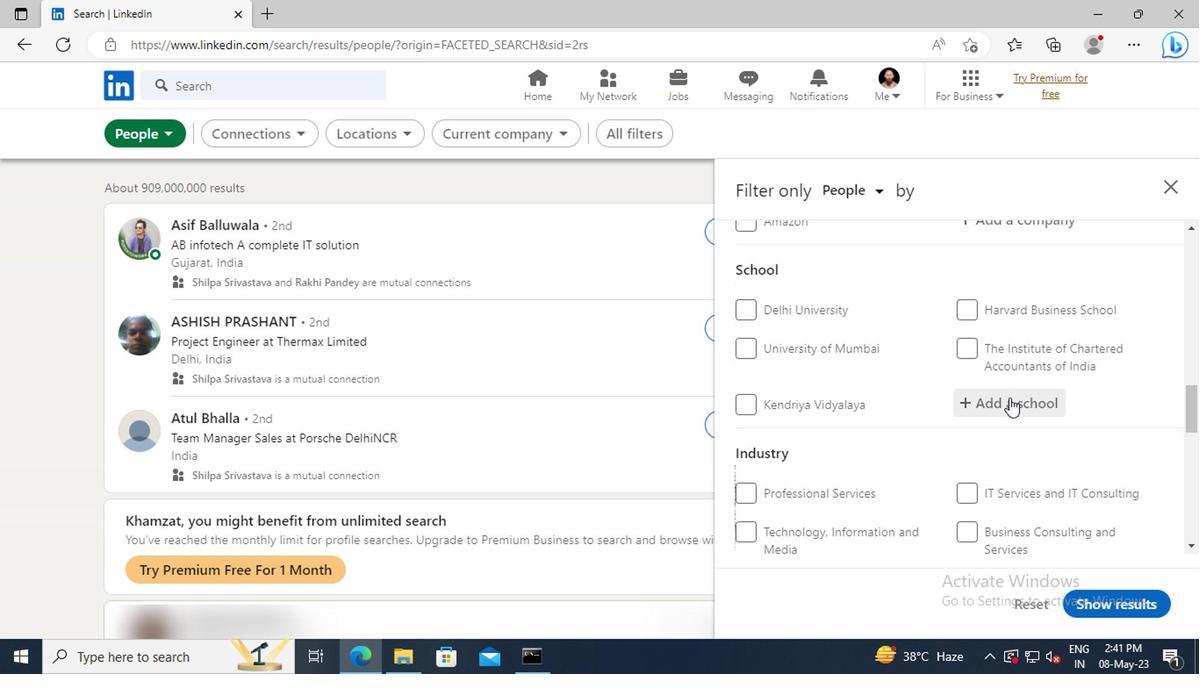 
Action: Key pressed <Key.shift>SRI<Key.space><Key.shift><Key.shift><Key.shift><Key.shift><Key.shift><Key.shift><Key.shift><Key.shift><Key.shift><Key.shift>SAI<Key.space><Key.shift>RAM<Key.space>
Screenshot: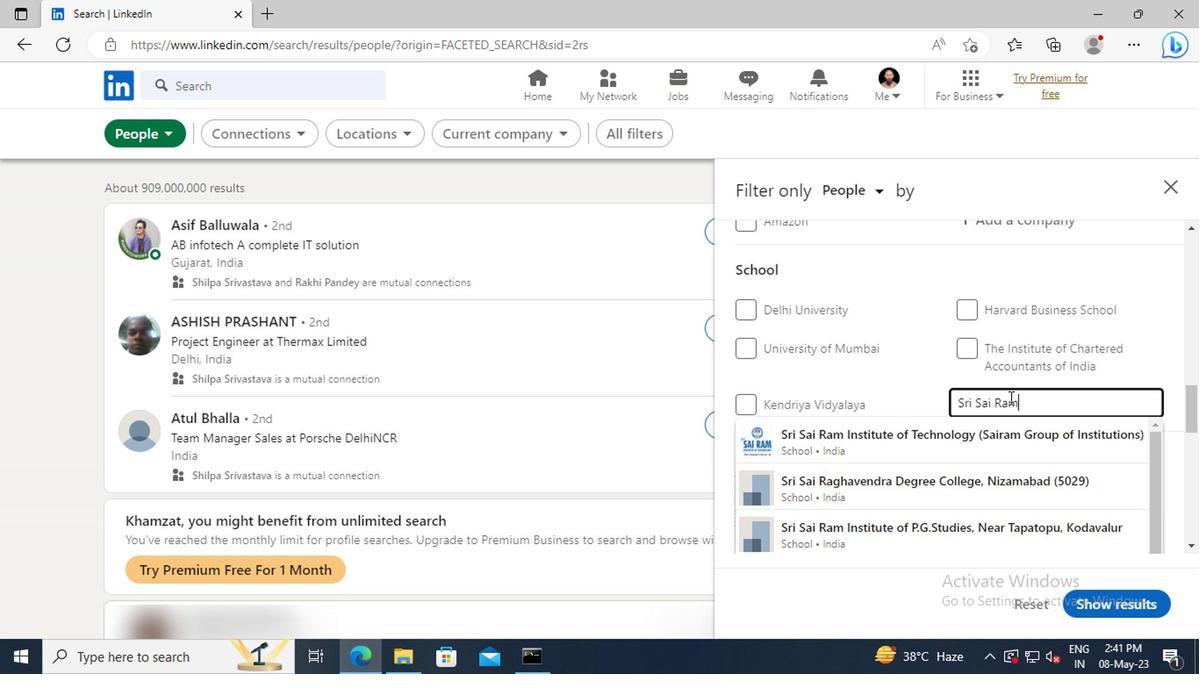 
Action: Mouse moved to (1008, 439)
Screenshot: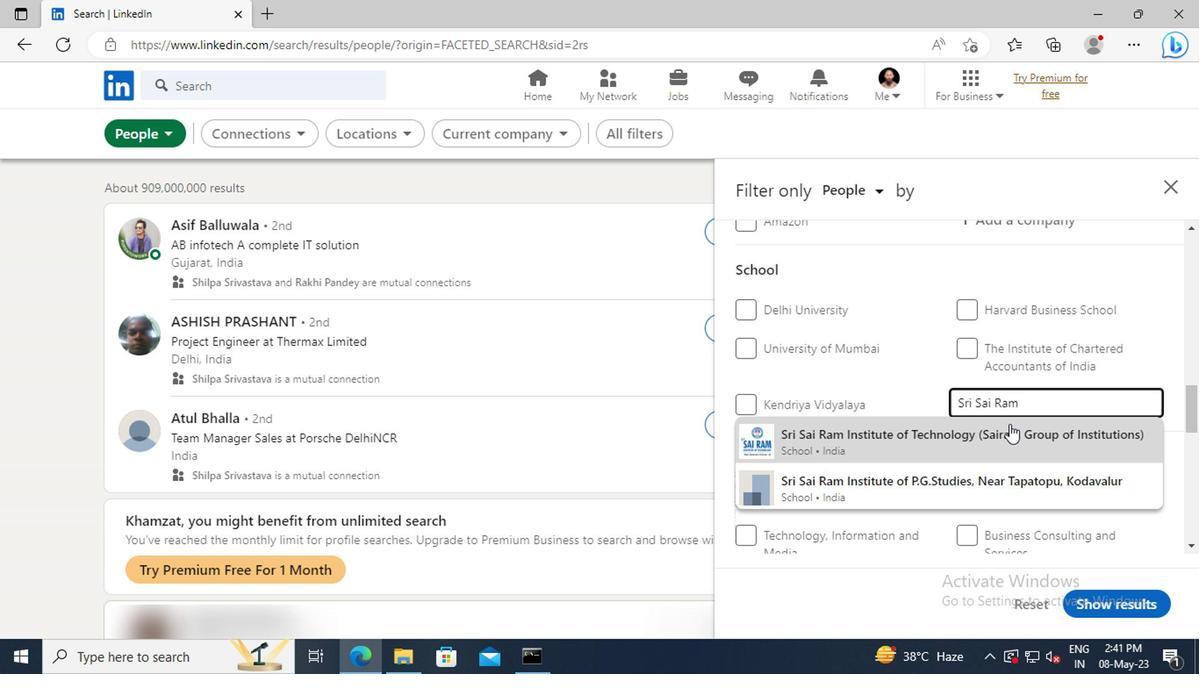 
Action: Mouse pressed left at (1008, 439)
Screenshot: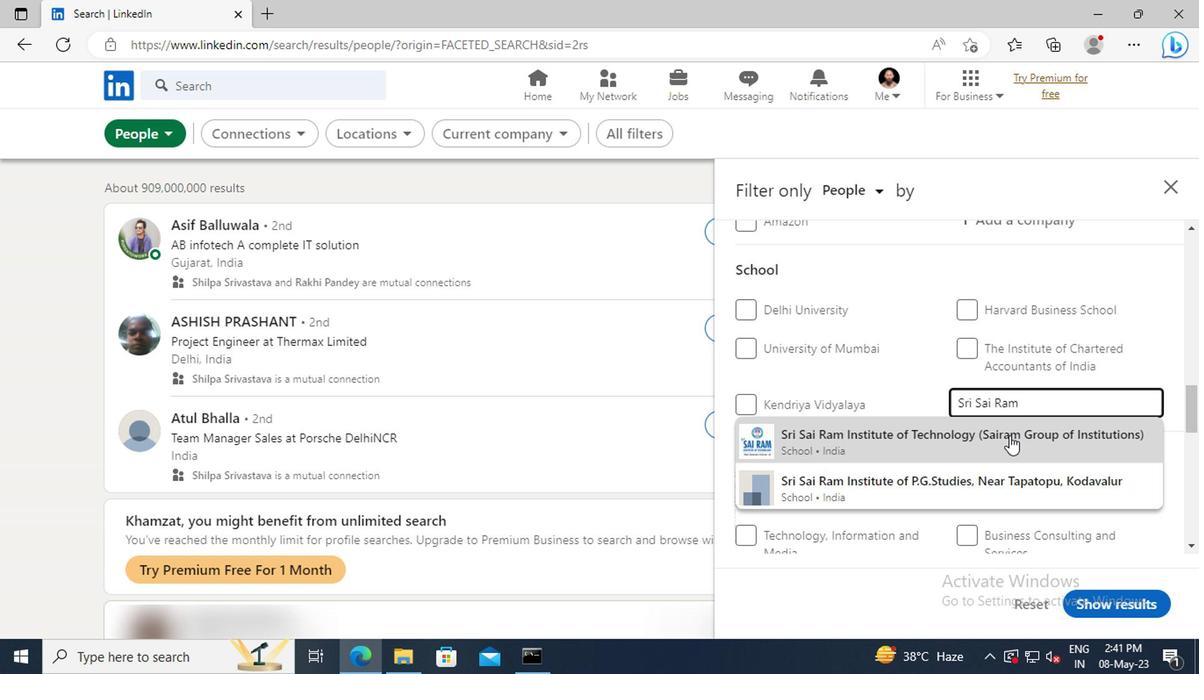 
Action: Mouse scrolled (1008, 438) with delta (0, -1)
Screenshot: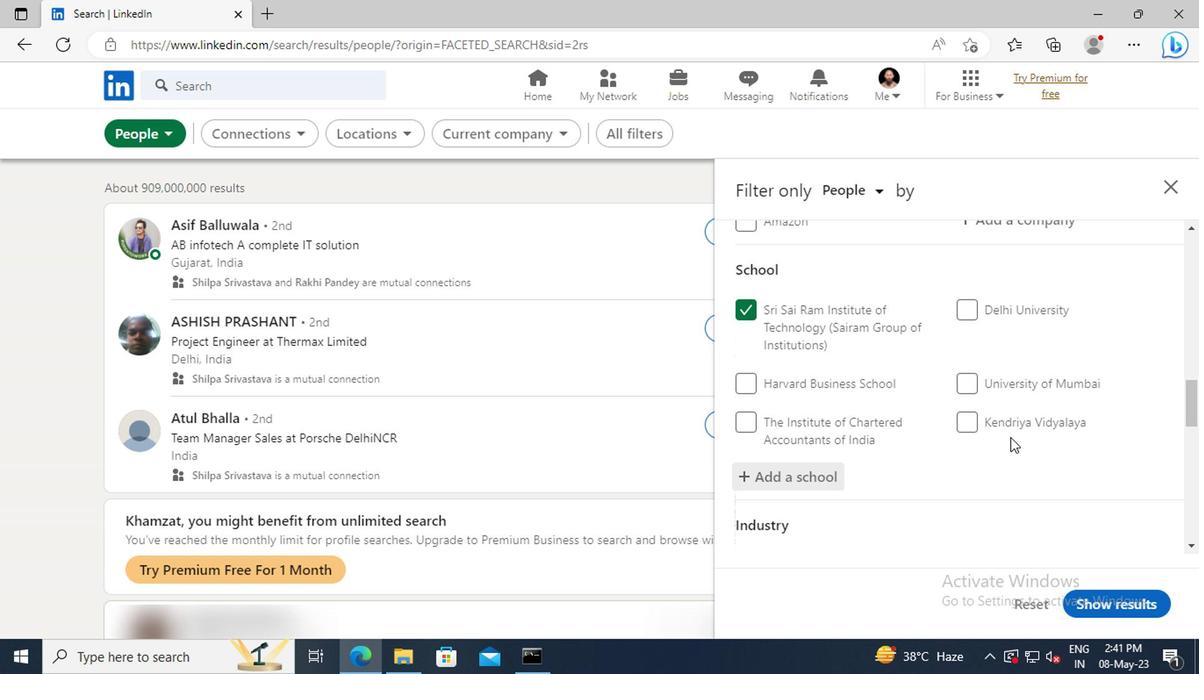 
Action: Mouse moved to (1008, 437)
Screenshot: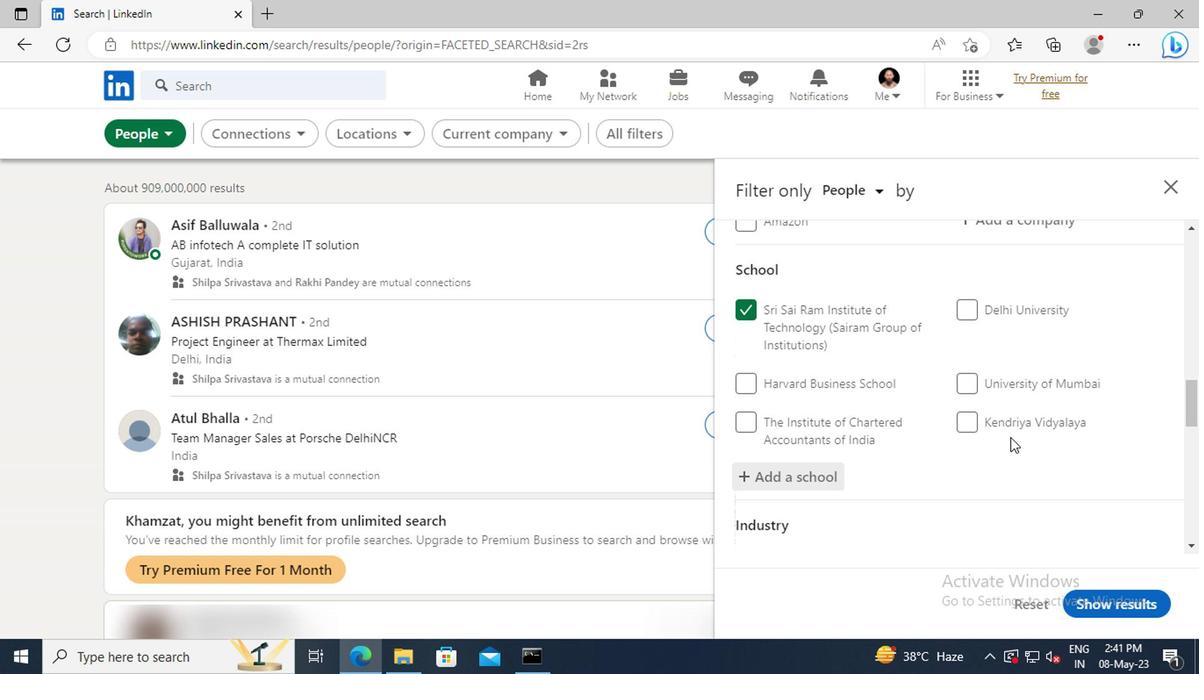 
Action: Mouse scrolled (1008, 436) with delta (0, -1)
Screenshot: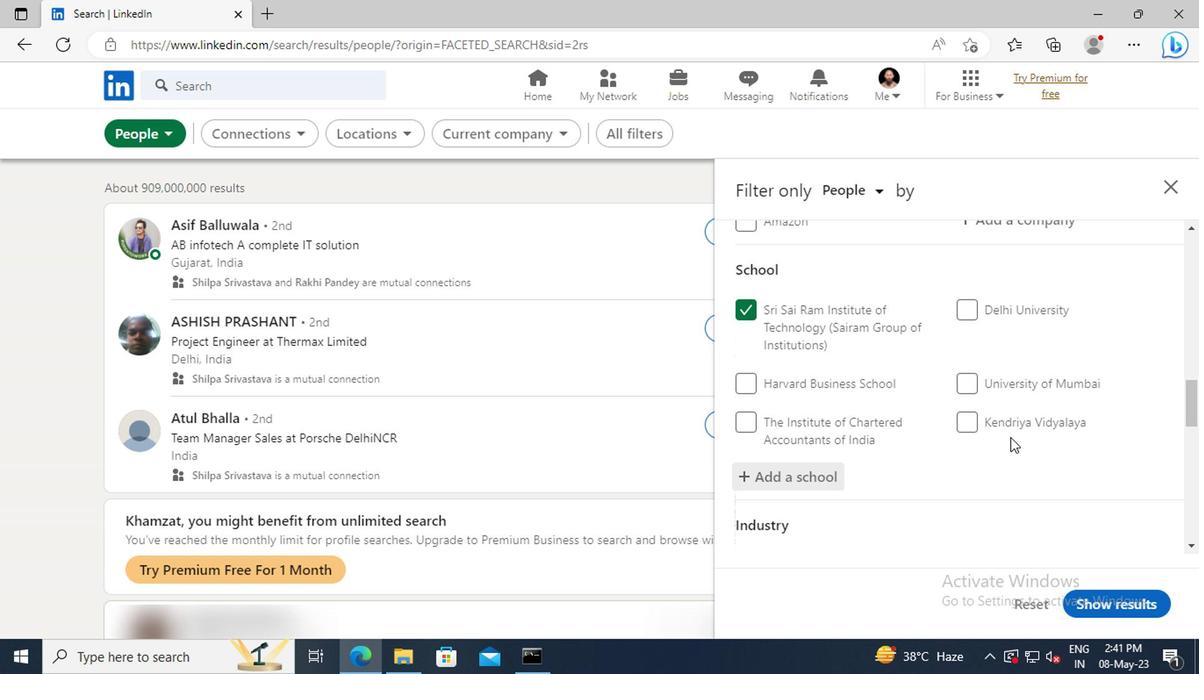 
Action: Mouse moved to (1008, 411)
Screenshot: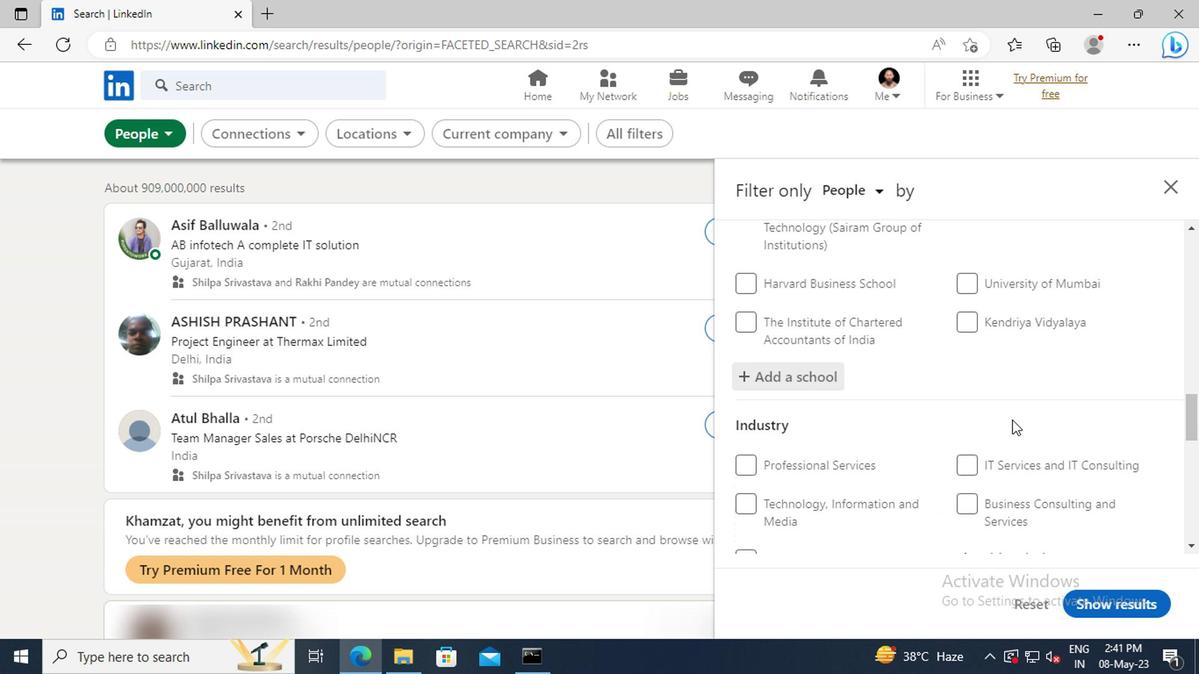 
Action: Mouse scrolled (1008, 411) with delta (0, 0)
Screenshot: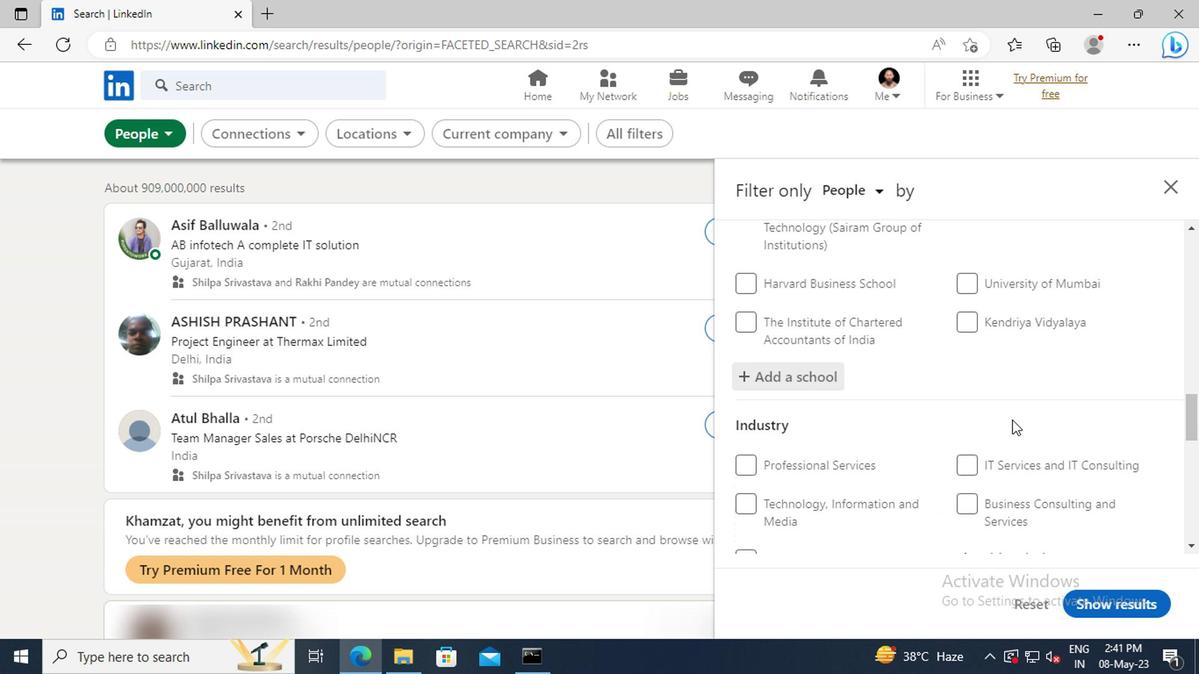 
Action: Mouse moved to (1008, 411)
Screenshot: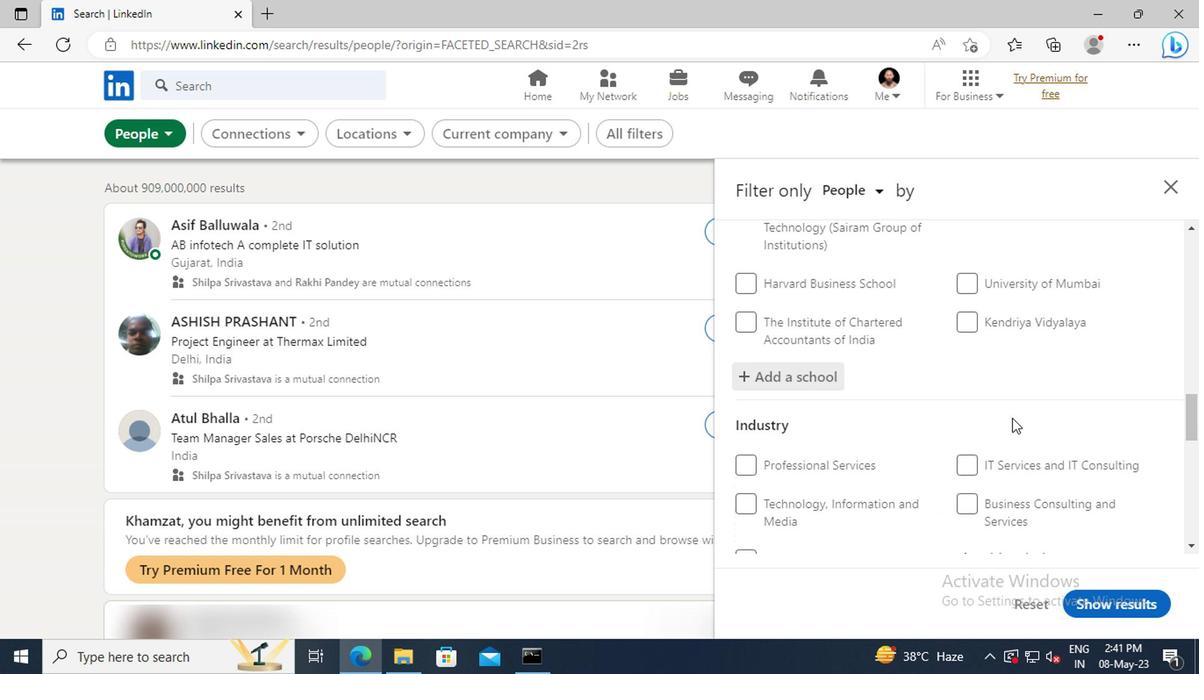 
Action: Mouse scrolled (1008, 409) with delta (0, -1)
Screenshot: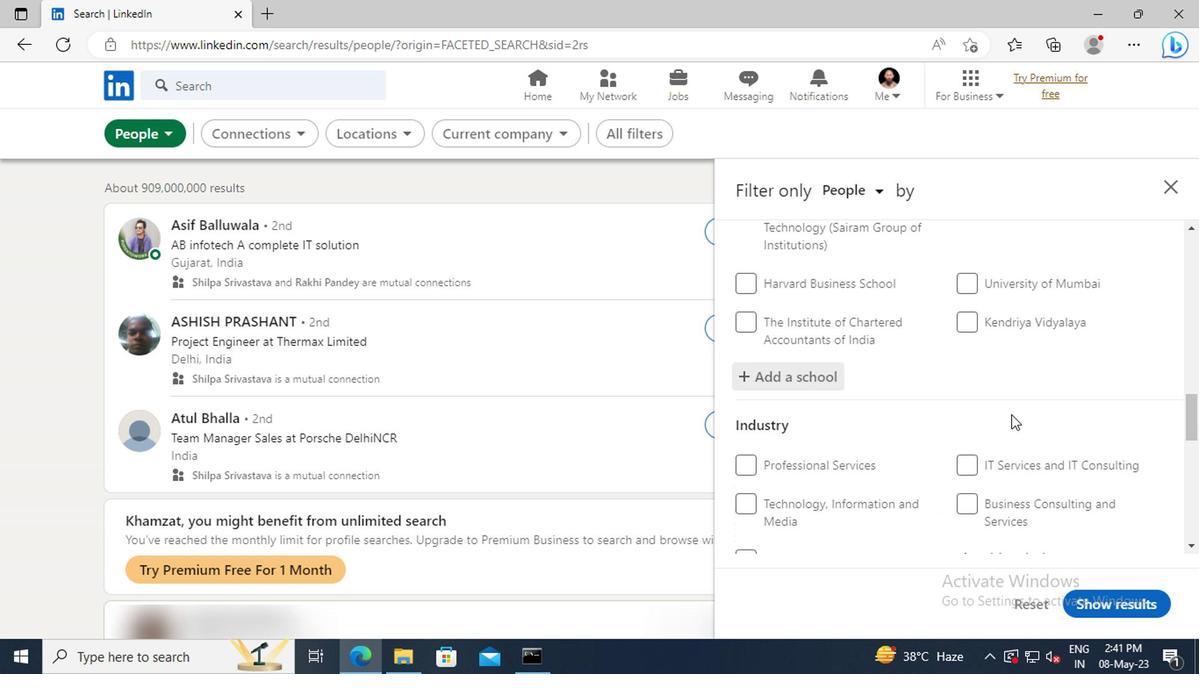 
Action: Mouse moved to (1008, 408)
Screenshot: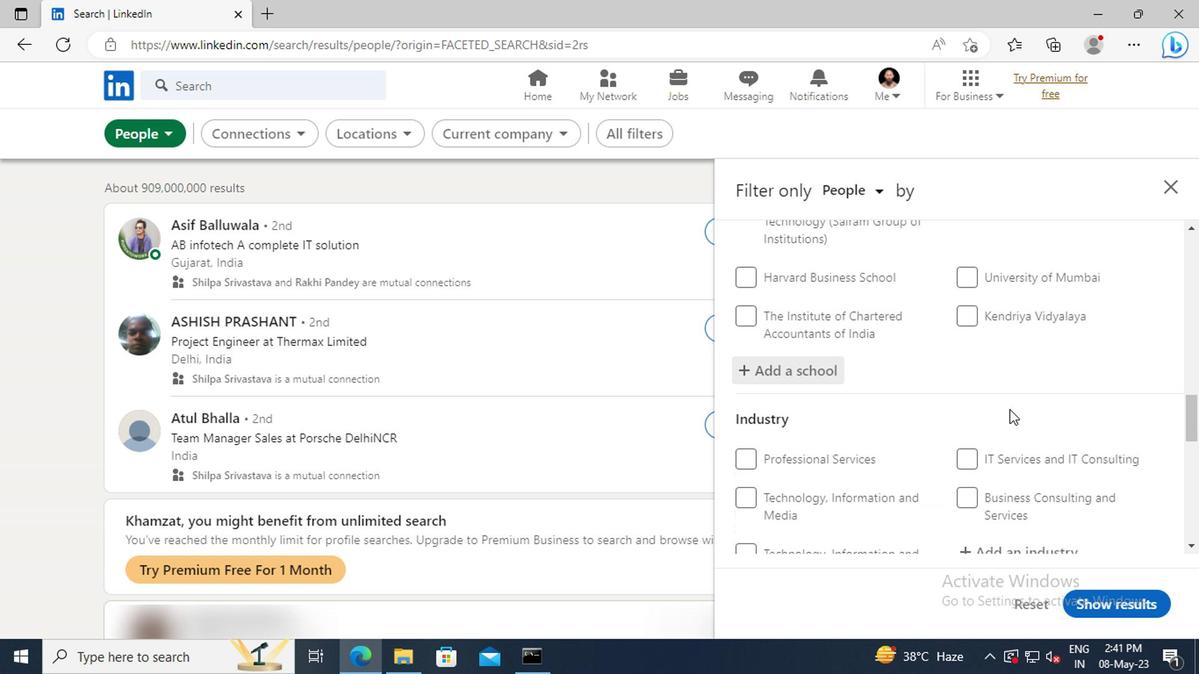 
Action: Mouse scrolled (1008, 407) with delta (0, 0)
Screenshot: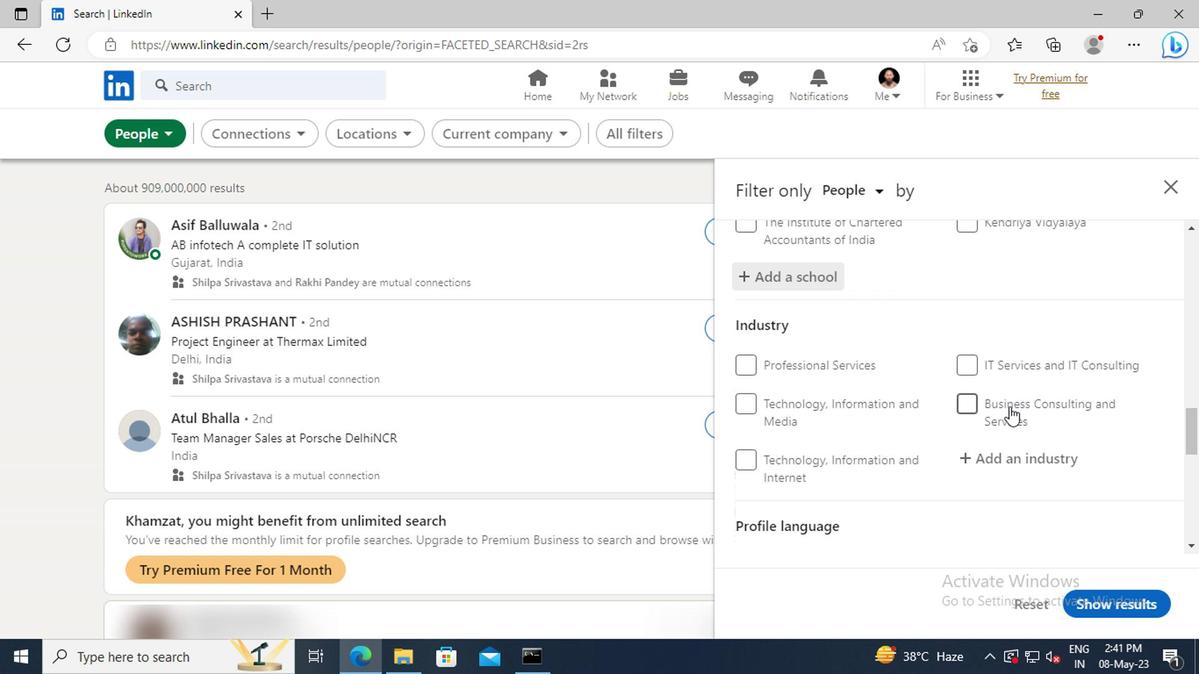 
Action: Mouse moved to (1008, 413)
Screenshot: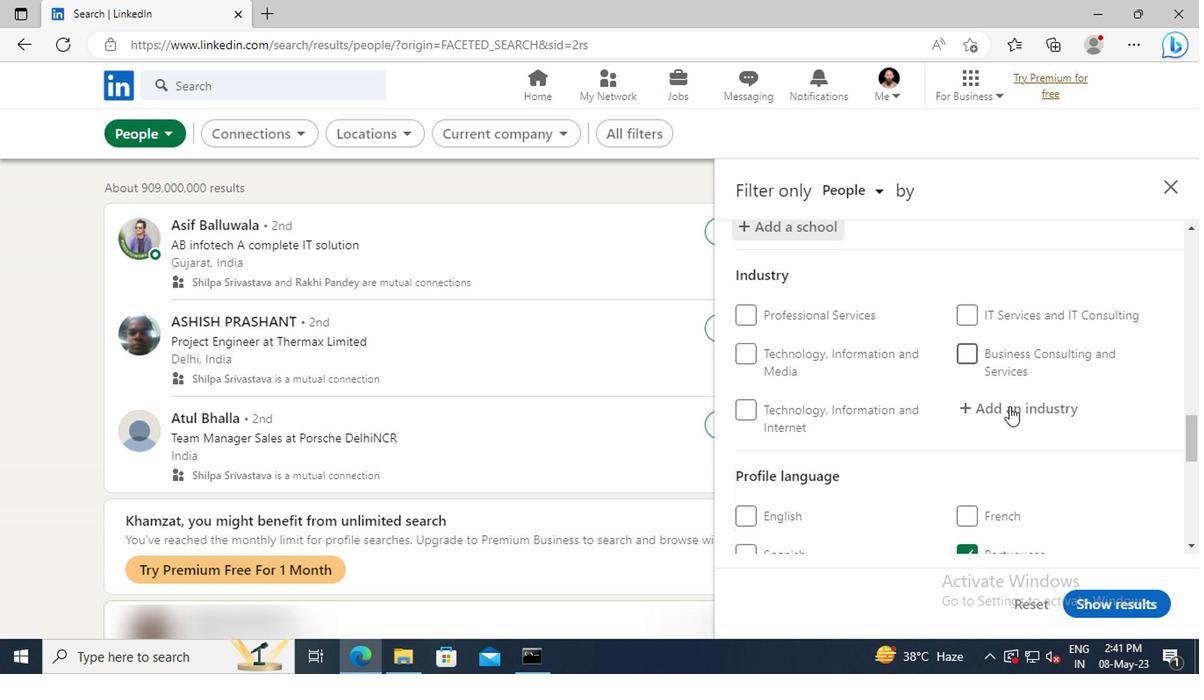 
Action: Mouse pressed left at (1008, 413)
Screenshot: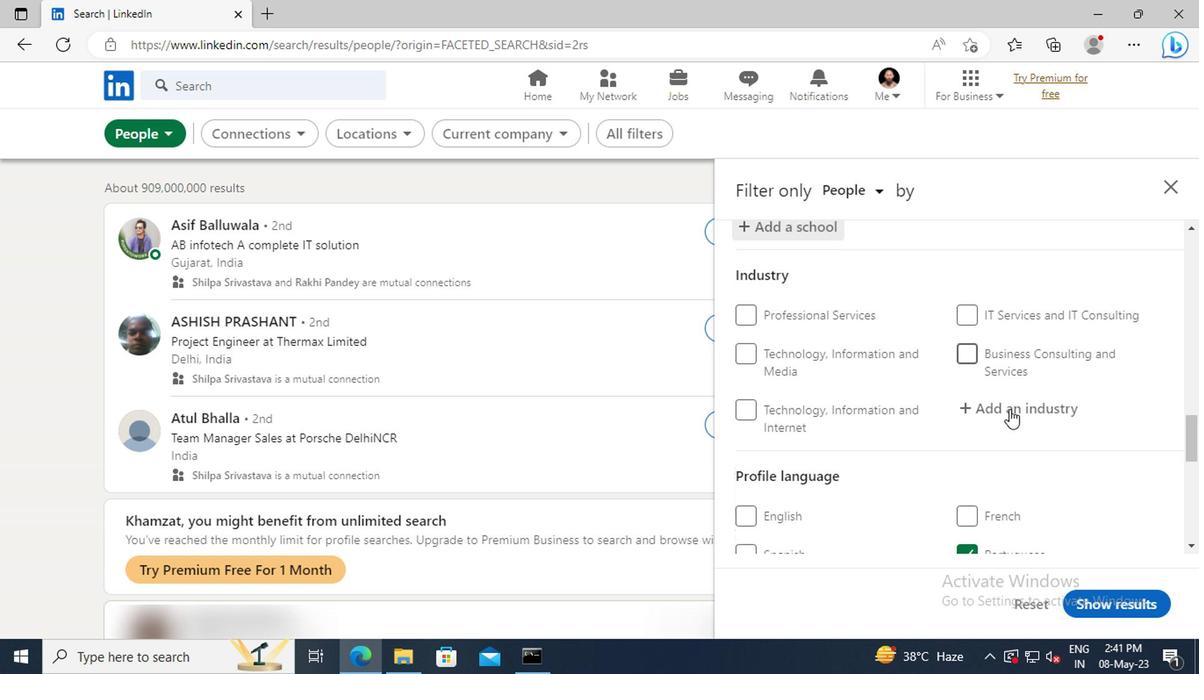 
Action: Mouse moved to (1012, 418)
Screenshot: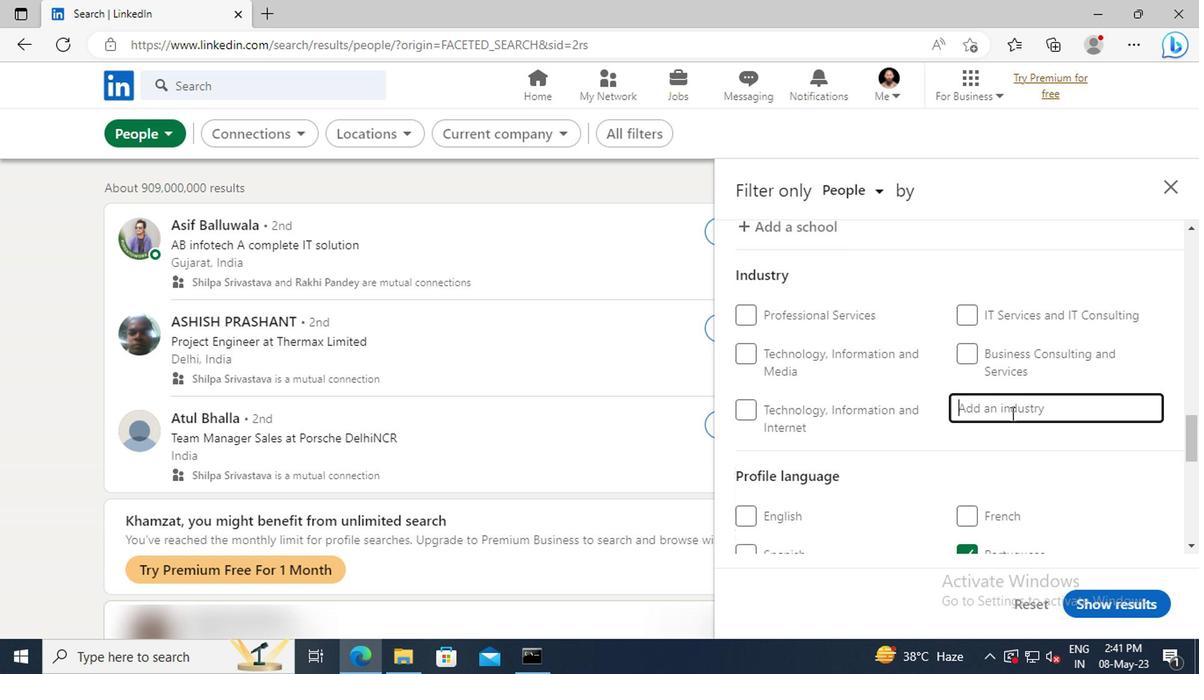 
Action: Key pressed <Key.shift>
Screenshot: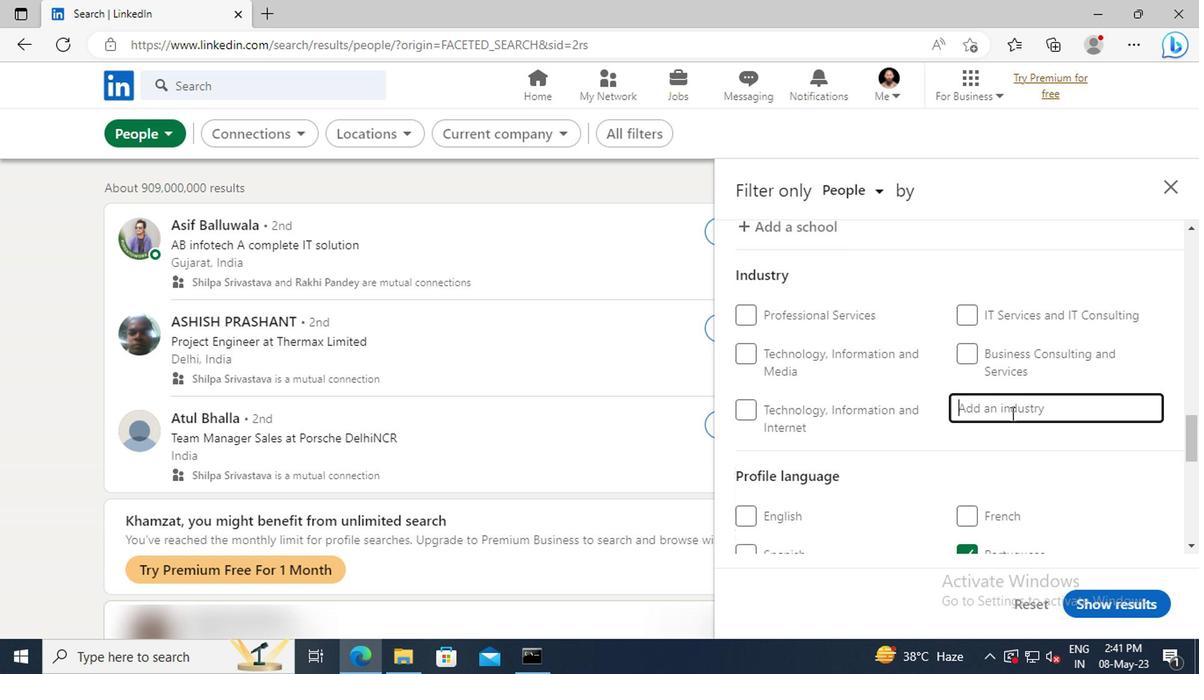 
Action: Mouse moved to (1012, 421)
Screenshot: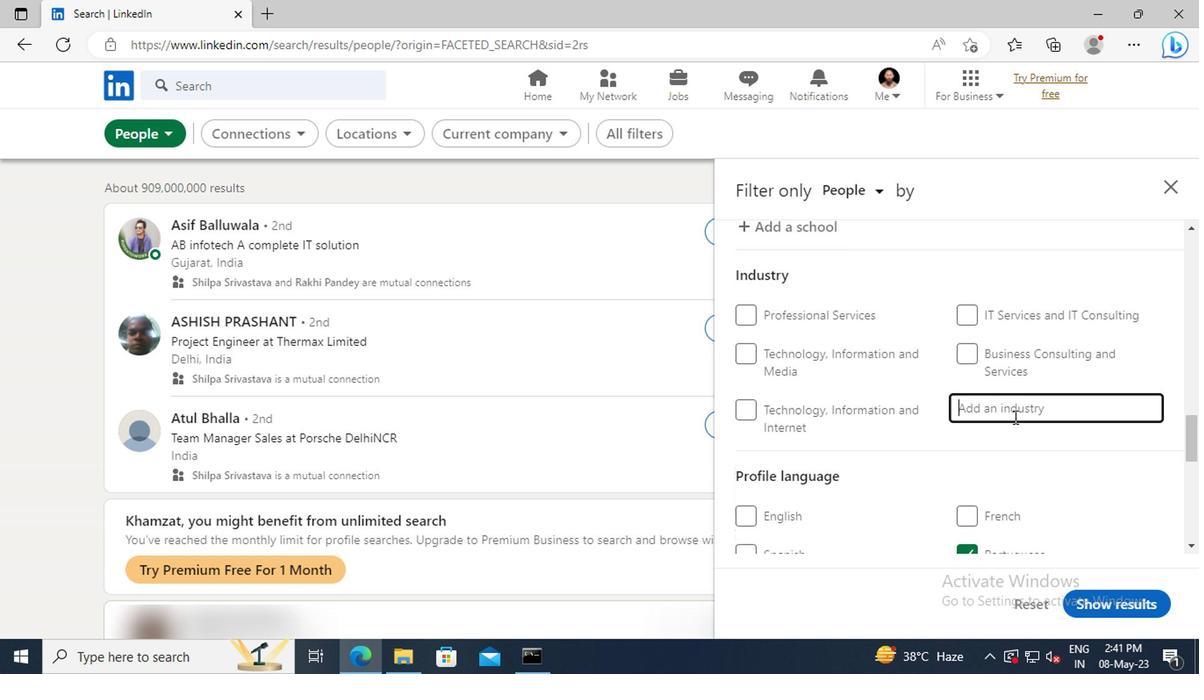 
Action: Key pressed T
Screenshot: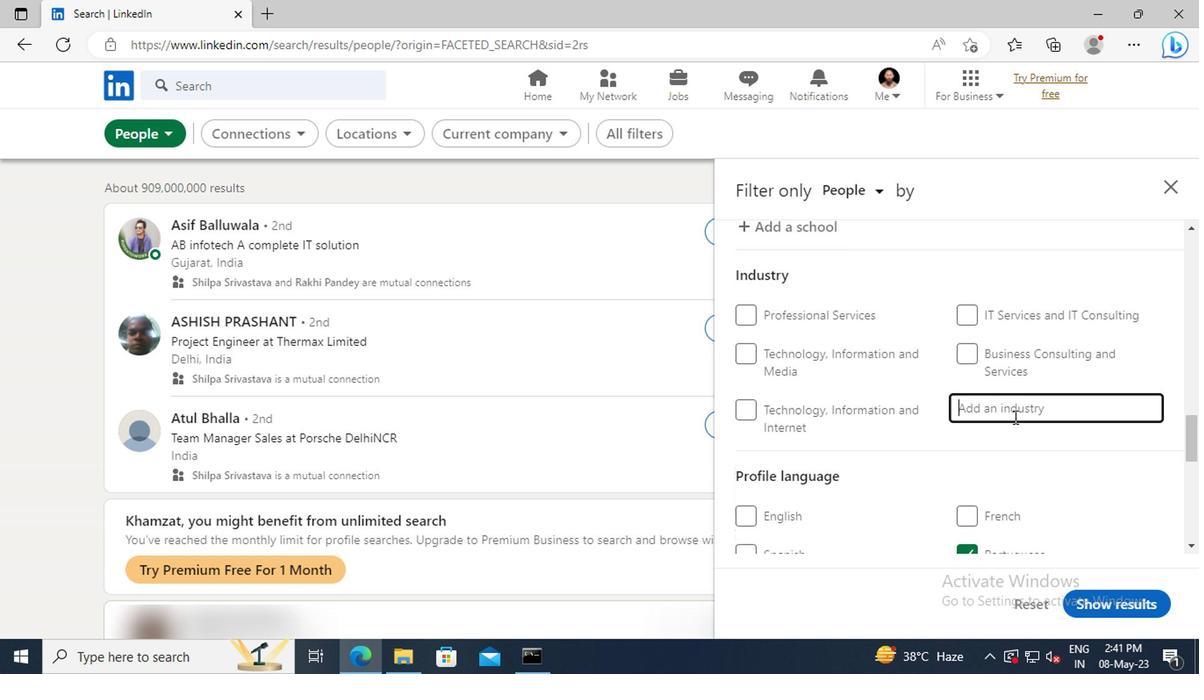 
Action: Mouse moved to (1012, 426)
Screenshot: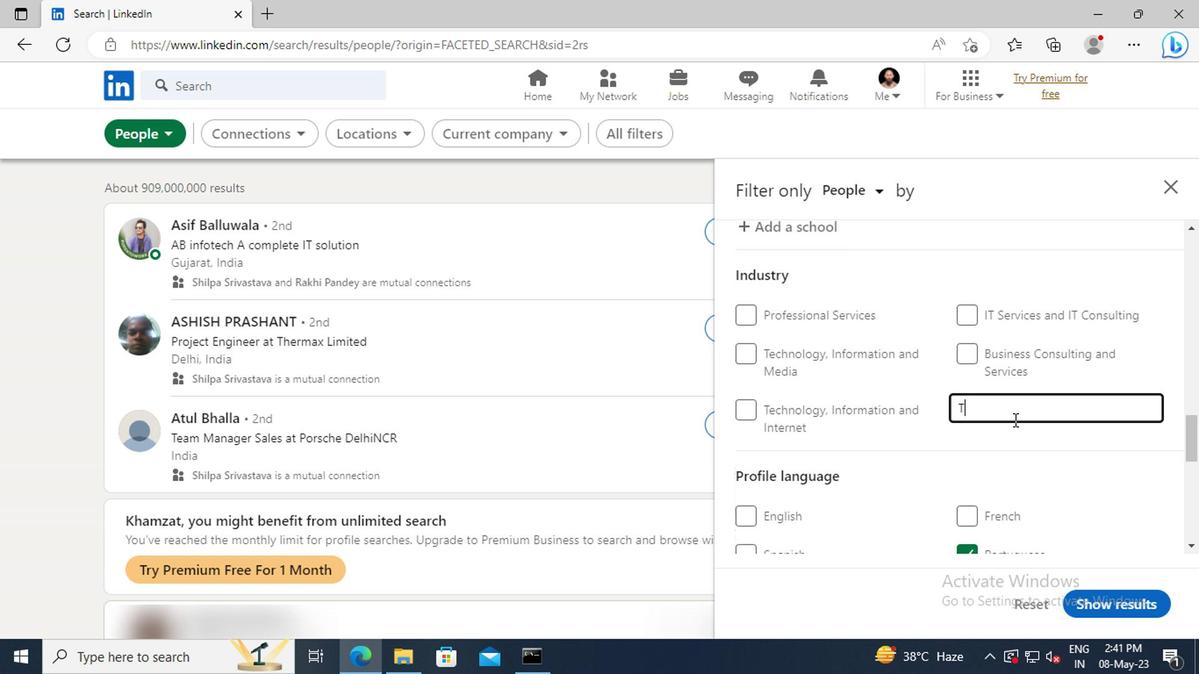 
Action: Key pressed RANSPORTATION<Key.space><Key.shift>EQ
Screenshot: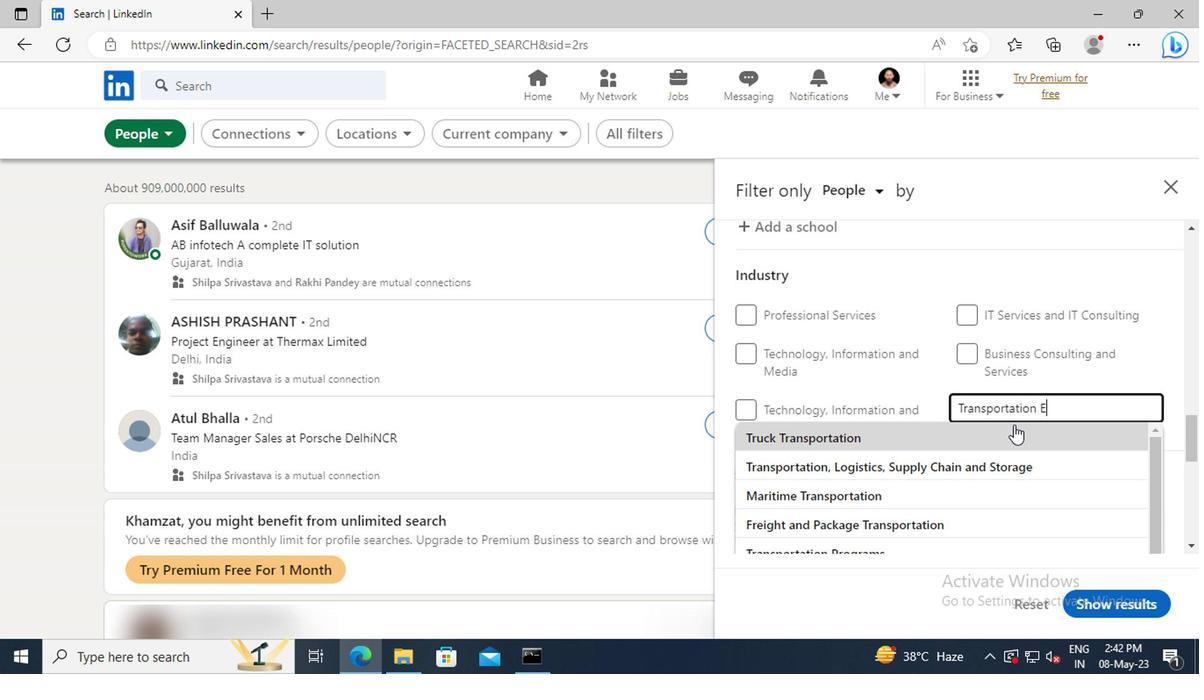 
Action: Mouse moved to (1013, 435)
Screenshot: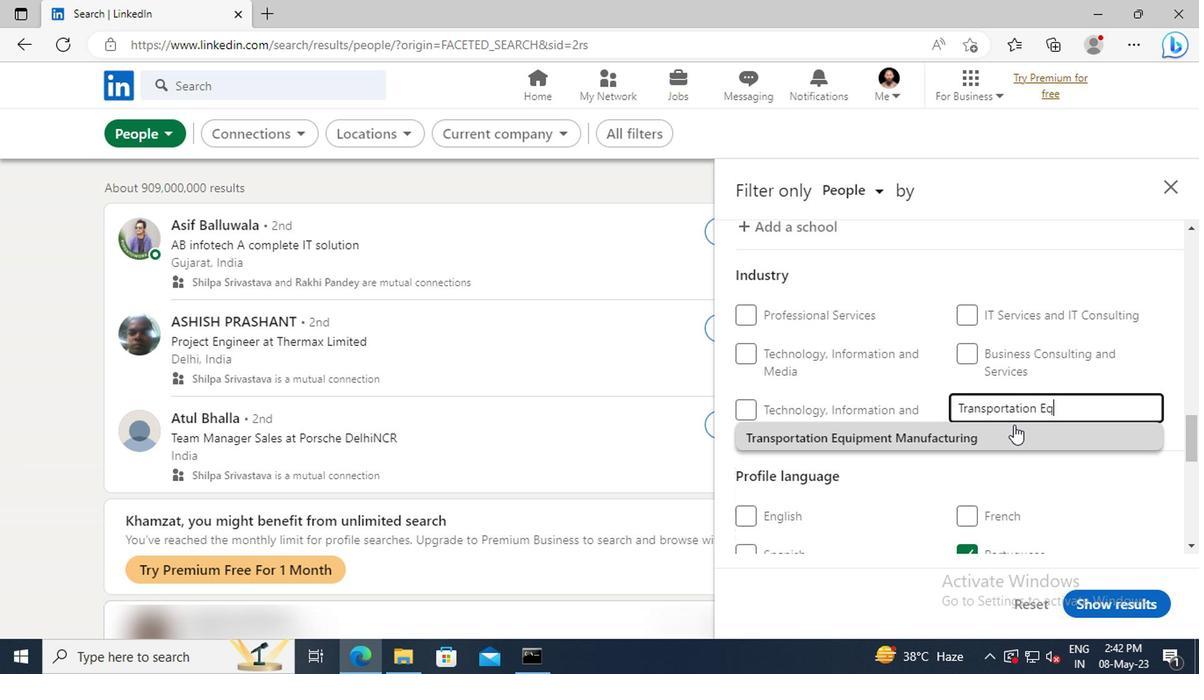 
Action: Mouse pressed left at (1013, 435)
Screenshot: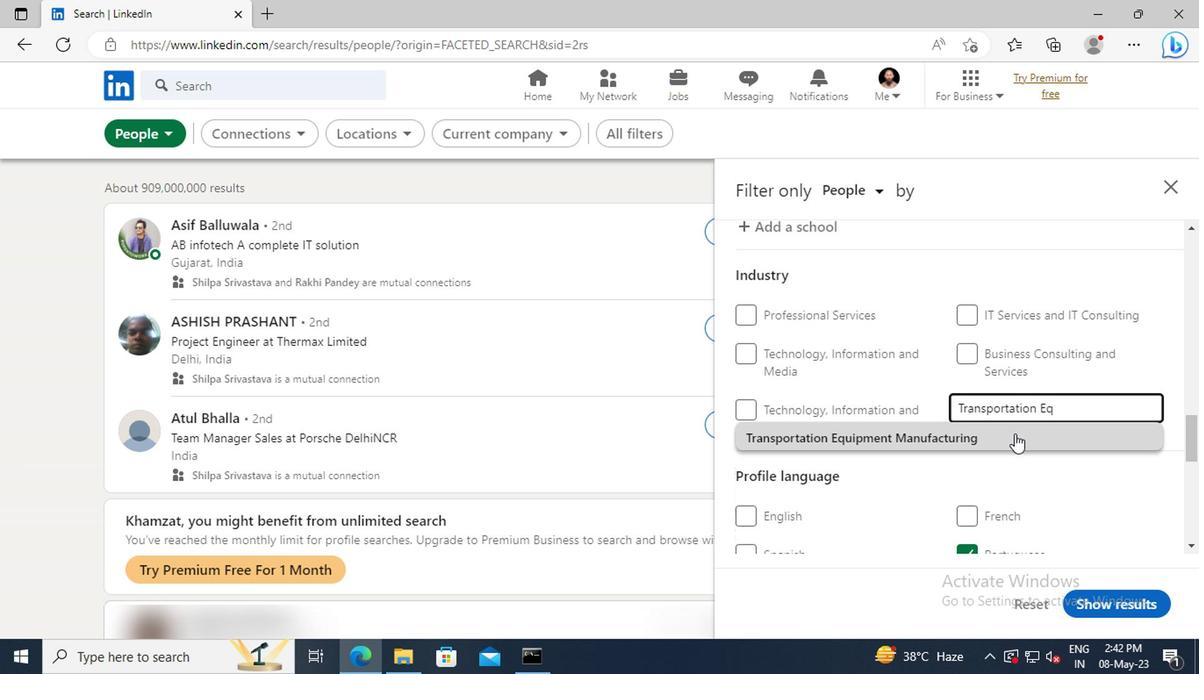 
Action: Mouse scrolled (1013, 434) with delta (0, 0)
Screenshot: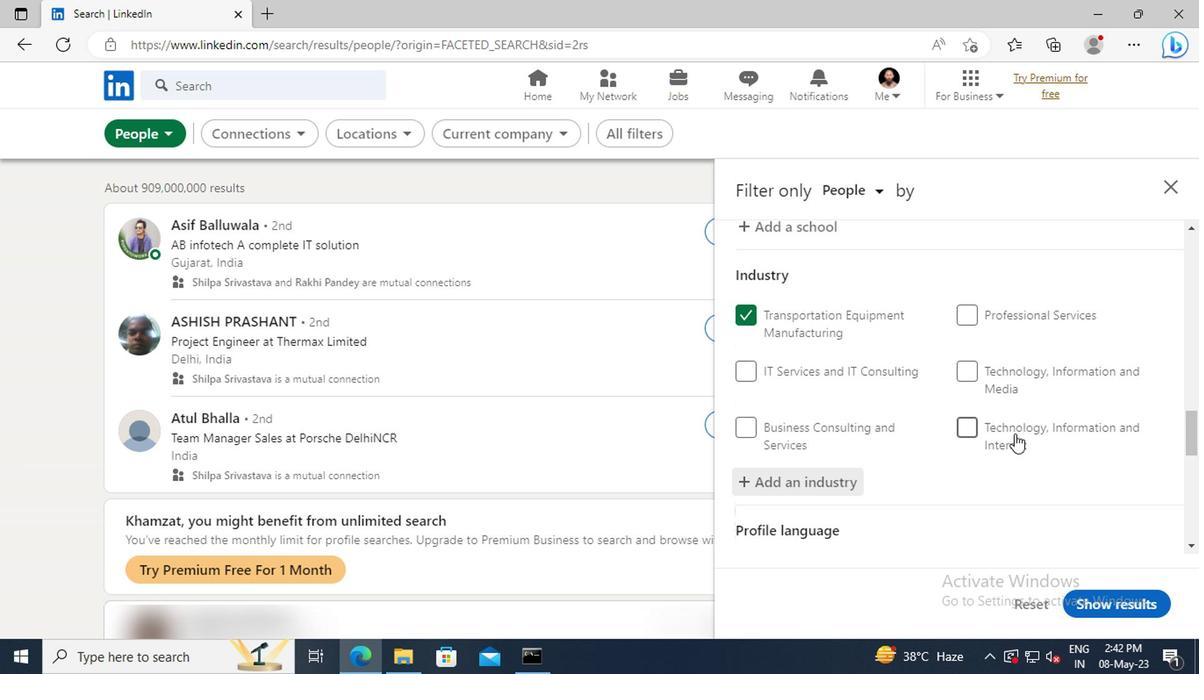
Action: Mouse scrolled (1013, 434) with delta (0, 0)
Screenshot: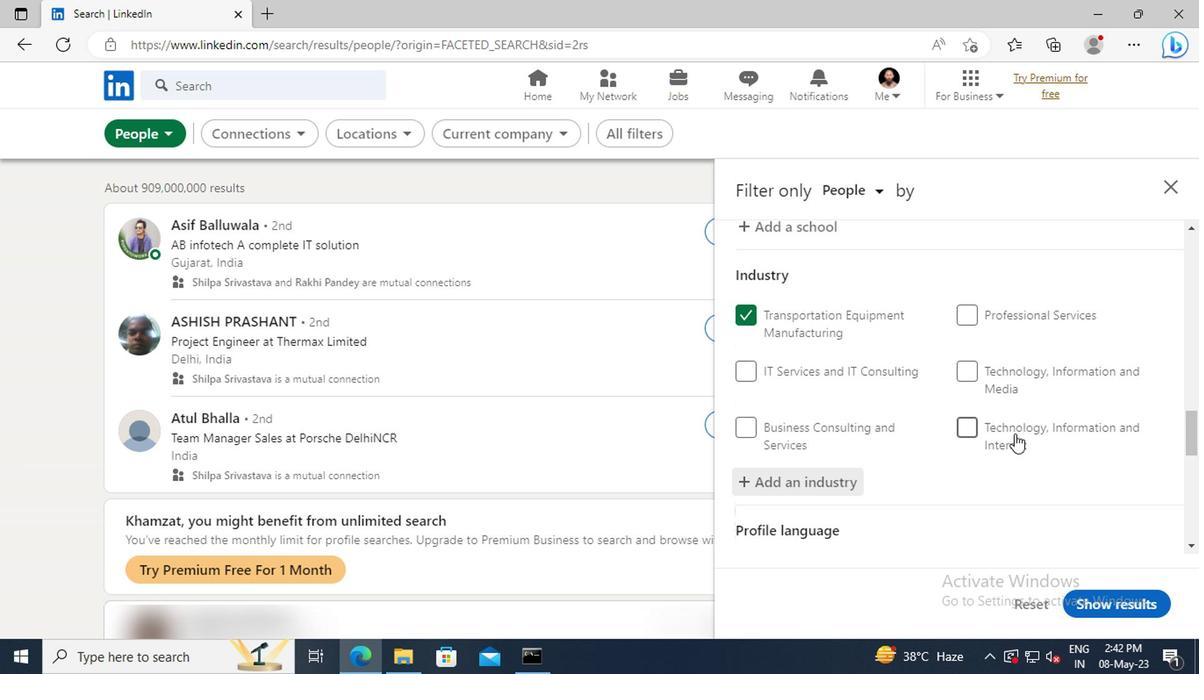
Action: Mouse moved to (1013, 430)
Screenshot: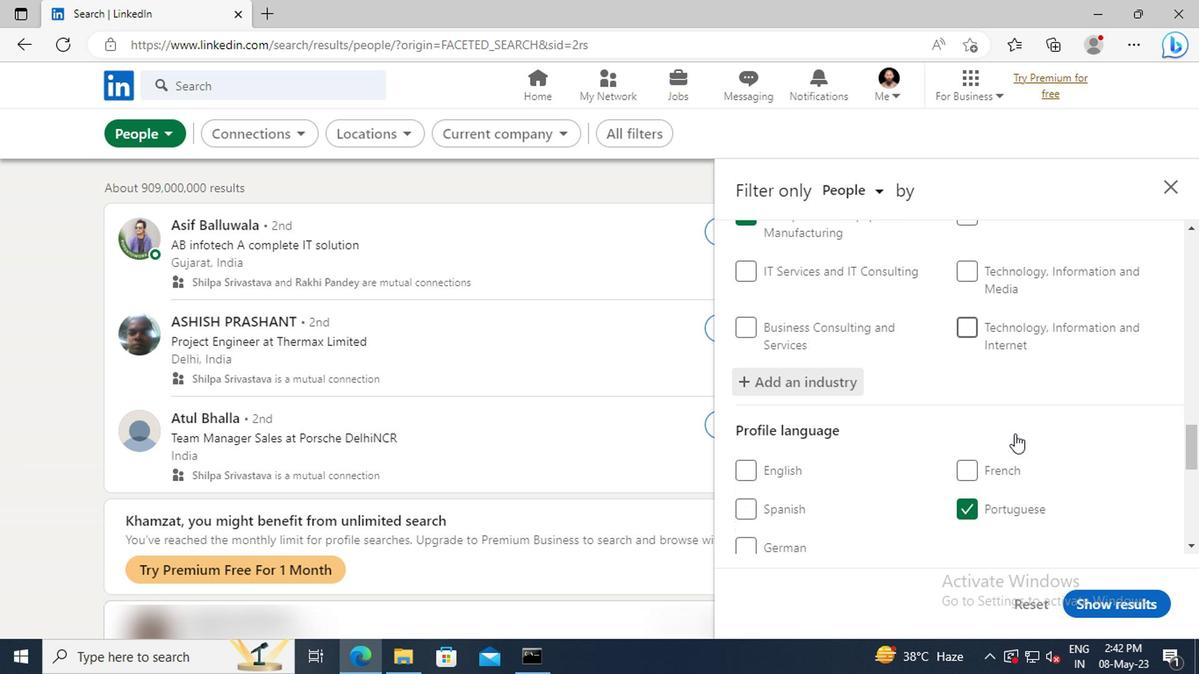 
Action: Mouse scrolled (1013, 429) with delta (0, -1)
Screenshot: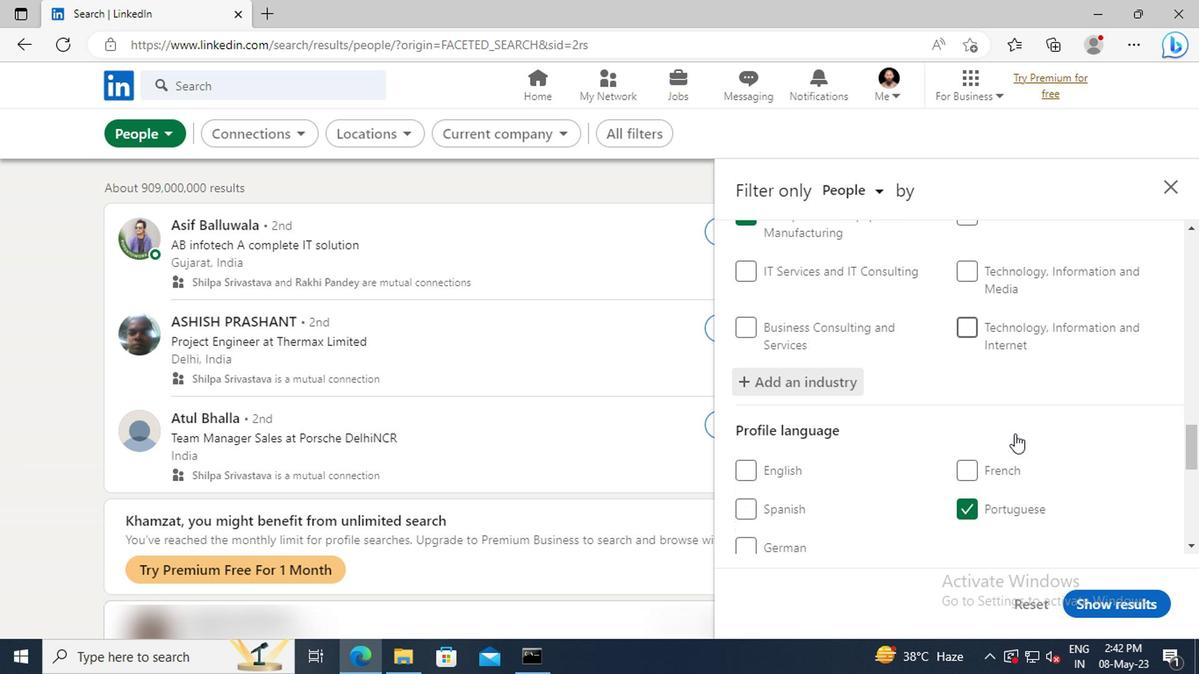 
Action: Mouse moved to (1010, 423)
Screenshot: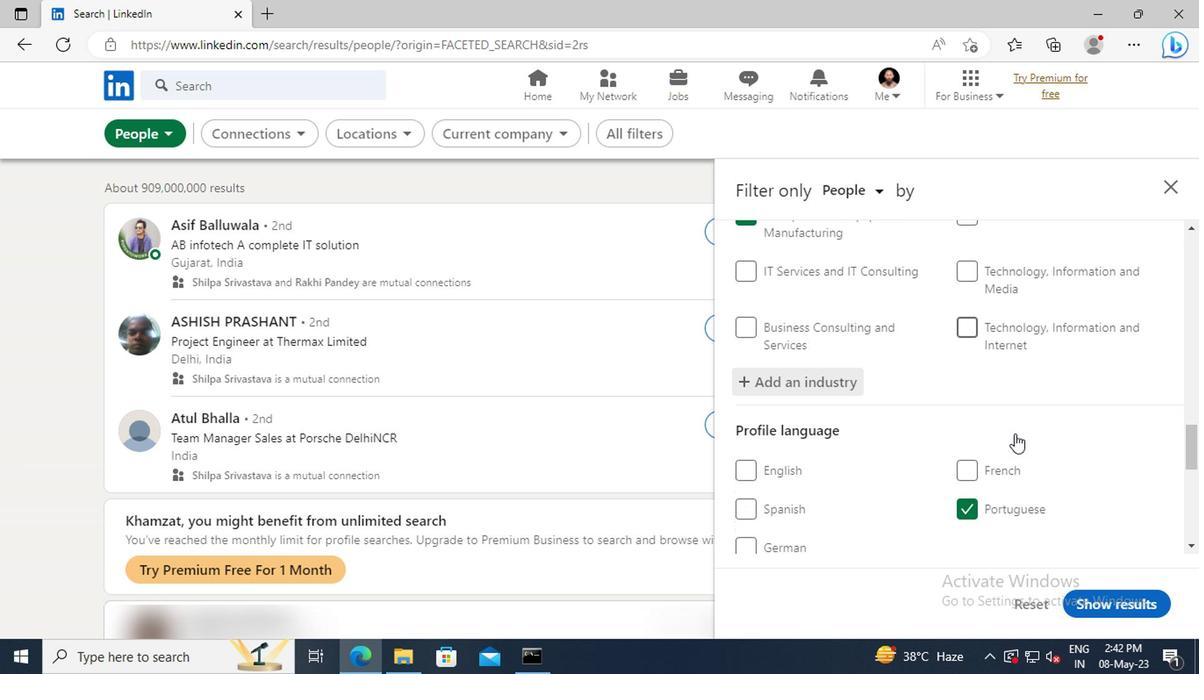 
Action: Mouse scrolled (1010, 422) with delta (0, 0)
Screenshot: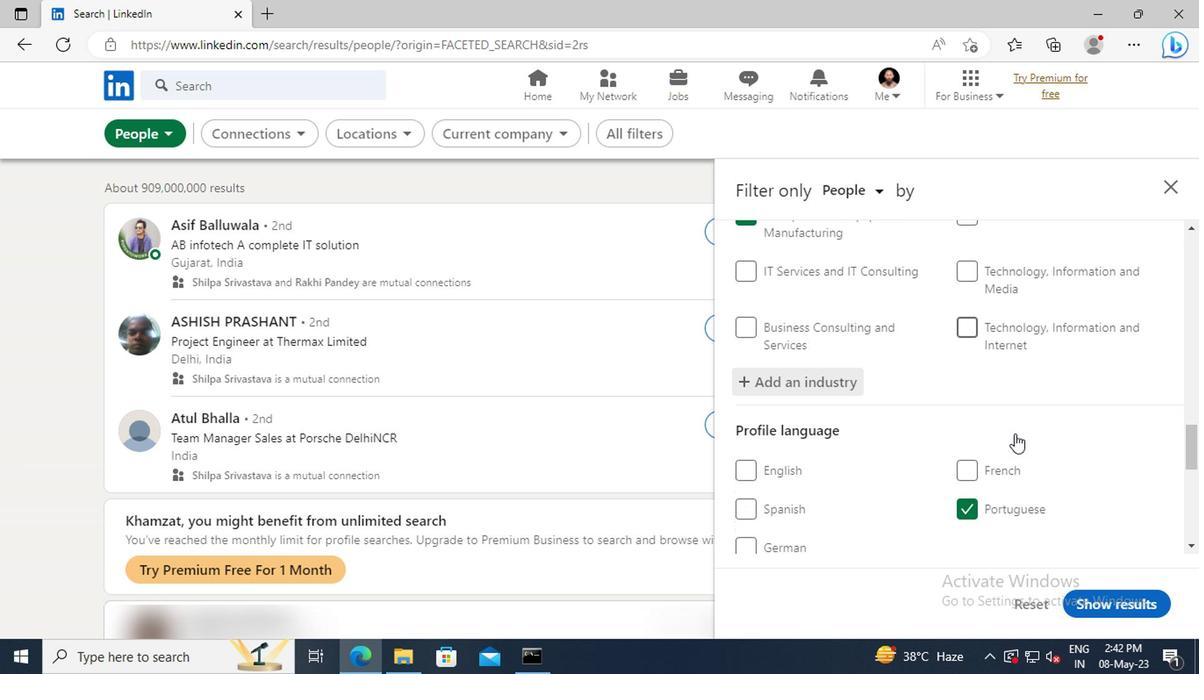 
Action: Mouse moved to (1006, 405)
Screenshot: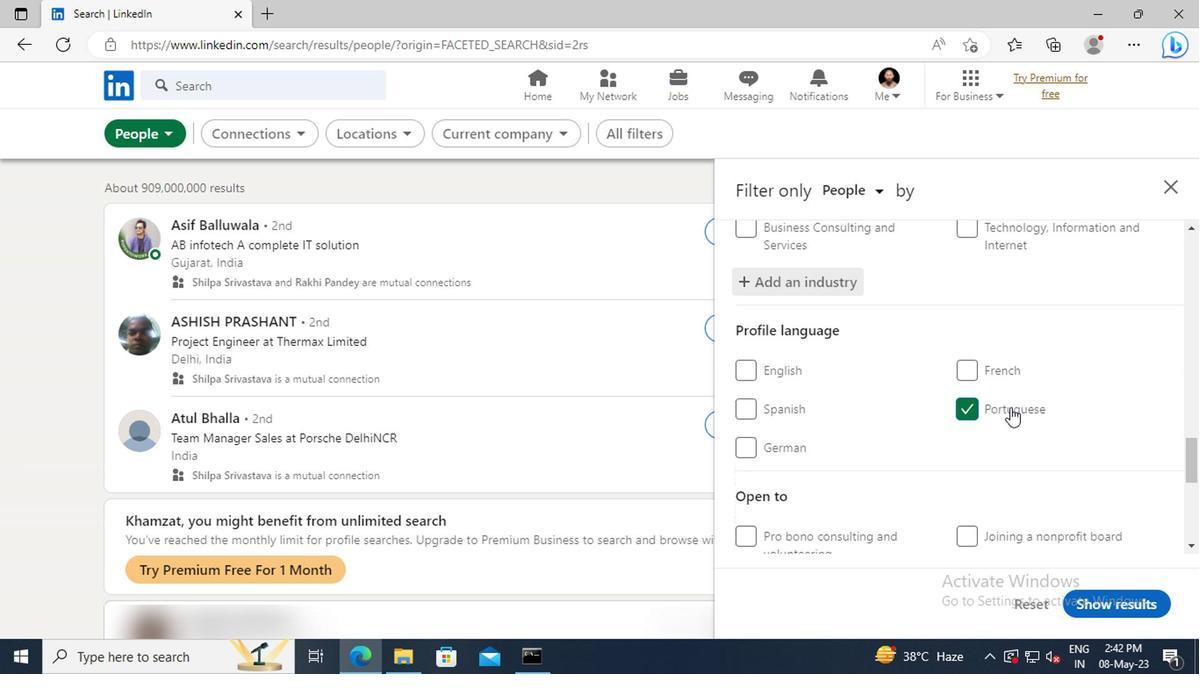 
Action: Mouse scrolled (1006, 404) with delta (0, 0)
Screenshot: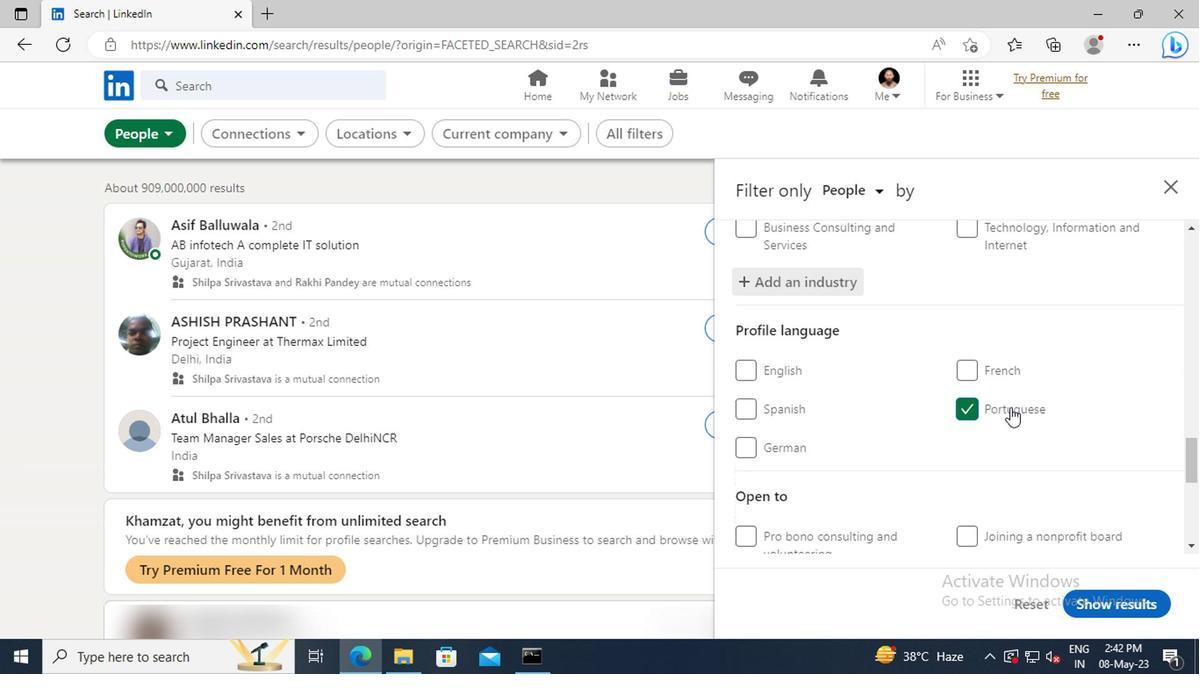 
Action: Mouse moved to (1006, 403)
Screenshot: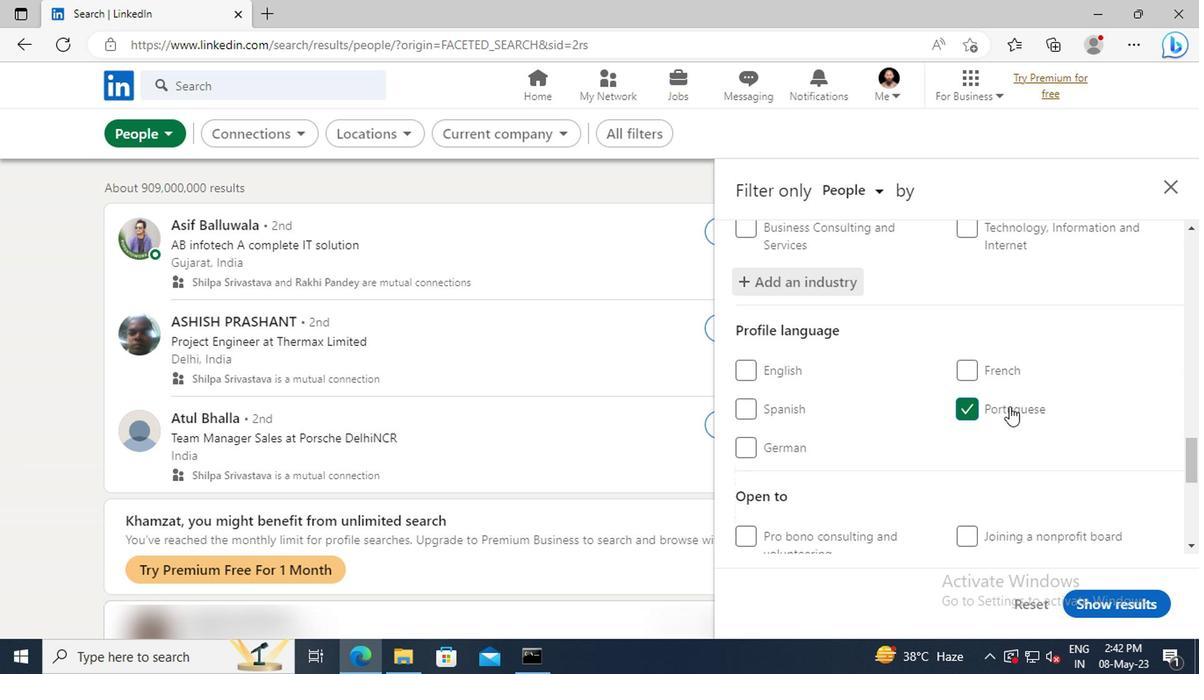 
Action: Mouse scrolled (1006, 403) with delta (0, 0)
Screenshot: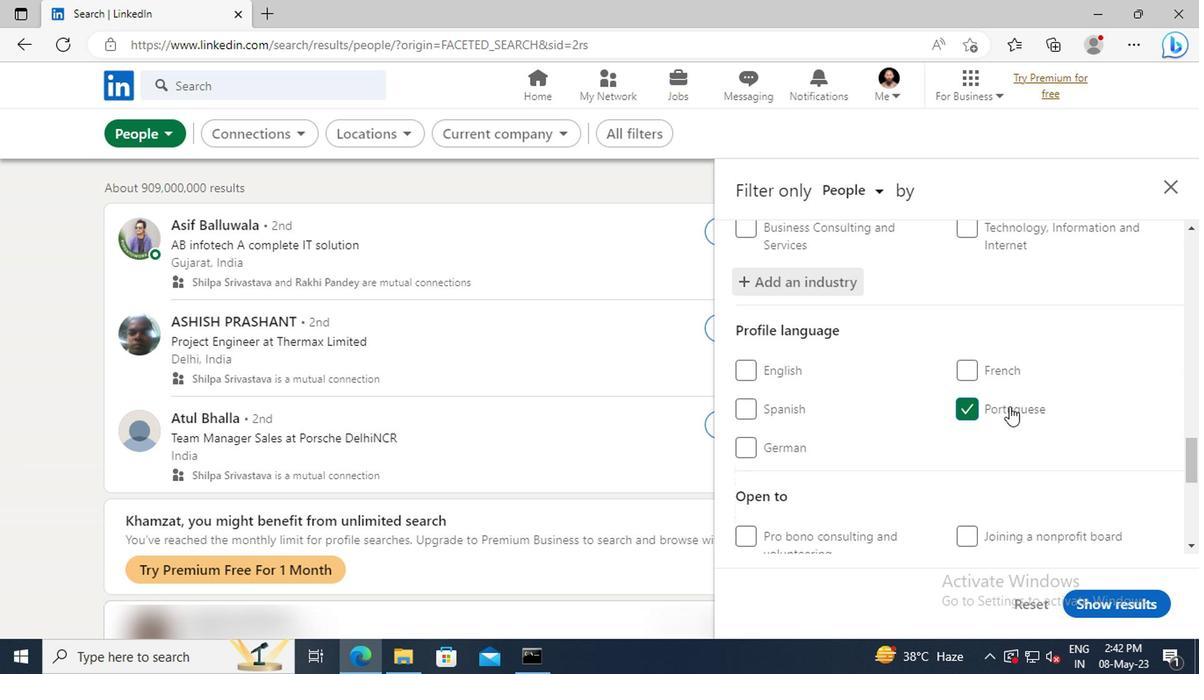 
Action: Mouse moved to (1001, 394)
Screenshot: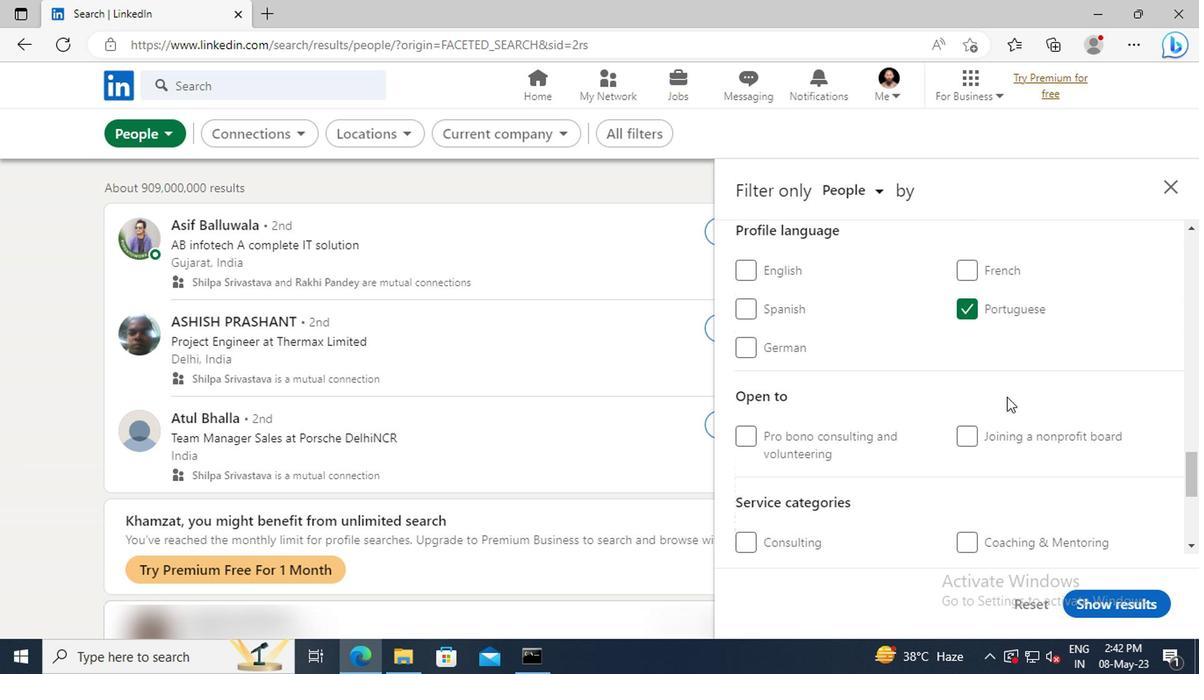 
Action: Mouse scrolled (1001, 394) with delta (0, 0)
Screenshot: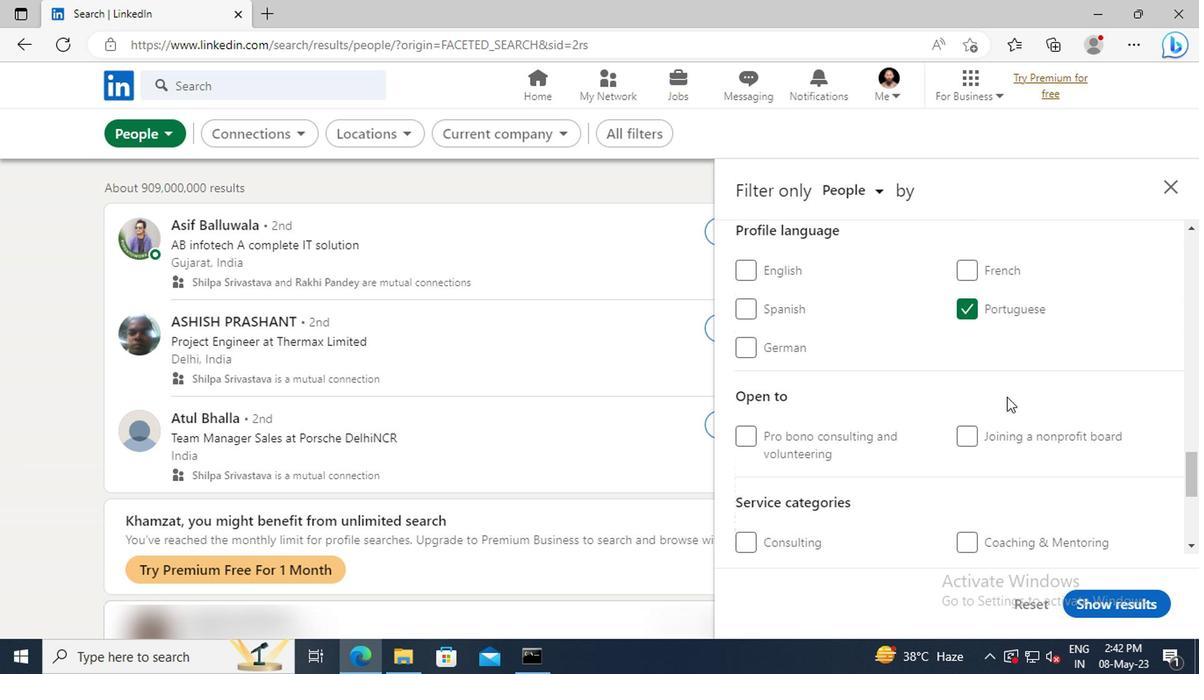 
Action: Mouse scrolled (1001, 394) with delta (0, 0)
Screenshot: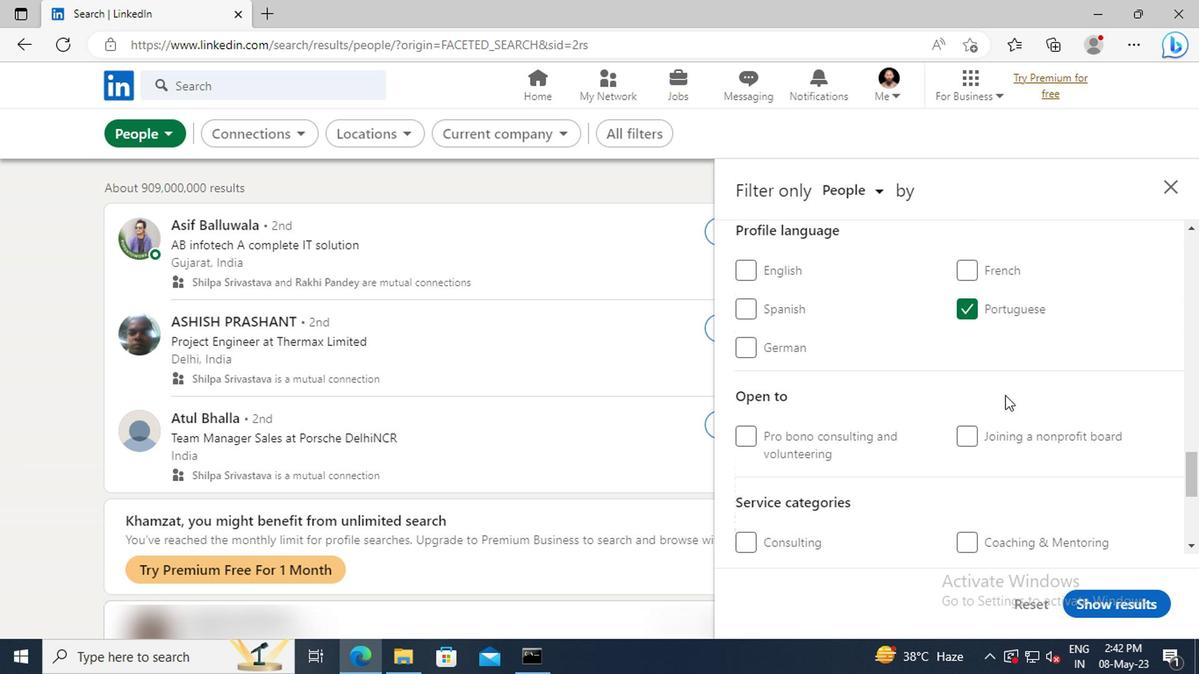 
Action: Mouse scrolled (1001, 394) with delta (0, 0)
Screenshot: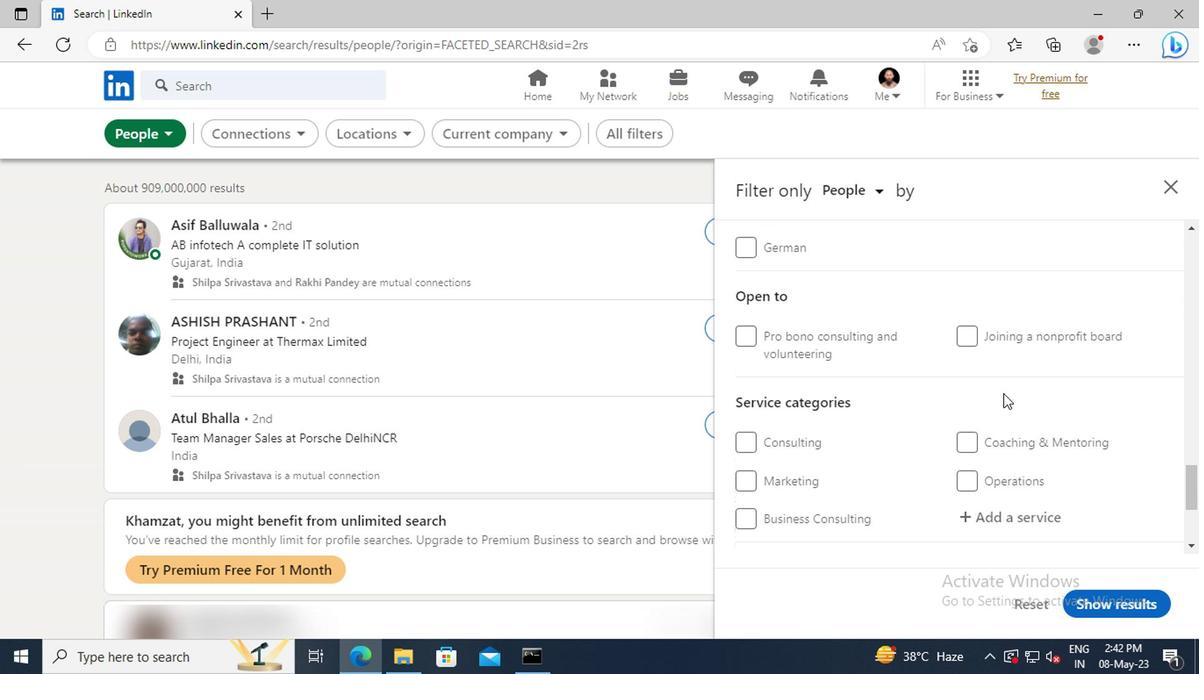 
Action: Mouse scrolled (1001, 394) with delta (0, 0)
Screenshot: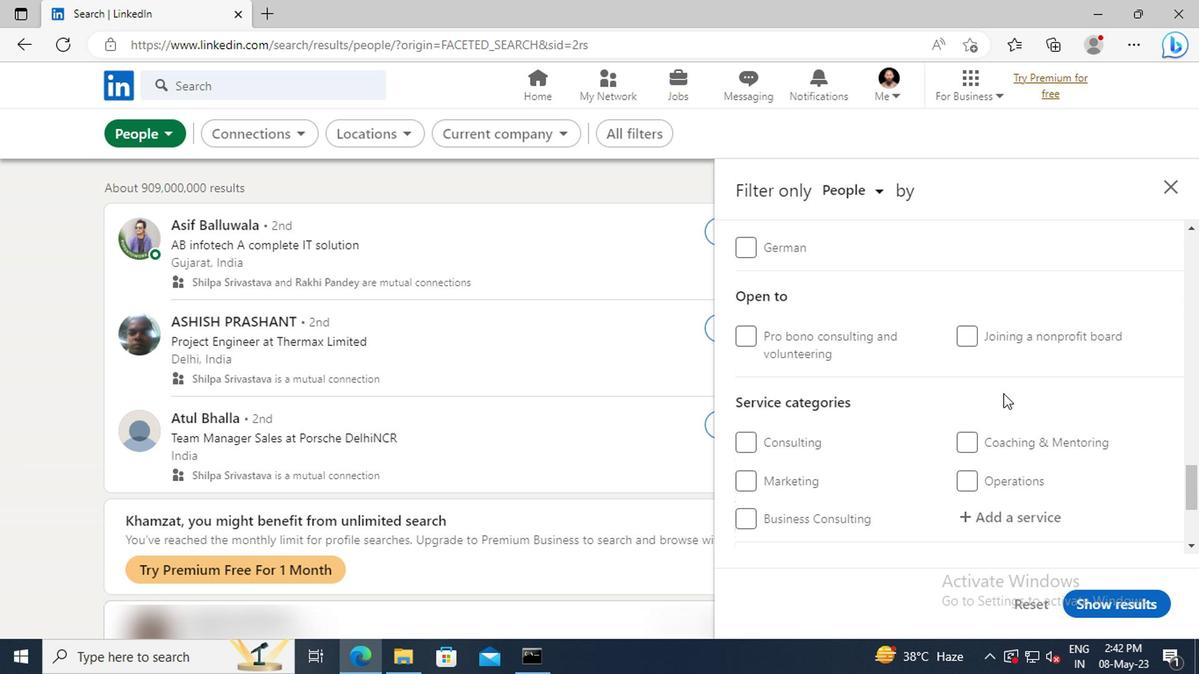 
Action: Mouse moved to (1002, 413)
Screenshot: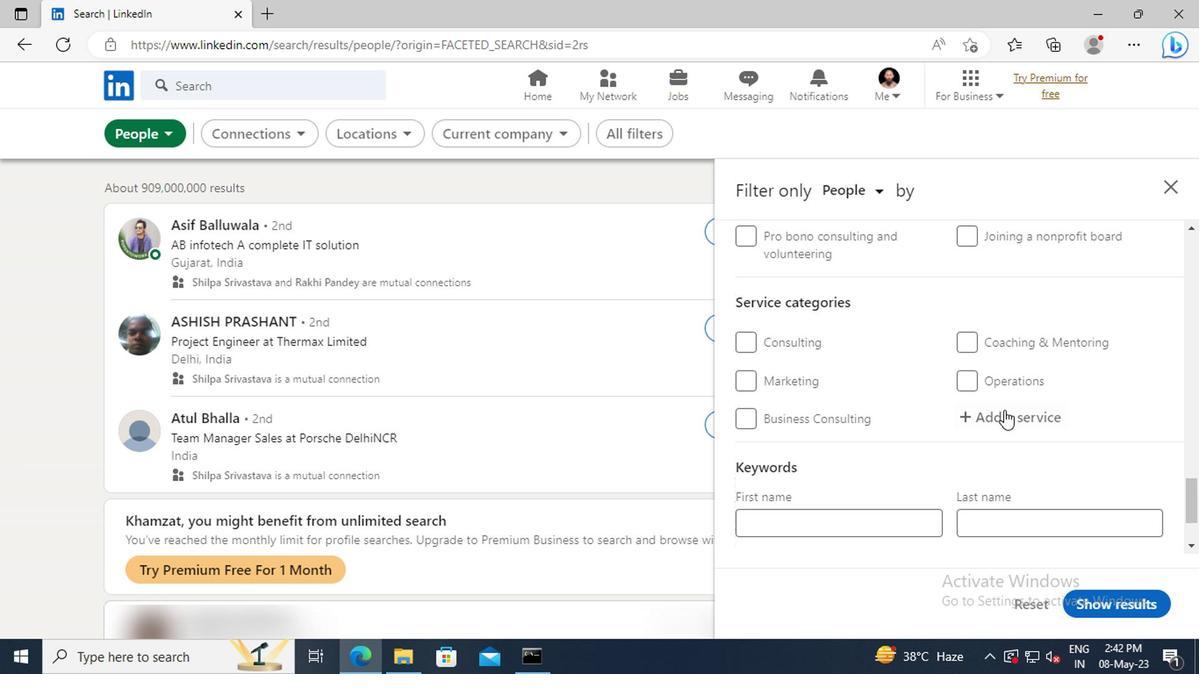 
Action: Mouse pressed left at (1002, 413)
Screenshot: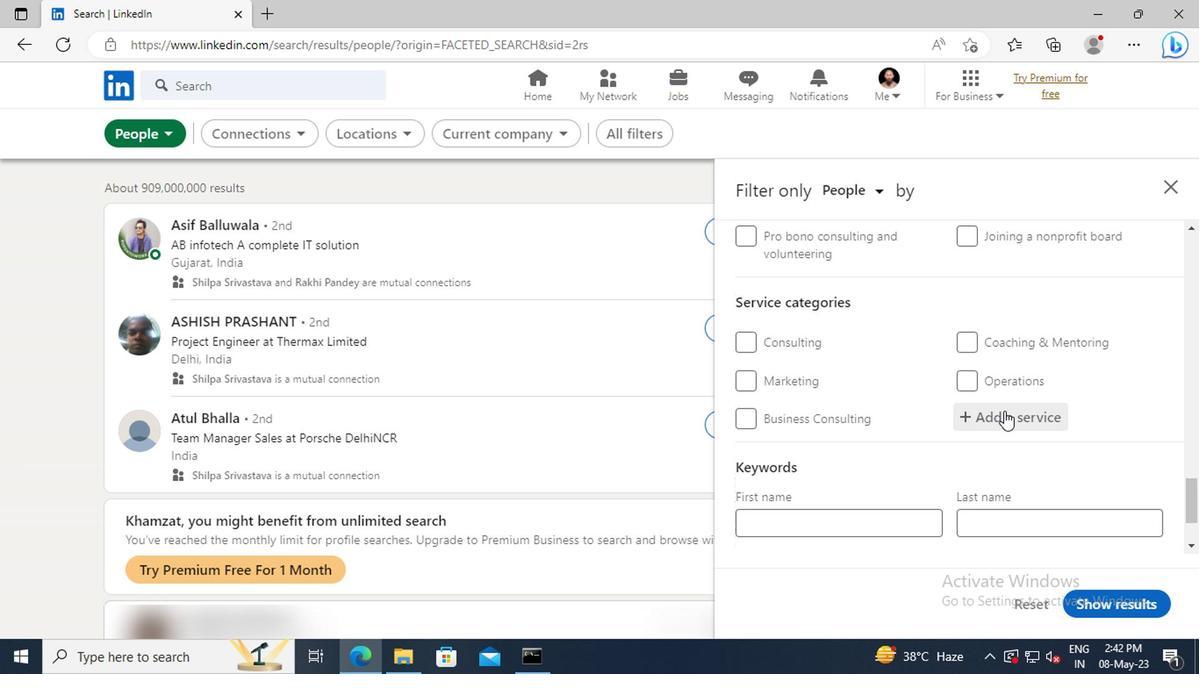 
Action: Key pressed <Key.shift>DEMAND<Key.space>
Screenshot: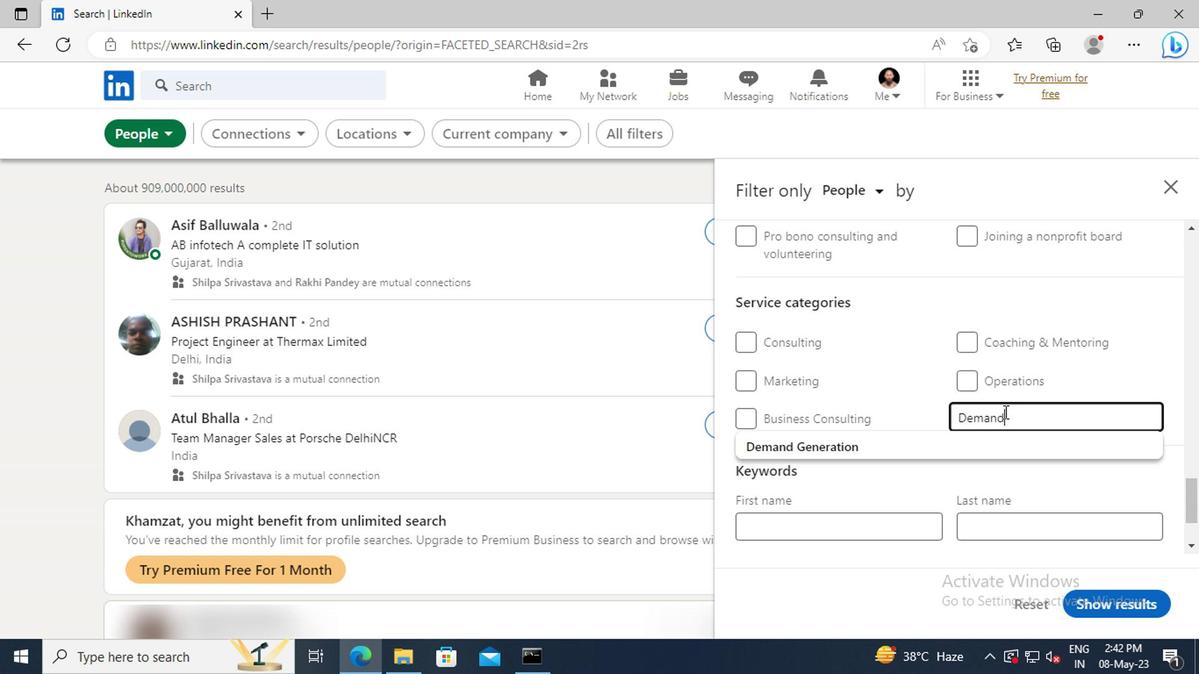 
Action: Mouse moved to (1011, 448)
Screenshot: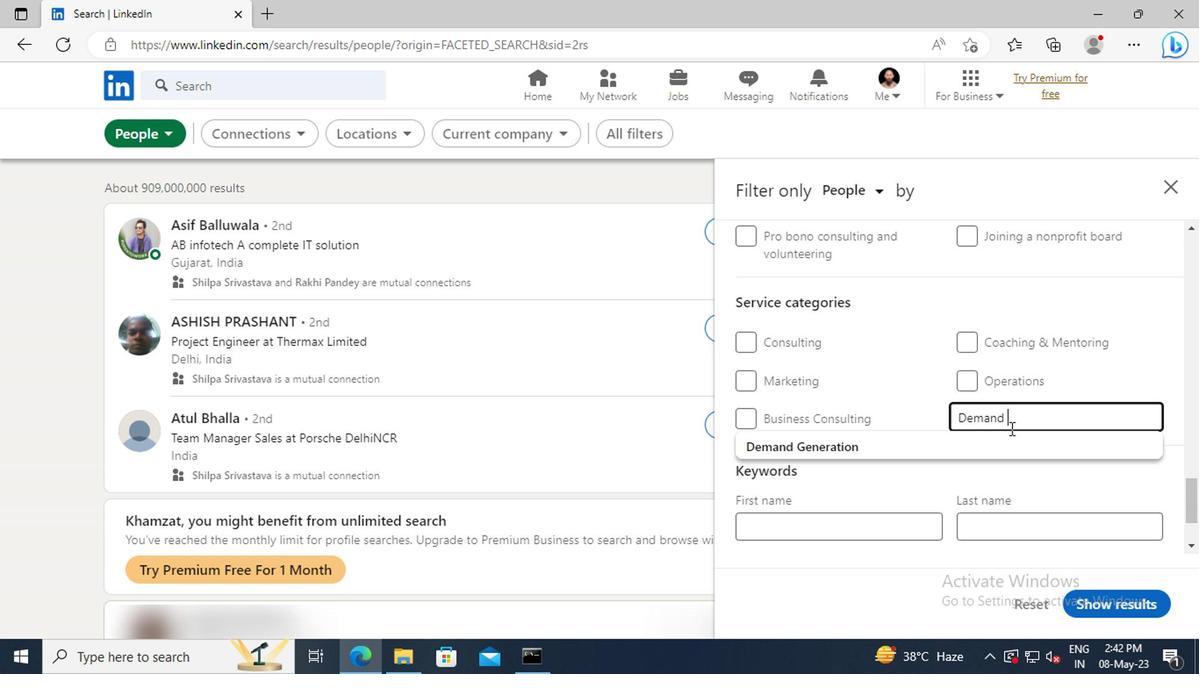 
Action: Mouse pressed left at (1011, 448)
Screenshot: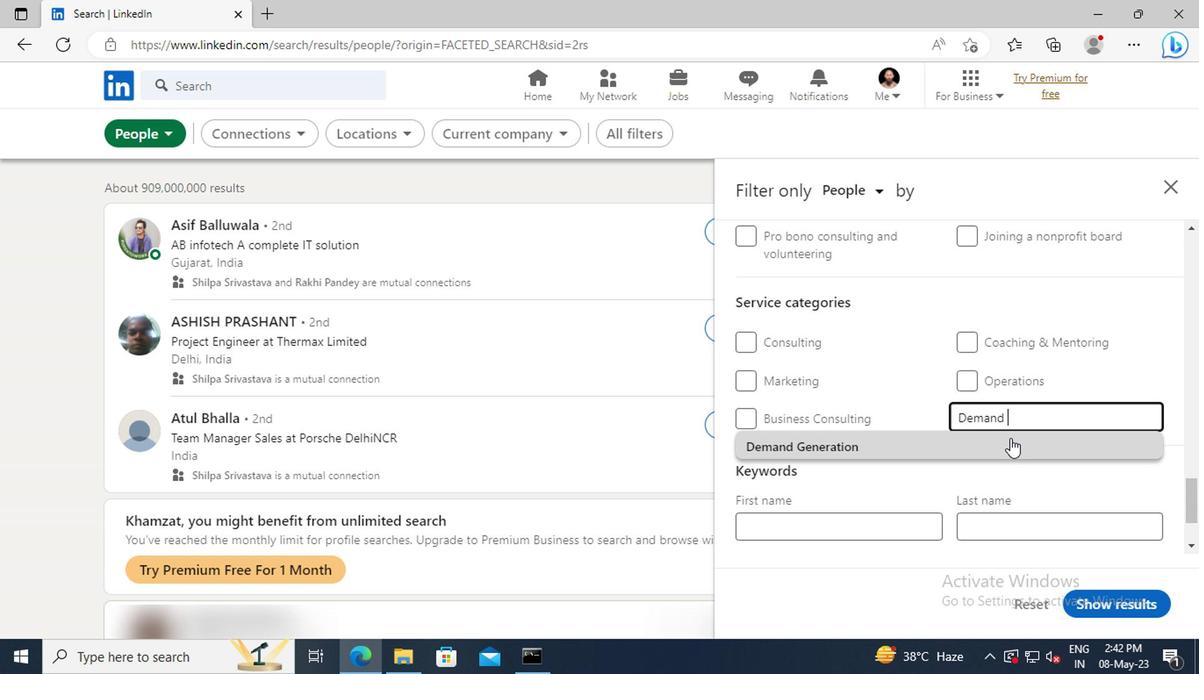 
Action: Mouse scrolled (1011, 448) with delta (0, 0)
Screenshot: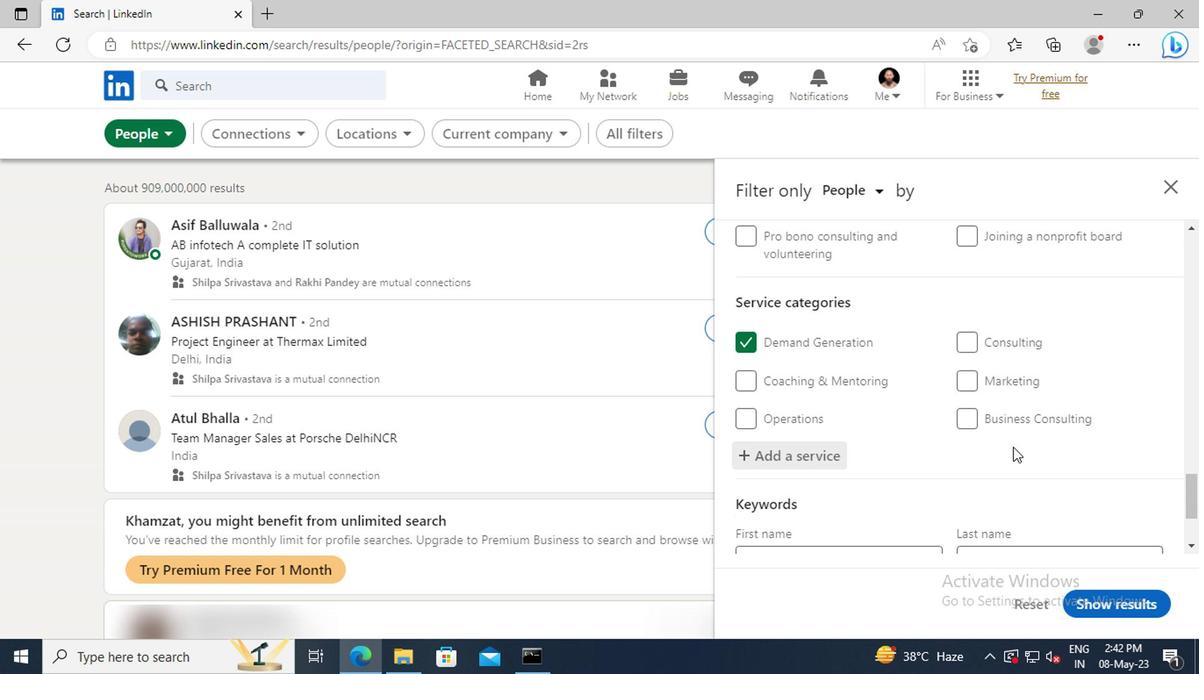 
Action: Mouse scrolled (1011, 448) with delta (0, 0)
Screenshot: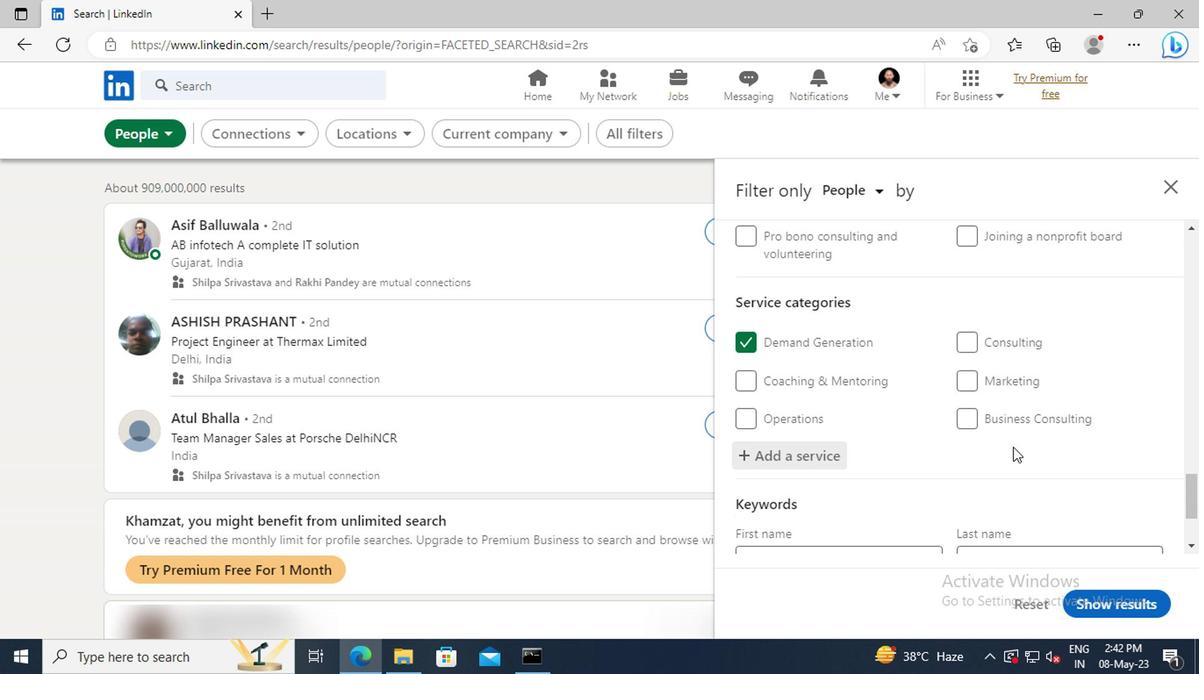 
Action: Mouse scrolled (1011, 448) with delta (0, 0)
Screenshot: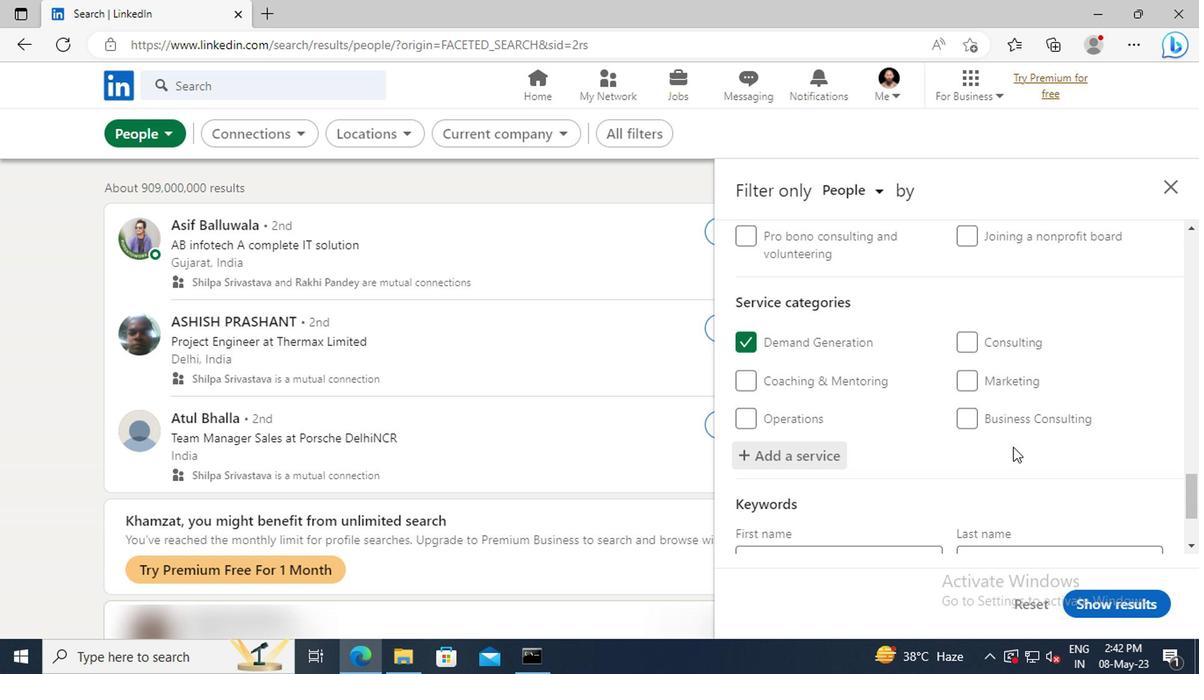 
Action: Mouse scrolled (1011, 448) with delta (0, 0)
Screenshot: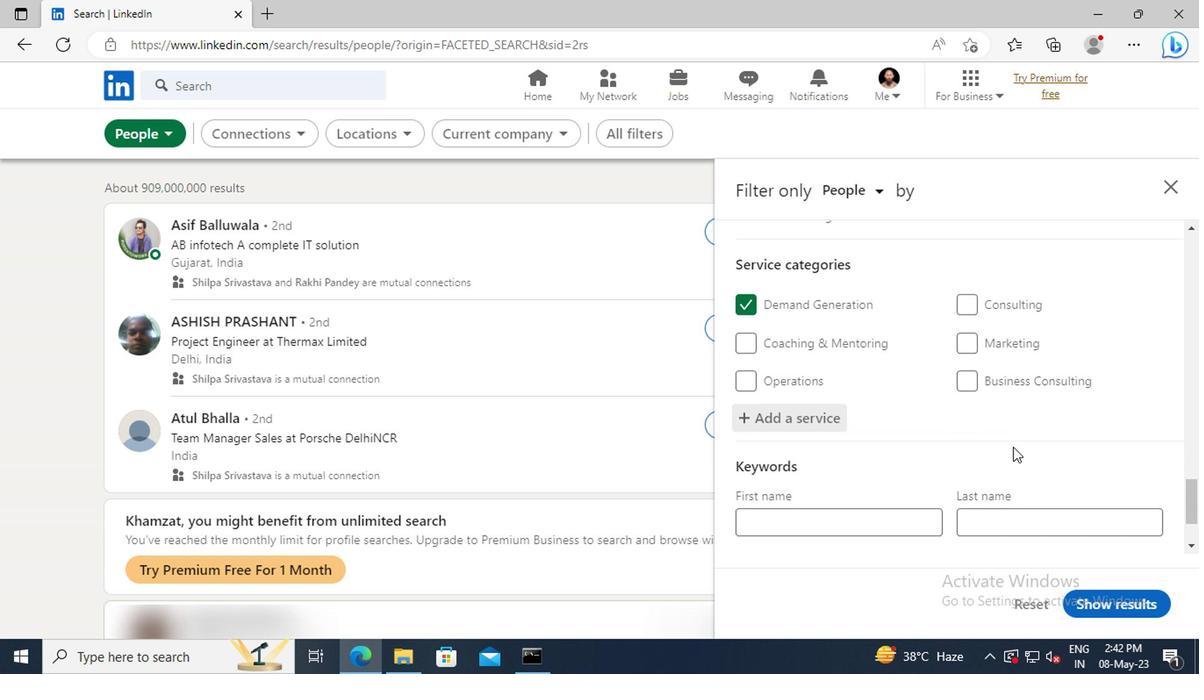 
Action: Mouse moved to (908, 481)
Screenshot: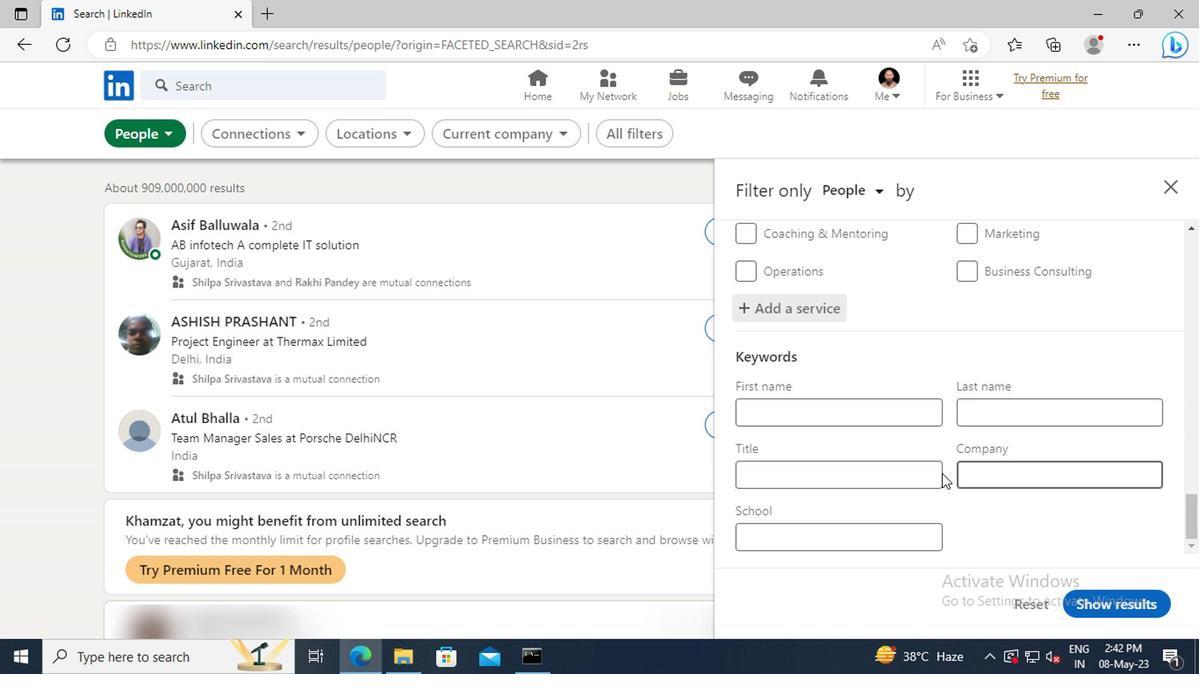 
Action: Mouse pressed left at (908, 481)
Screenshot: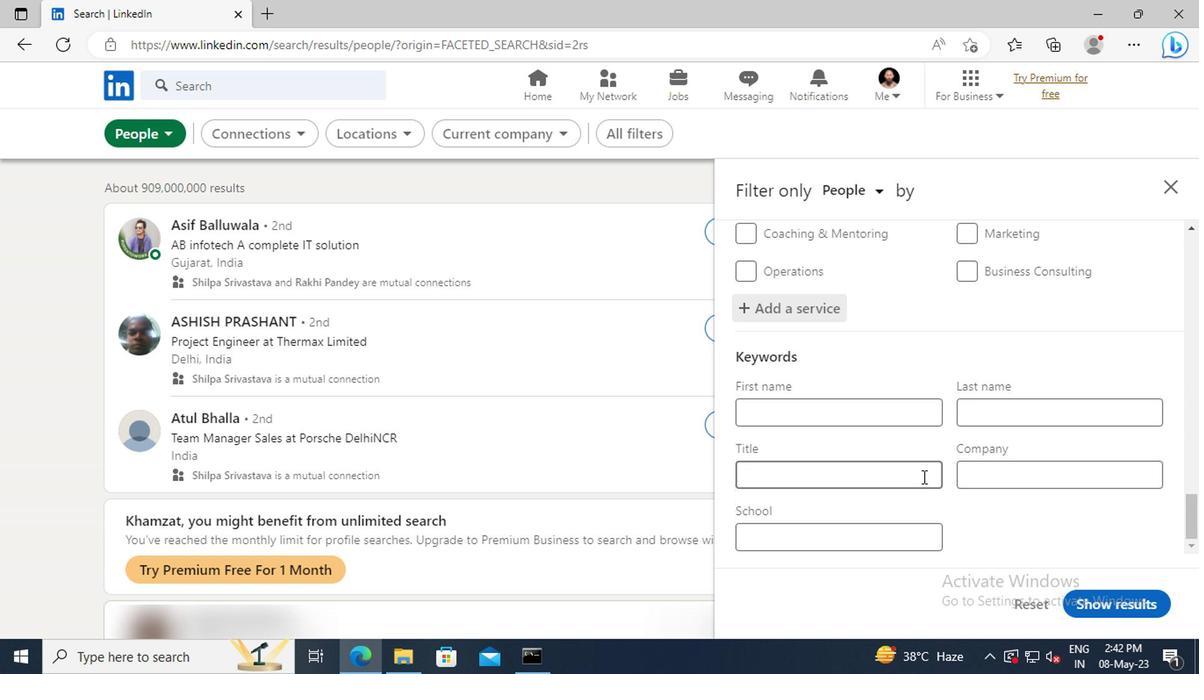 
Action: Mouse moved to (908, 481)
Screenshot: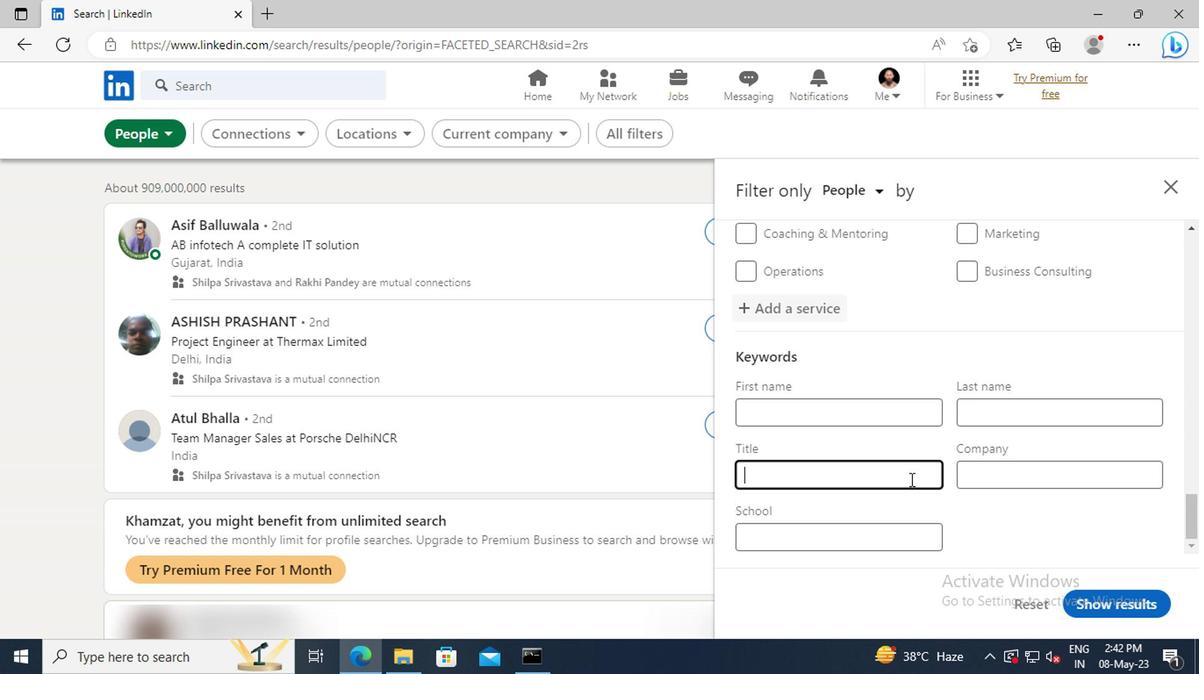 
Action: Key pressed <Key.shift>DIRECTOR<Key.space>OF<Key.space><Key.shift><Key.shift>ETHICAL<Key.space><Key.shift>HACKING<Key.enter>
Screenshot: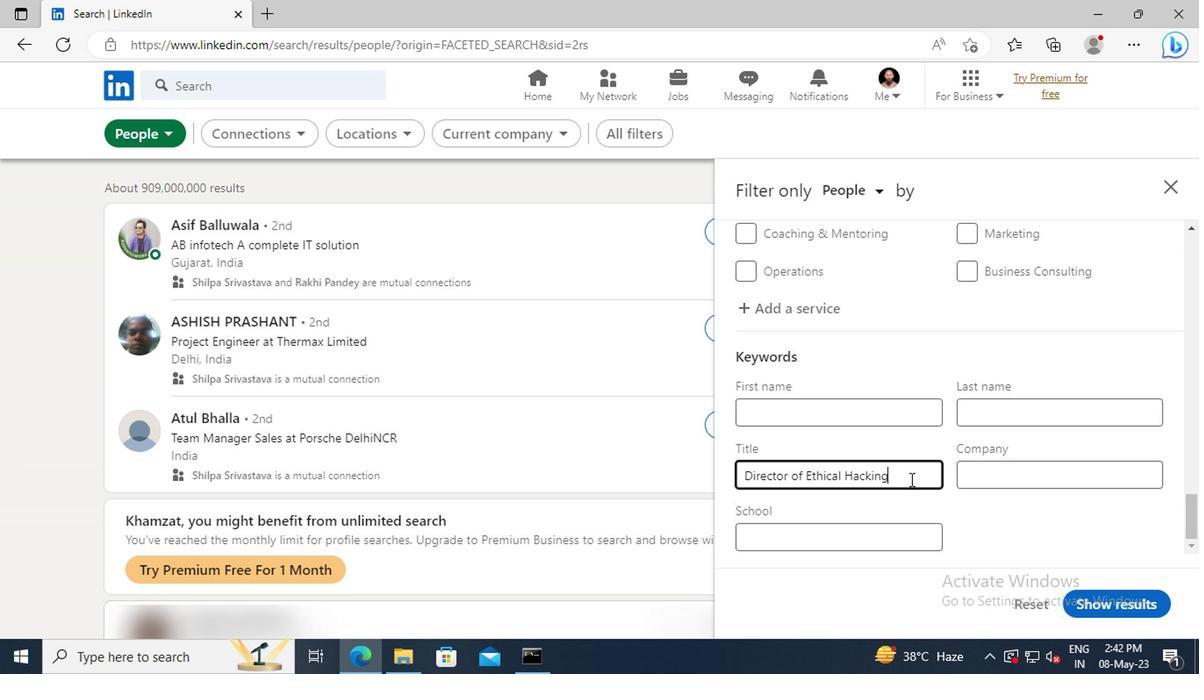 
Action: Mouse moved to (1094, 608)
Screenshot: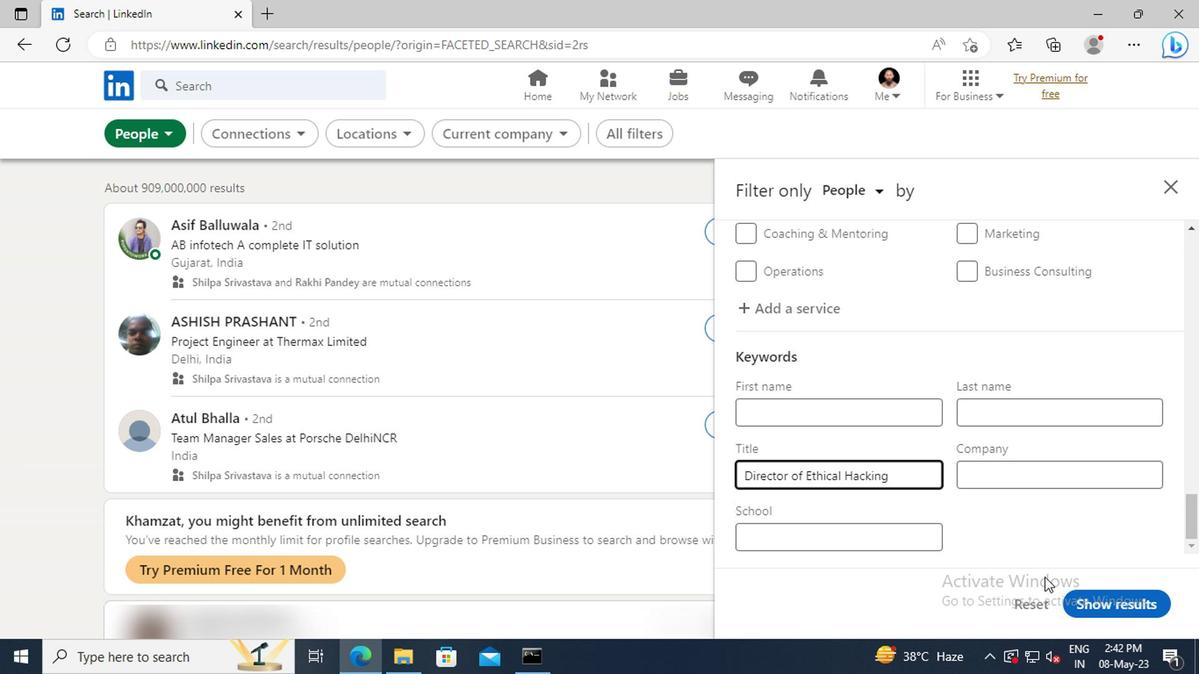 
Action: Mouse pressed left at (1094, 608)
Screenshot: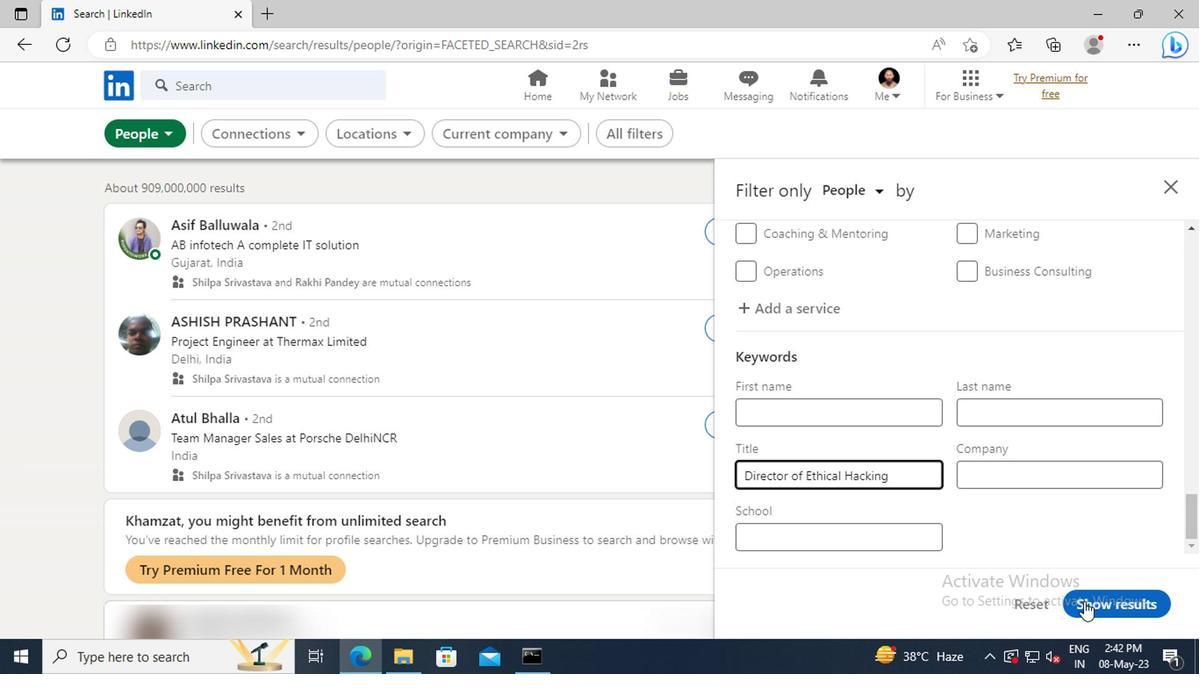
